 Task: Add a signature Elle Wilson containing With gratitude and warm wishes, Elle Wilson to email address softage.1@softage.net and add a label Schedules
Action: Mouse moved to (446, 732)
Screenshot: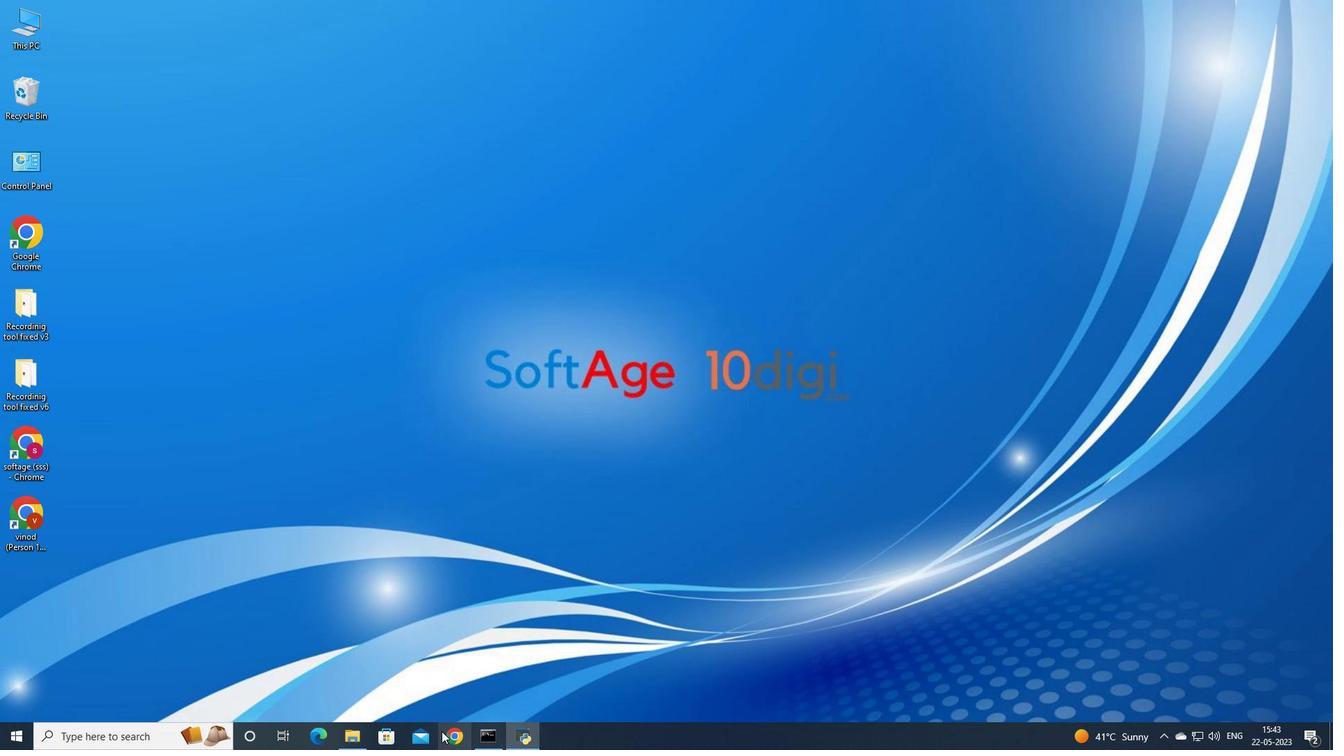 
Action: Mouse pressed left at (446, 732)
Screenshot: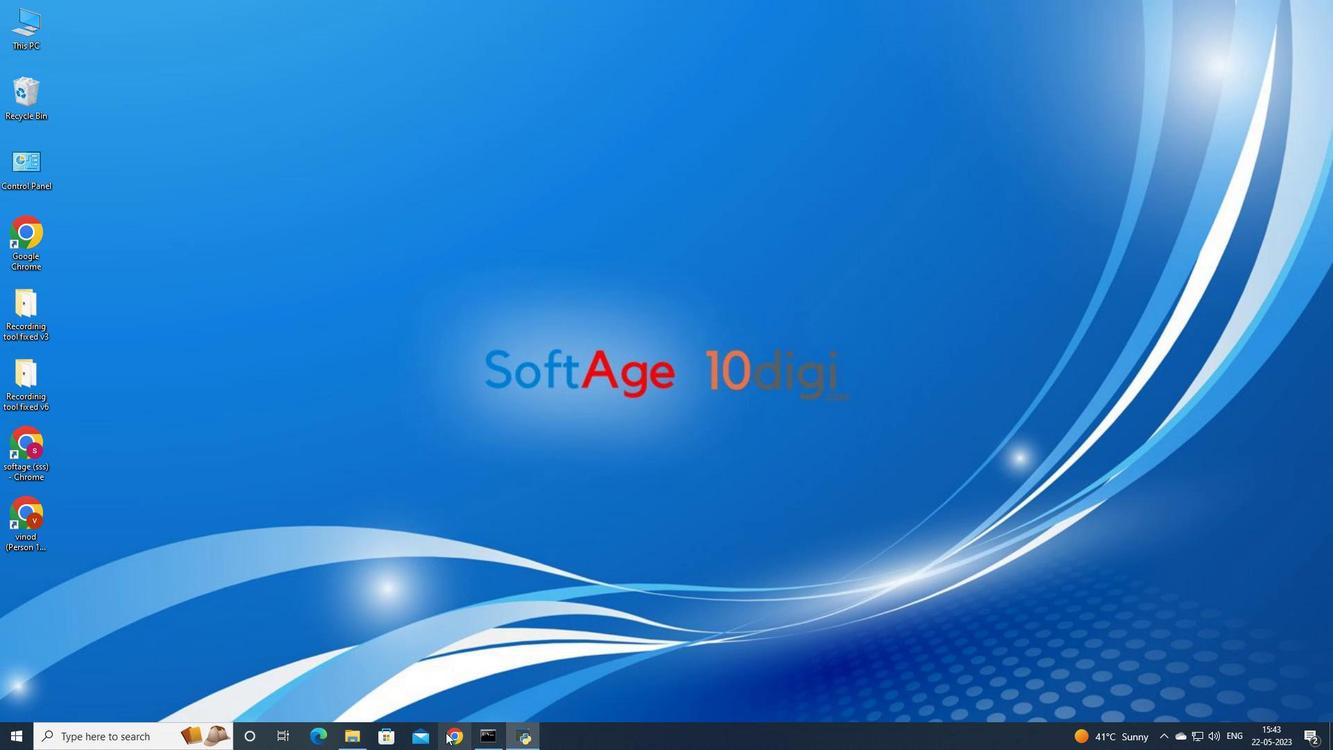 
Action: Mouse moved to (560, 408)
Screenshot: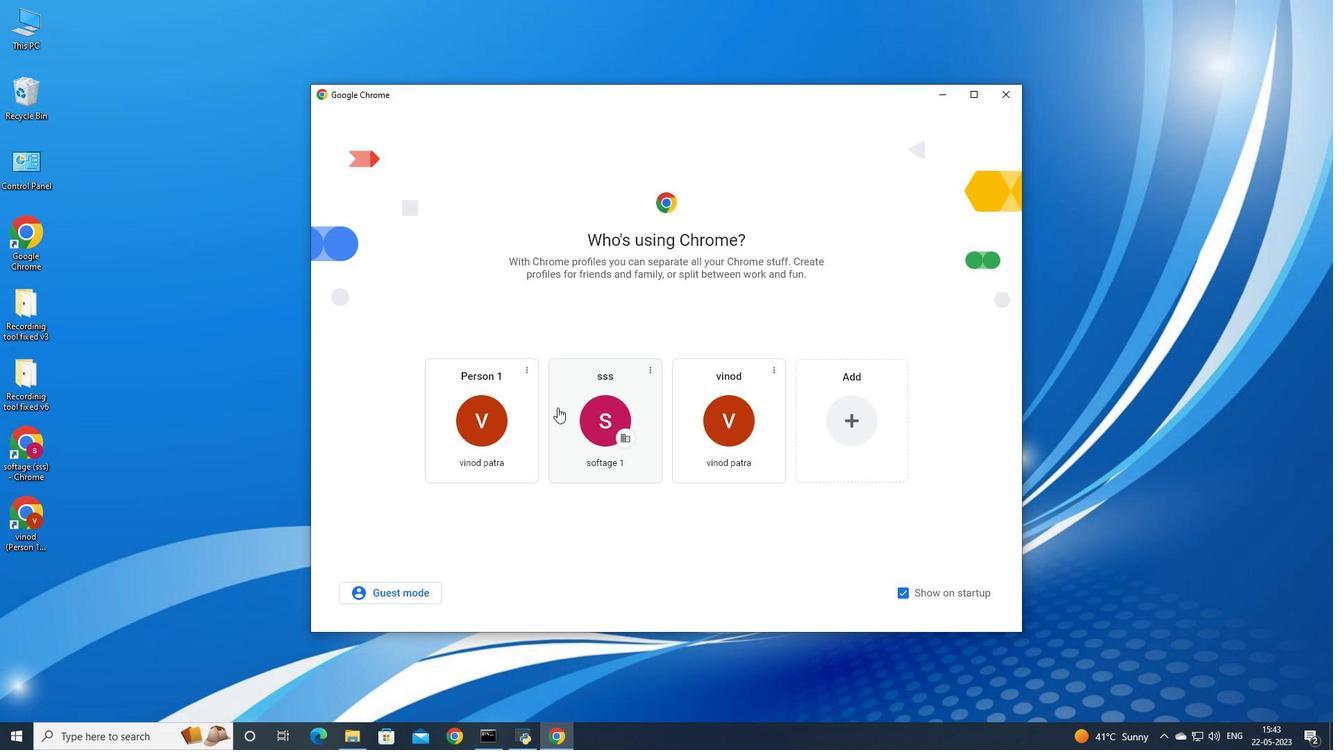 
Action: Mouse pressed left at (560, 408)
Screenshot: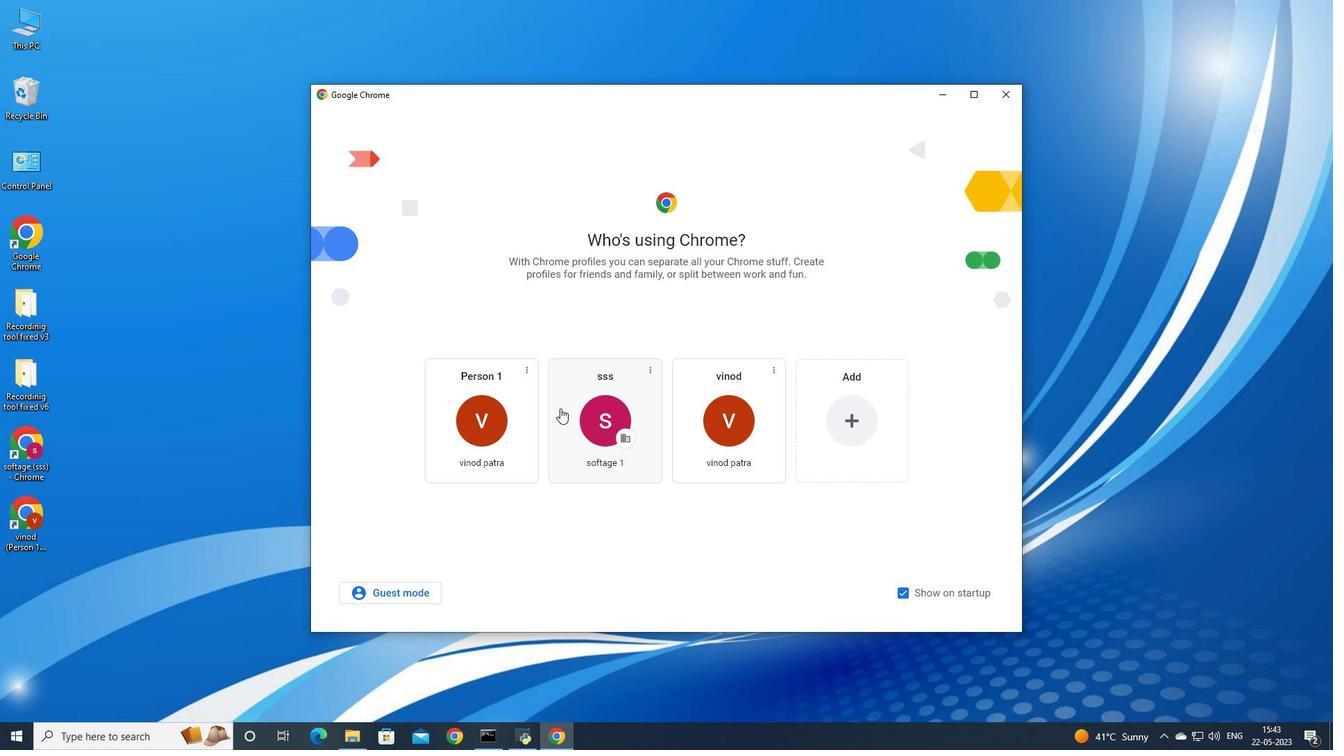 
Action: Mouse moved to (1209, 68)
Screenshot: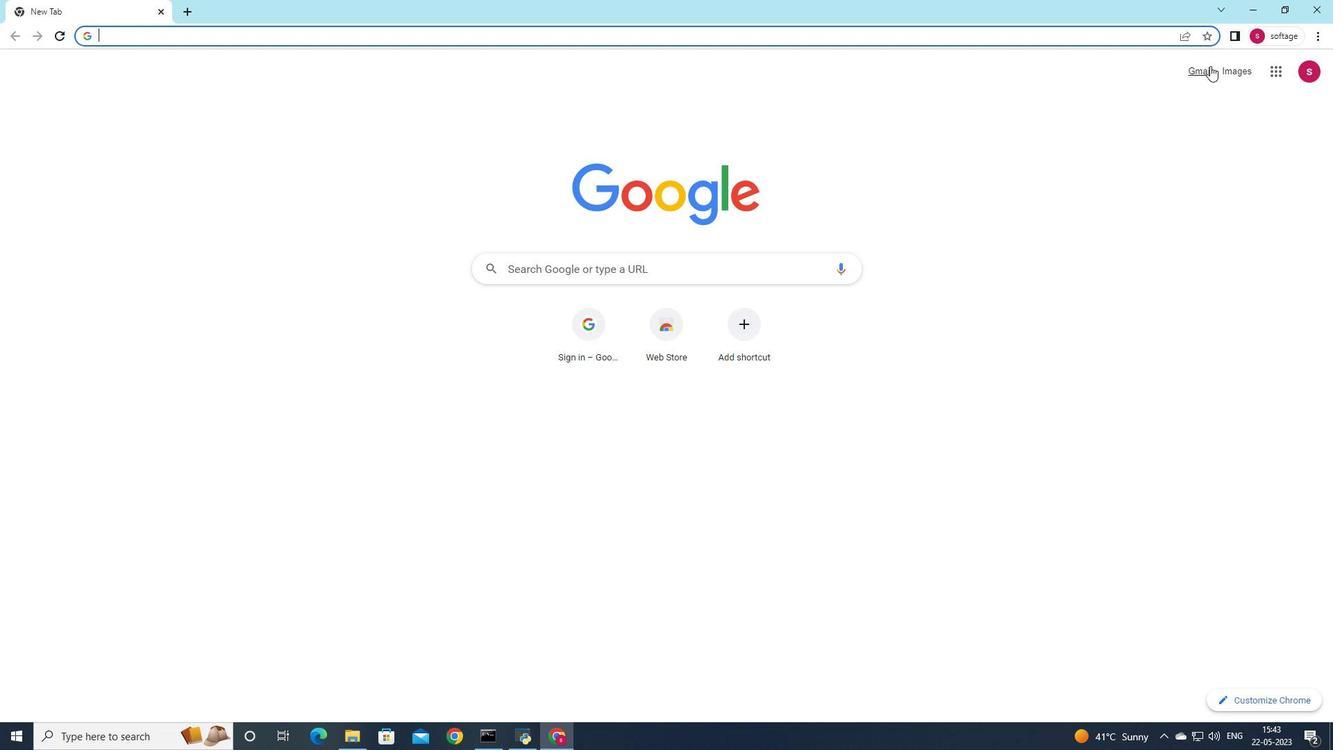 
Action: Mouse pressed left at (1209, 68)
Screenshot: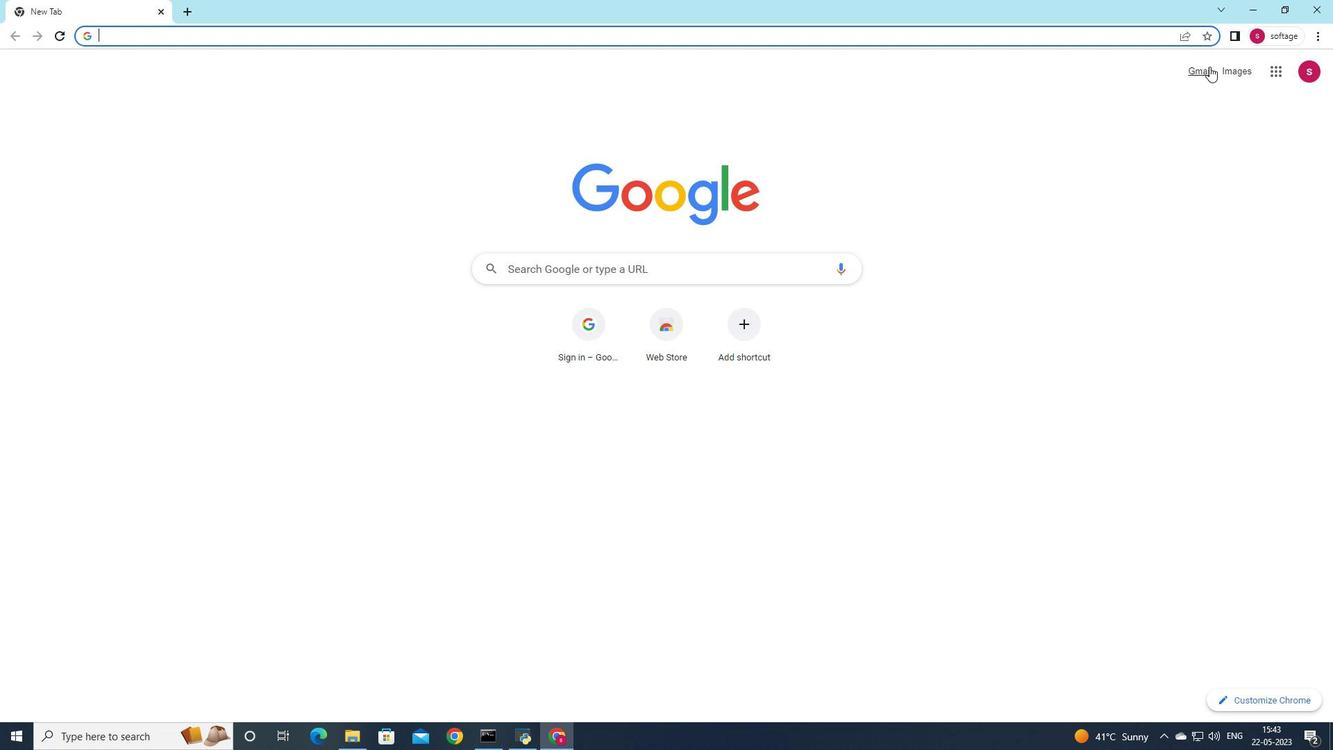 
Action: Mouse moved to (1174, 100)
Screenshot: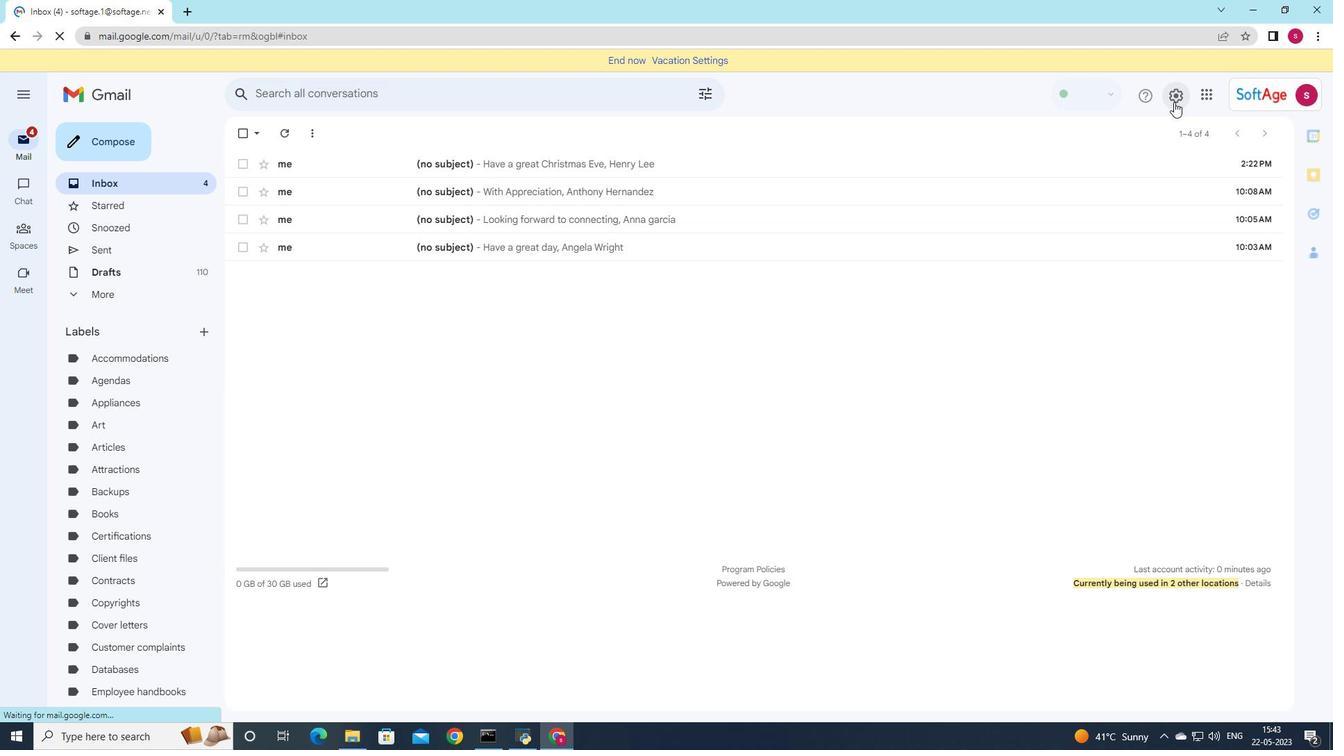 
Action: Mouse pressed left at (1174, 100)
Screenshot: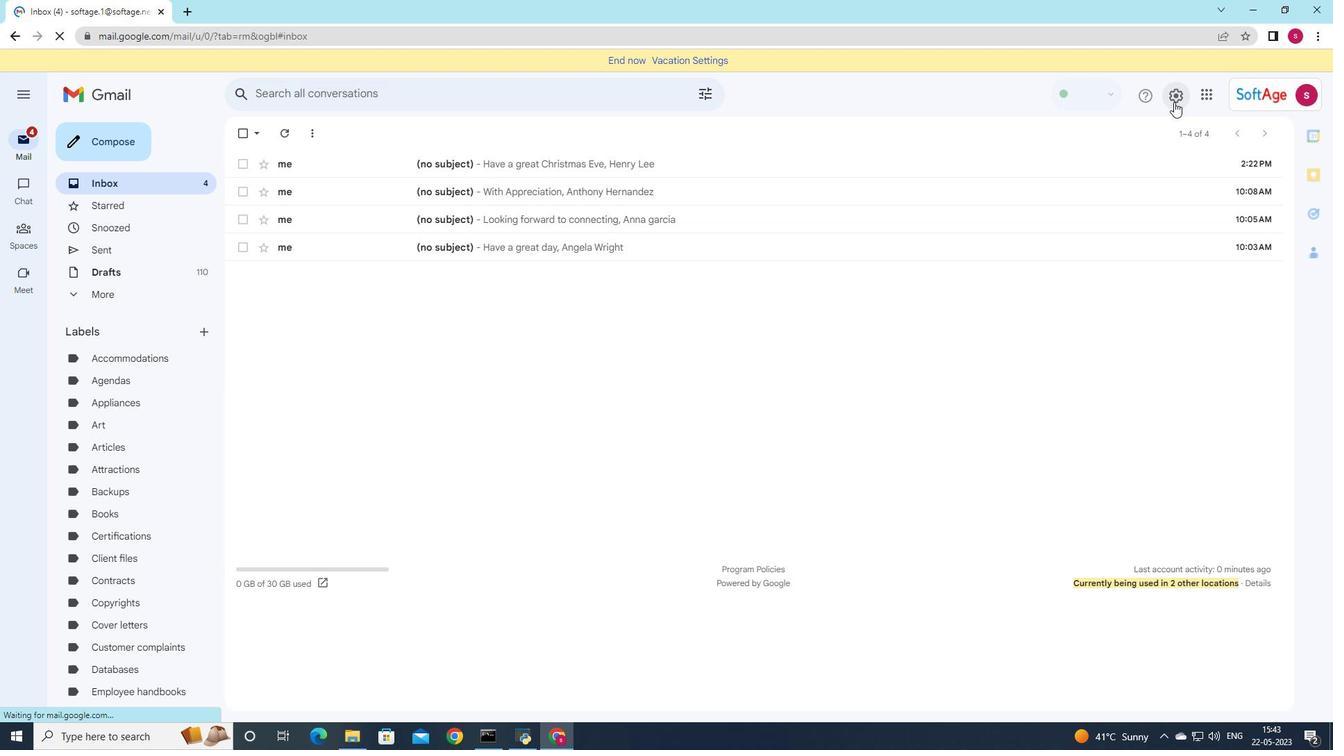 
Action: Mouse moved to (1184, 162)
Screenshot: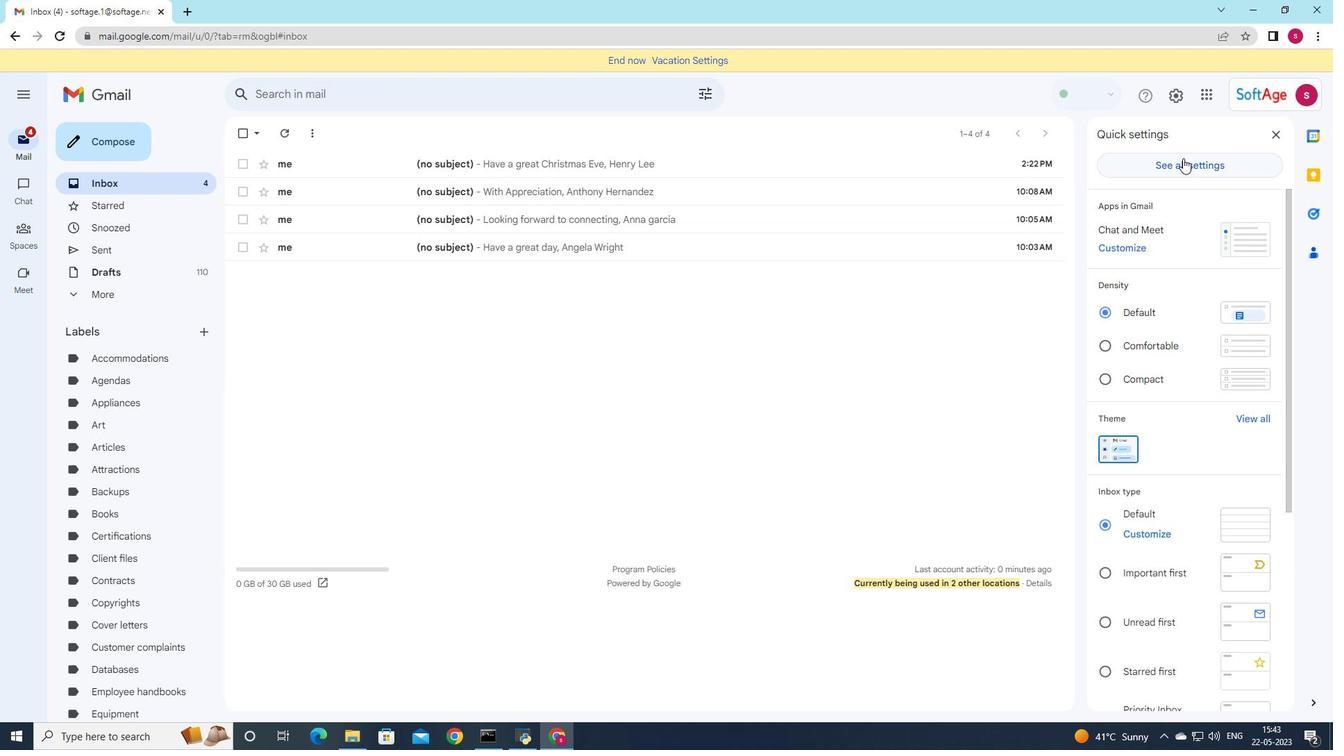 
Action: Mouse pressed left at (1184, 162)
Screenshot: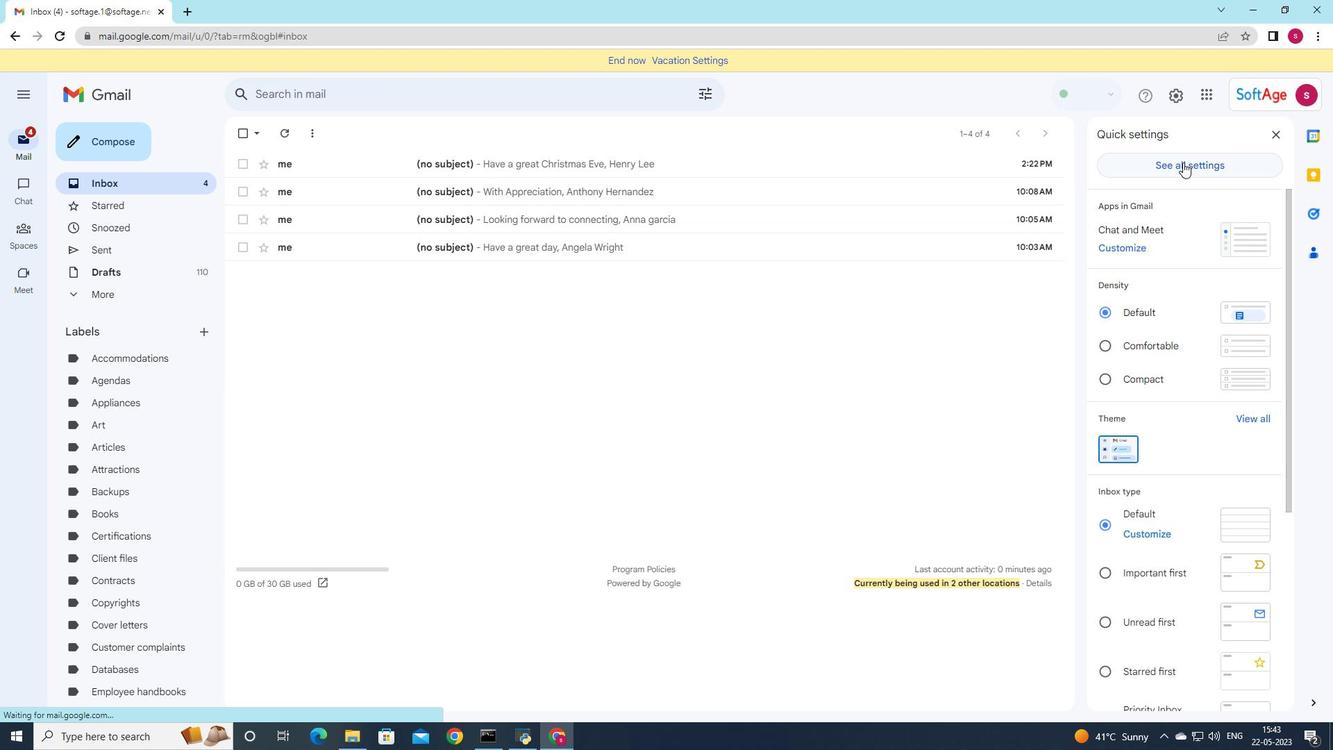 
Action: Mouse moved to (648, 359)
Screenshot: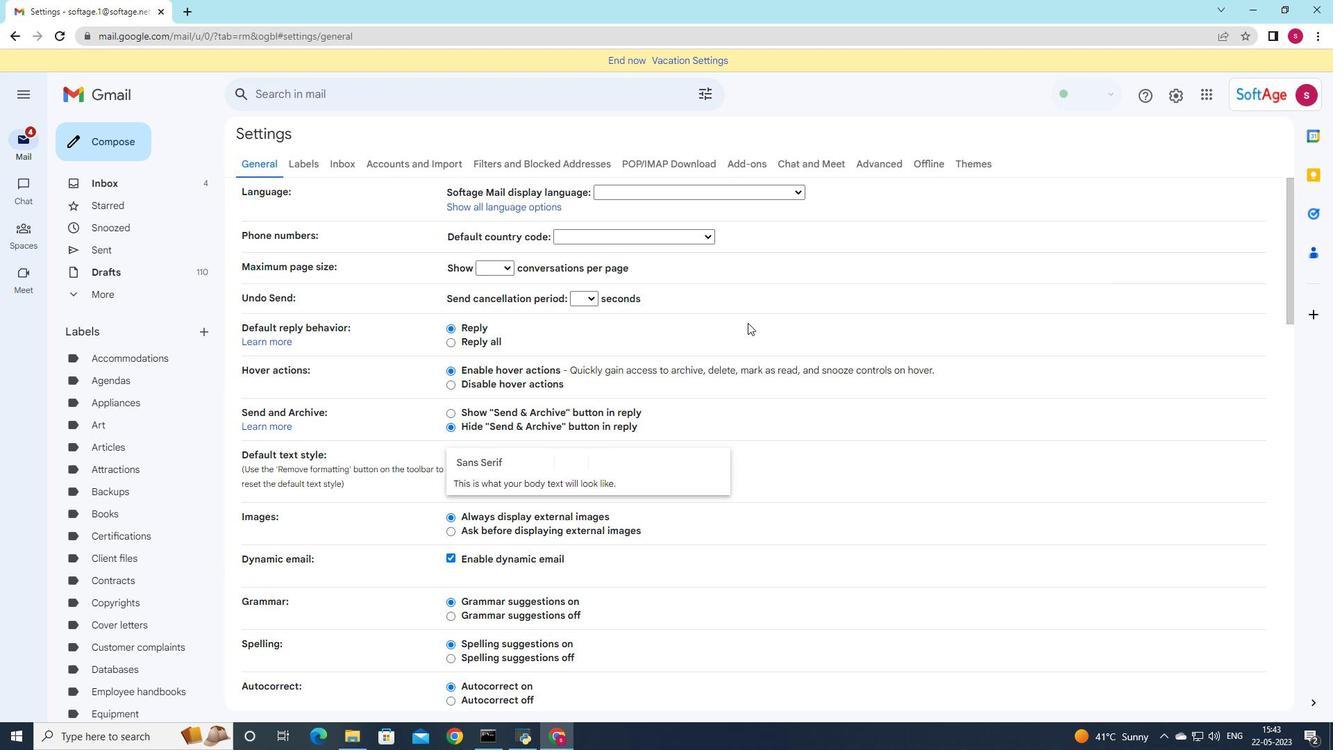 
Action: Mouse scrolled (648, 359) with delta (0, 0)
Screenshot: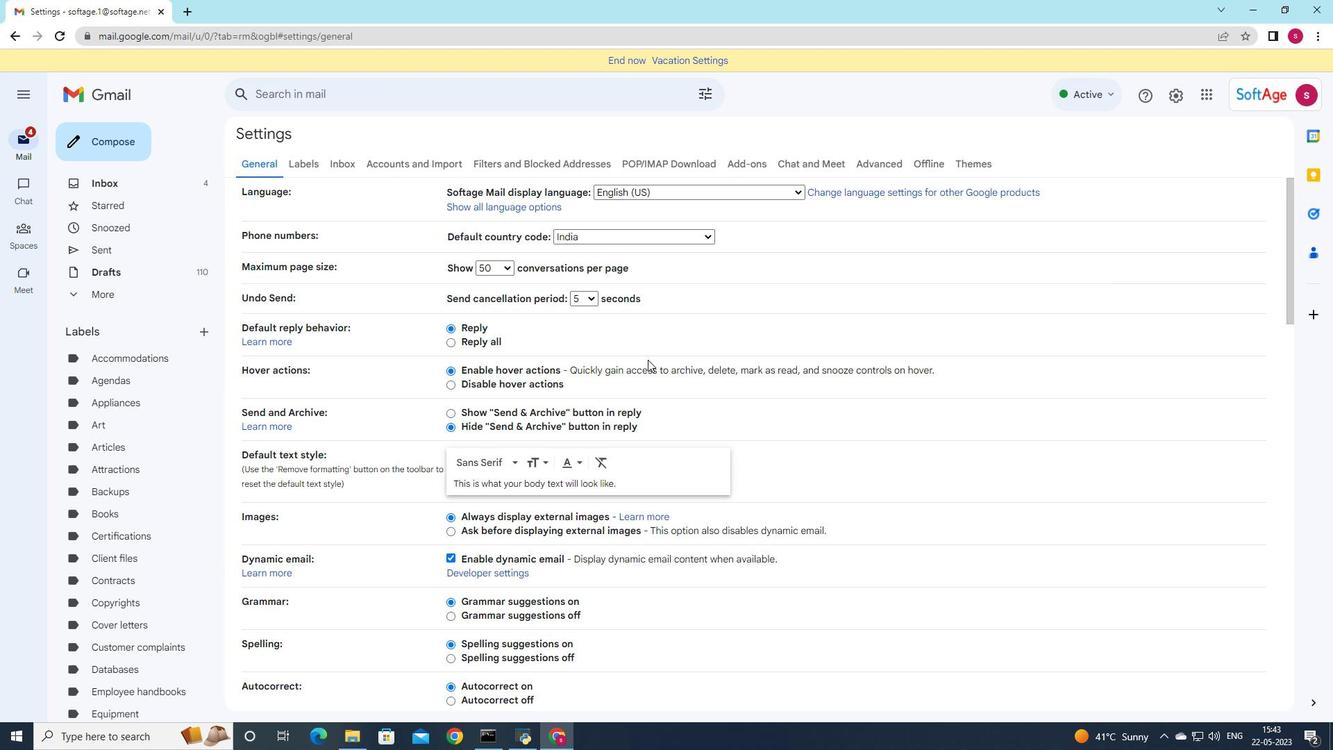 
Action: Mouse scrolled (648, 359) with delta (0, 0)
Screenshot: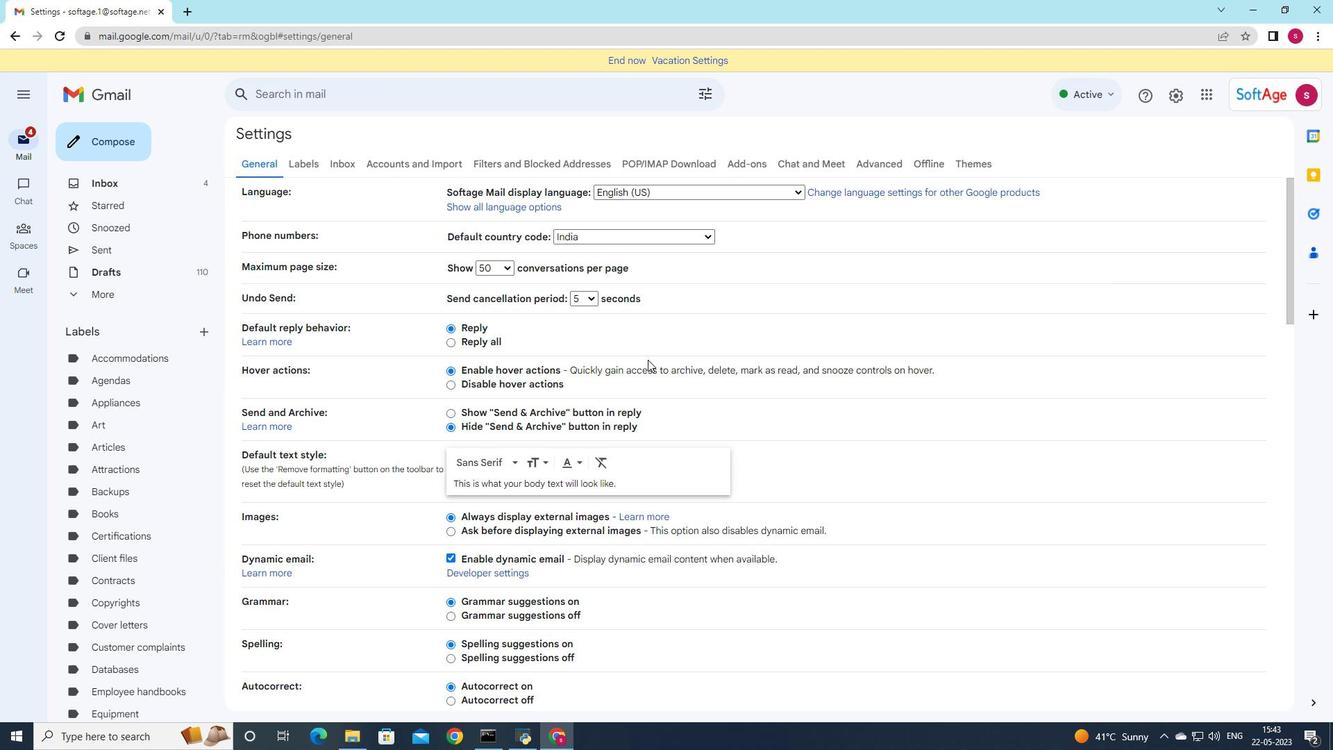 
Action: Mouse scrolled (648, 359) with delta (0, 0)
Screenshot: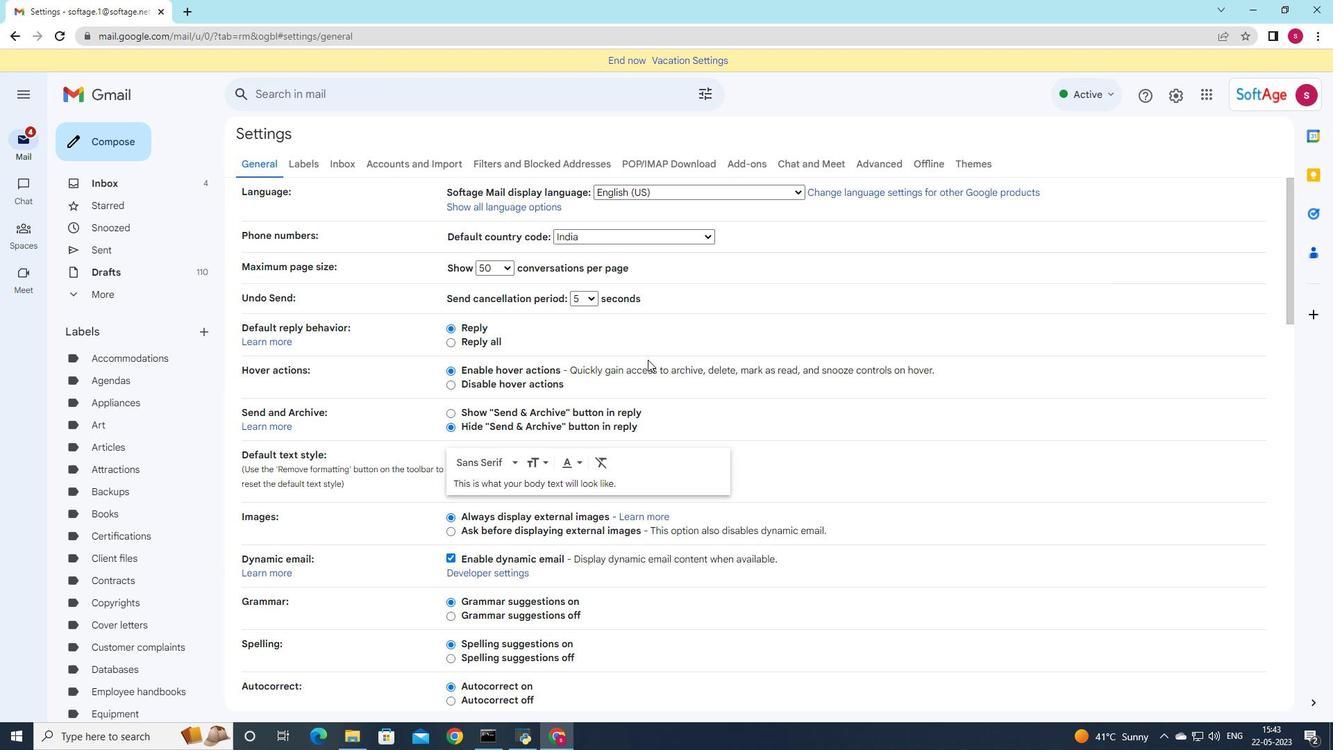 
Action: Mouse moved to (648, 368)
Screenshot: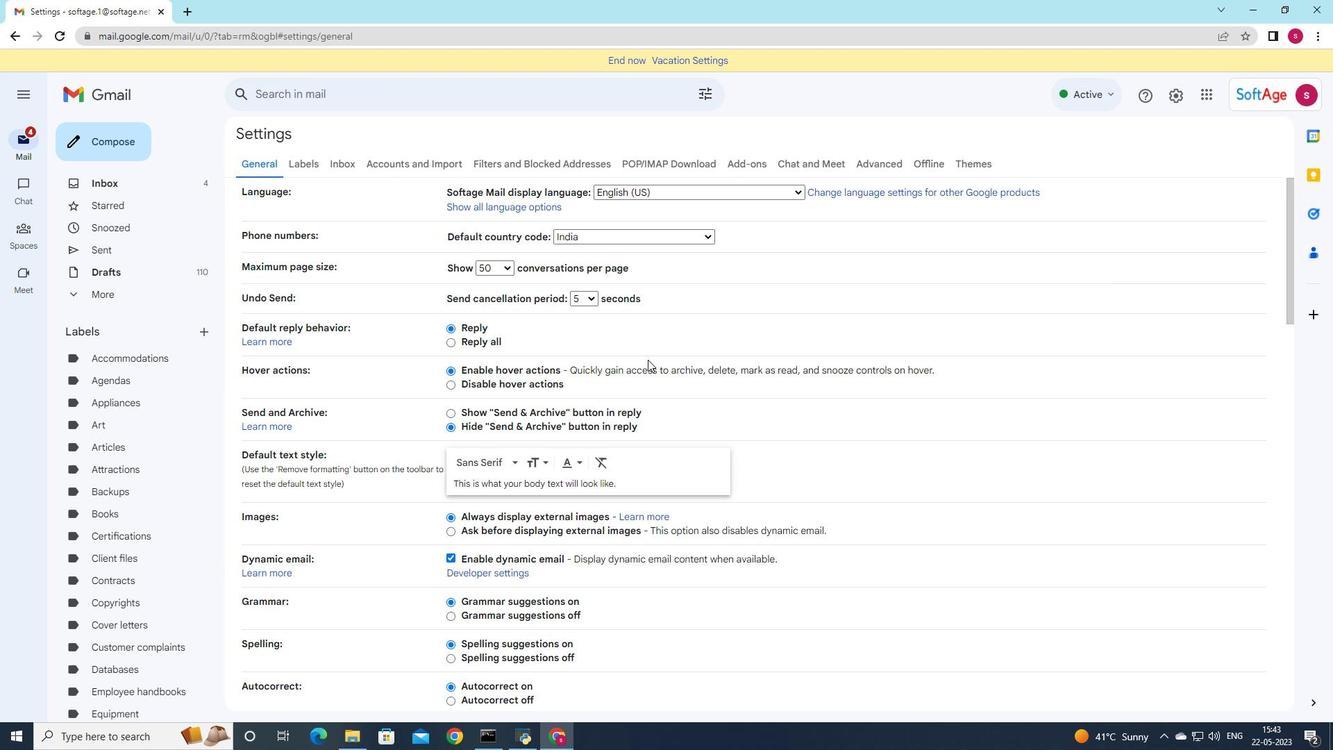 
Action: Mouse scrolled (648, 367) with delta (0, 0)
Screenshot: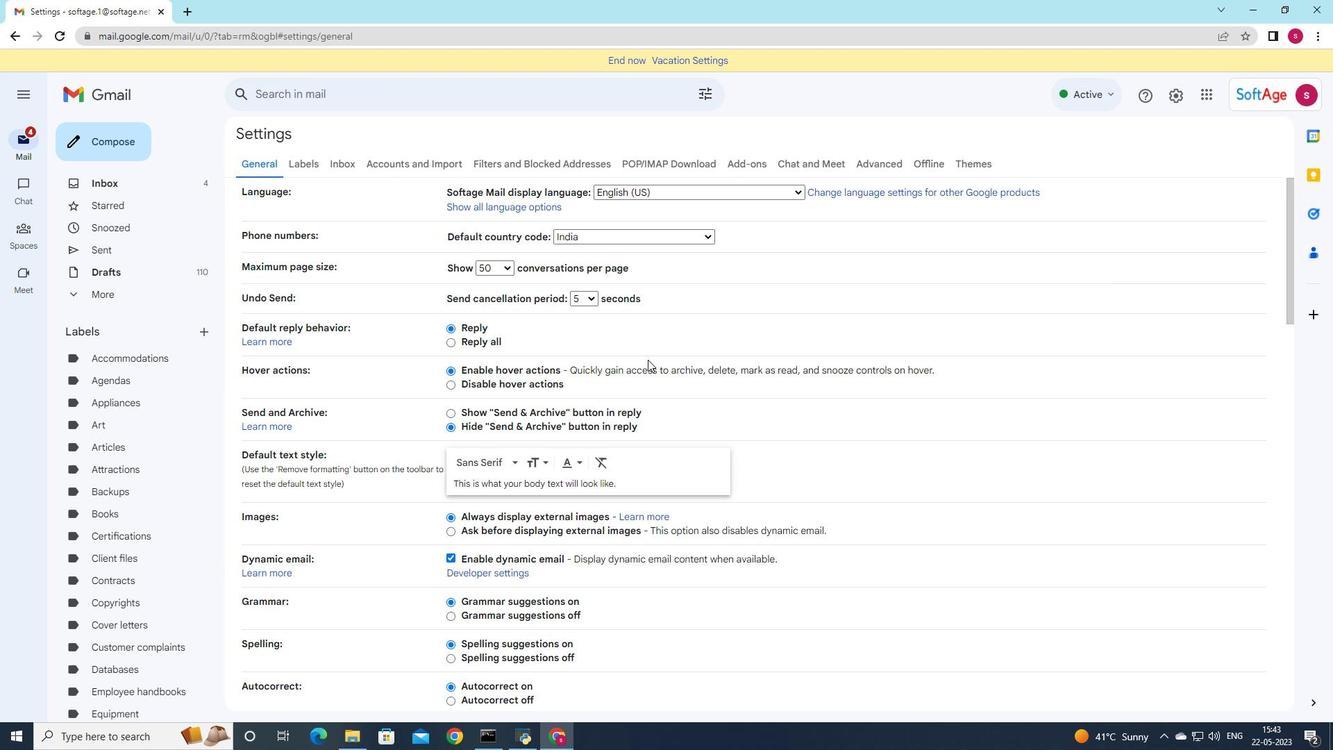 
Action: Mouse moved to (648, 368)
Screenshot: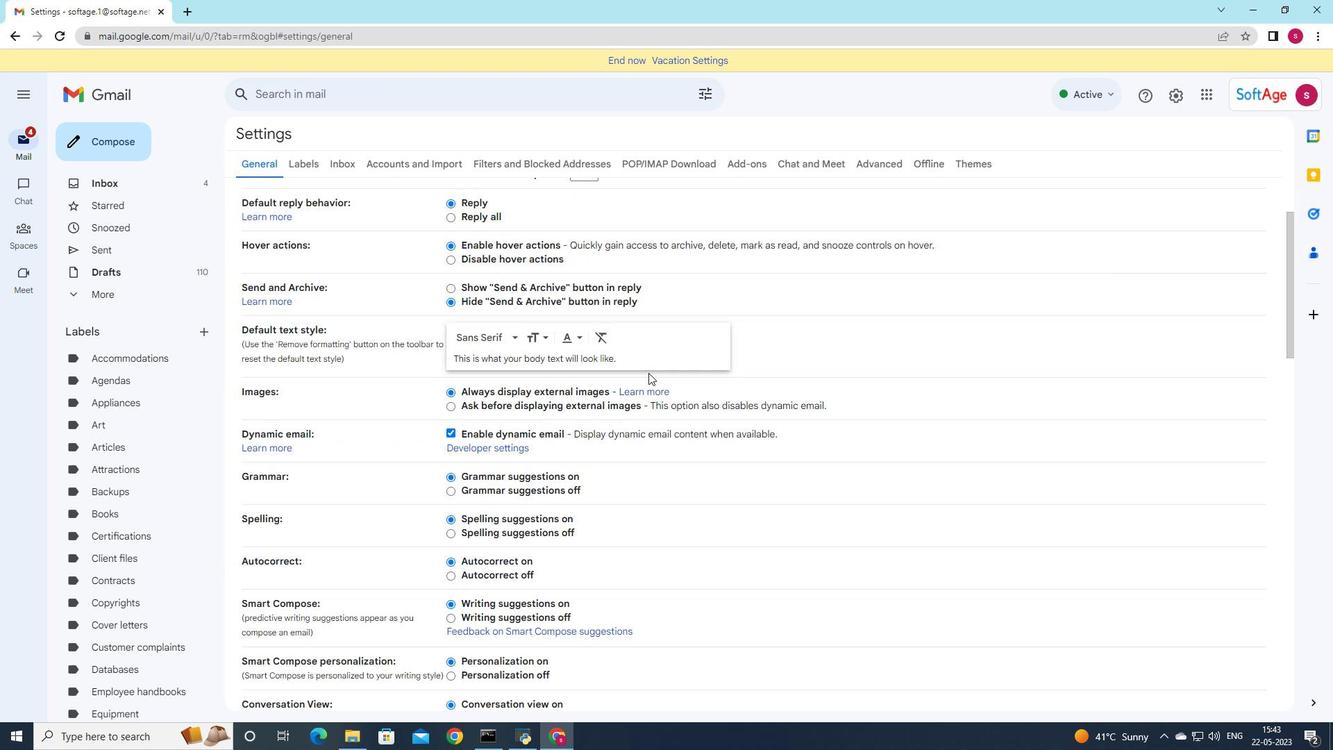 
Action: Mouse scrolled (648, 367) with delta (0, 0)
Screenshot: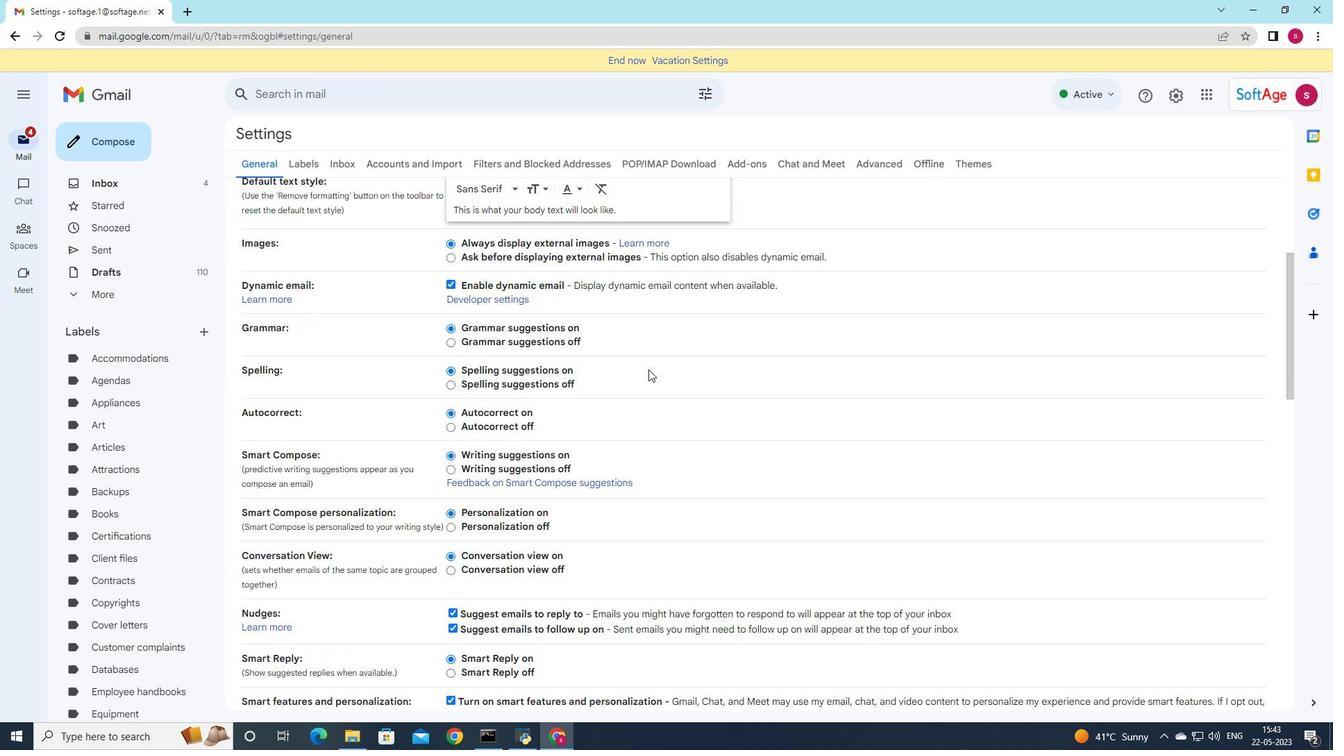 
Action: Mouse scrolled (648, 367) with delta (0, 0)
Screenshot: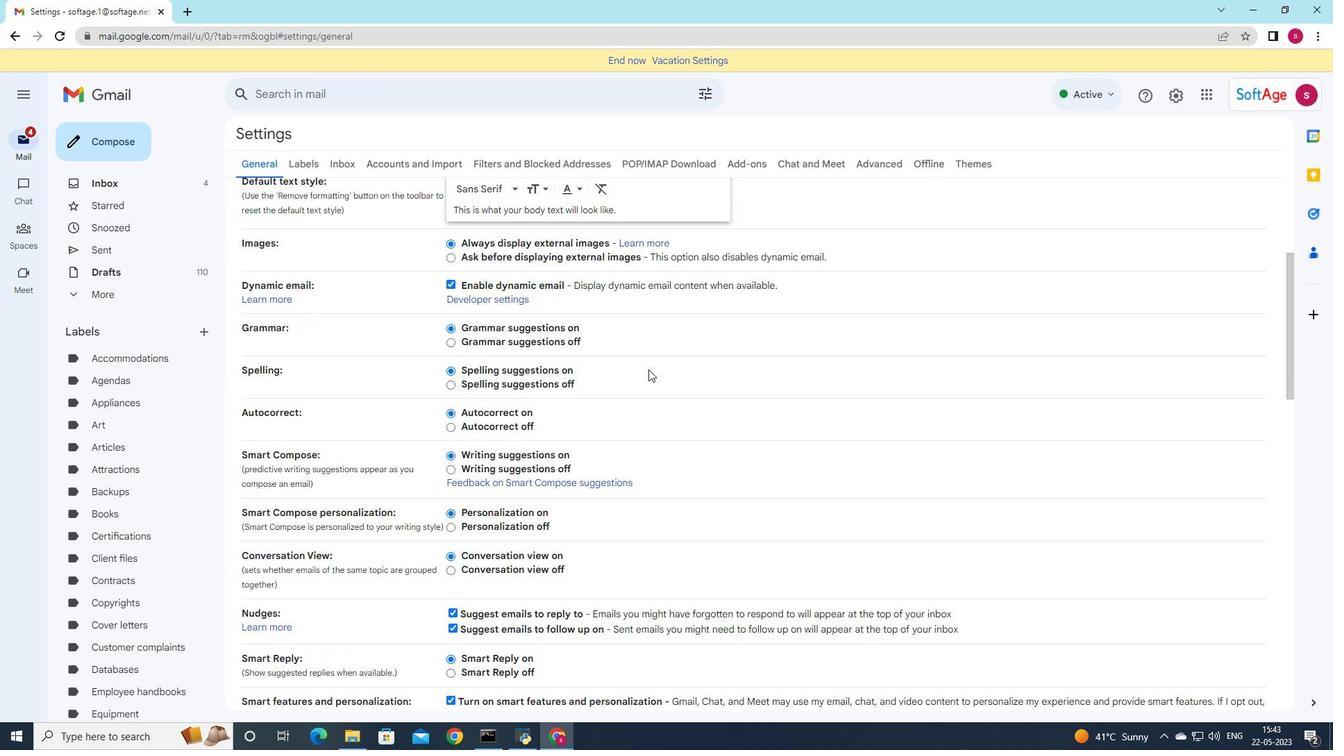 
Action: Mouse scrolled (648, 367) with delta (0, 0)
Screenshot: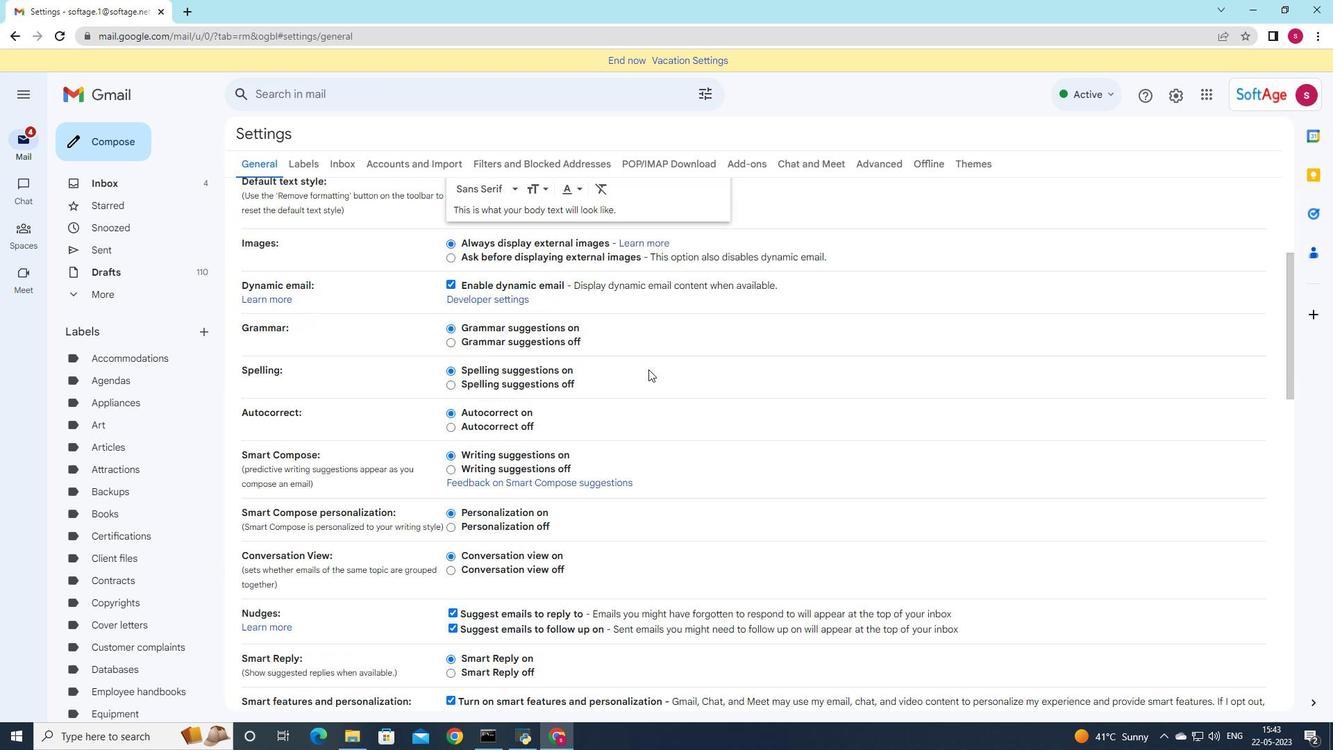 
Action: Mouse scrolled (648, 367) with delta (0, 0)
Screenshot: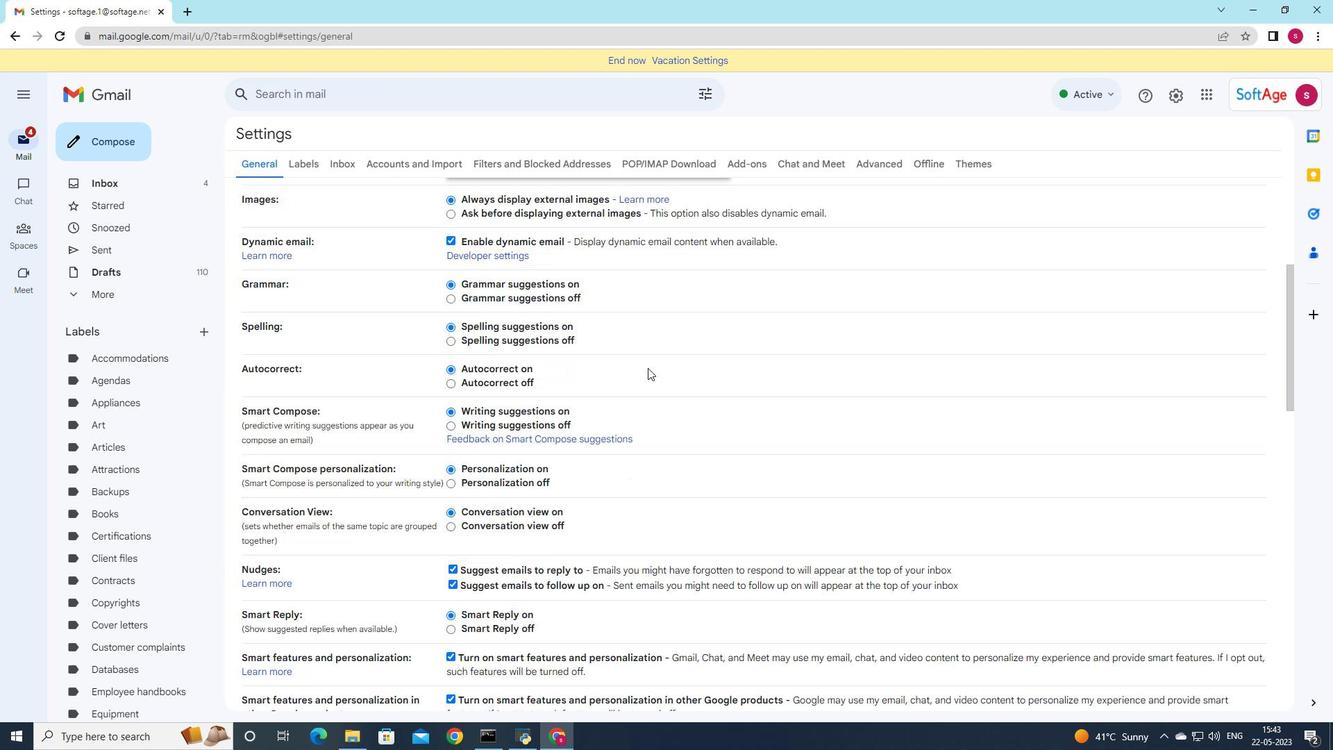 
Action: Mouse scrolled (648, 367) with delta (0, 0)
Screenshot: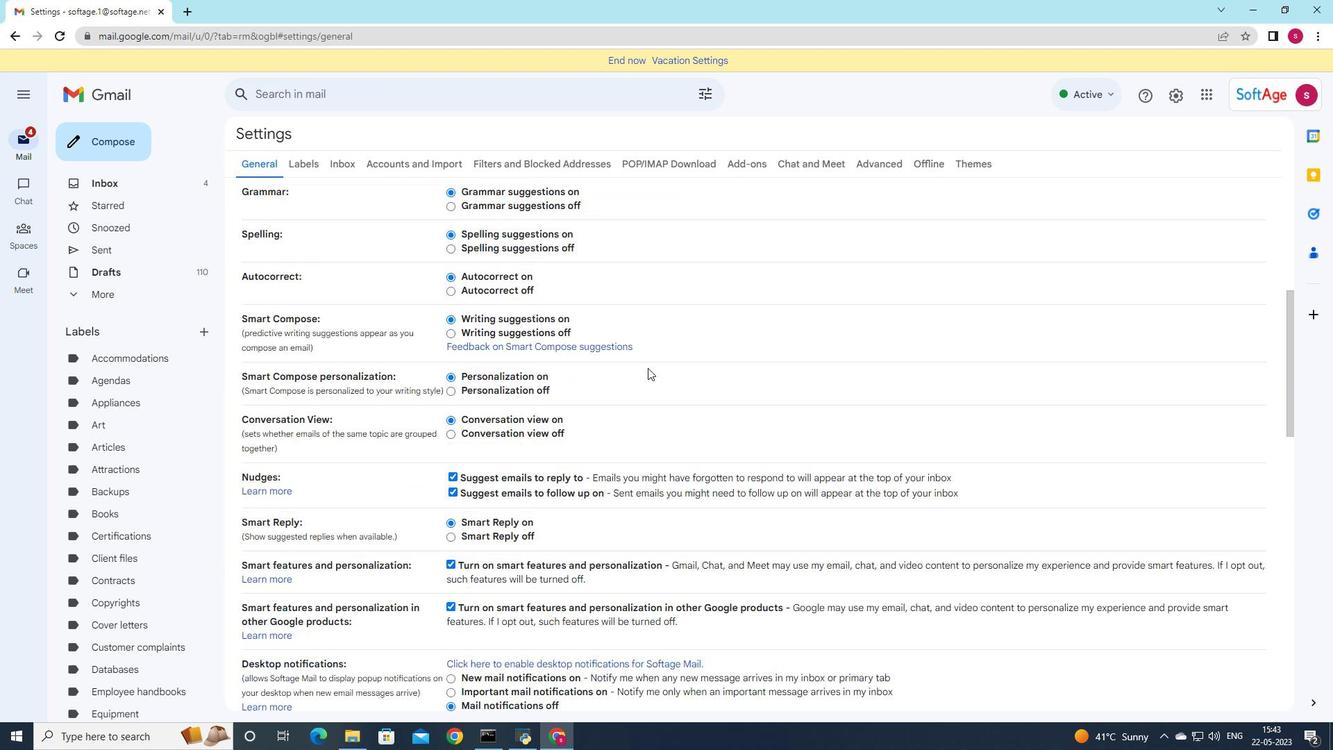 
Action: Mouse scrolled (648, 367) with delta (0, 0)
Screenshot: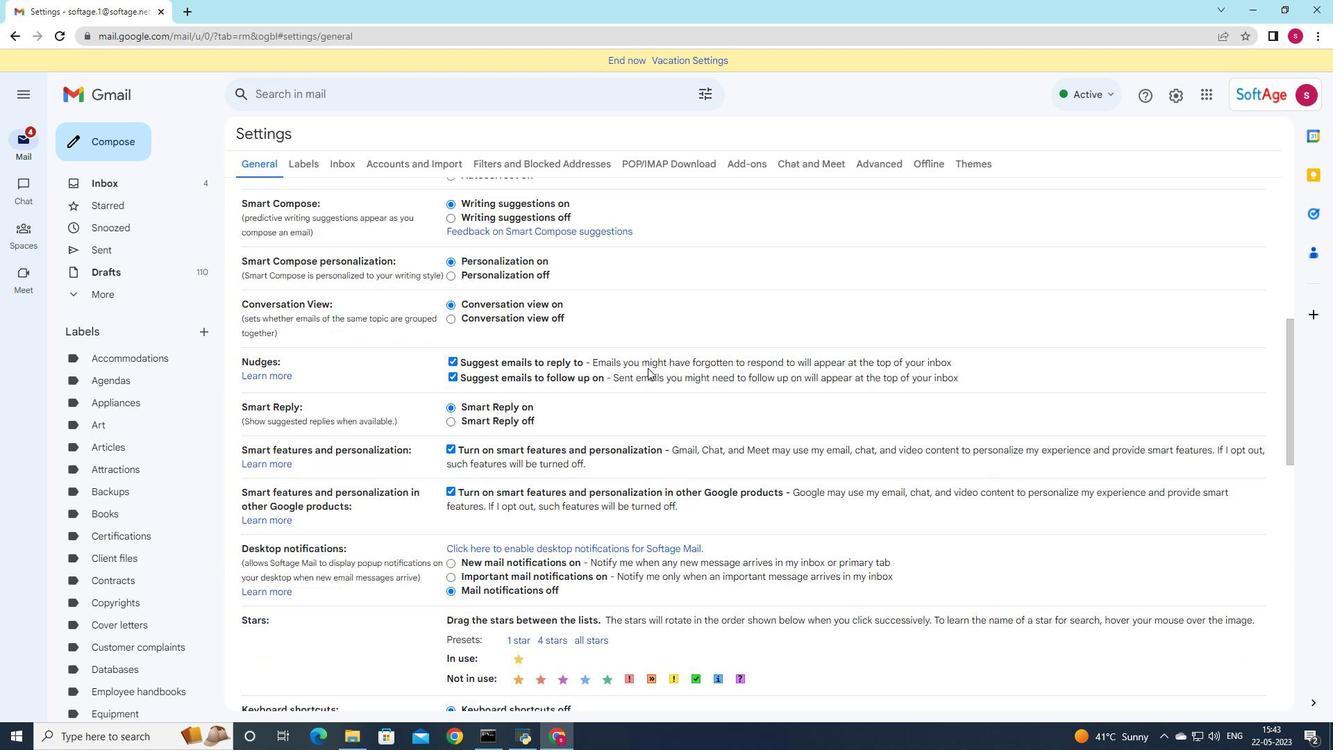 
Action: Mouse scrolled (648, 367) with delta (0, 0)
Screenshot: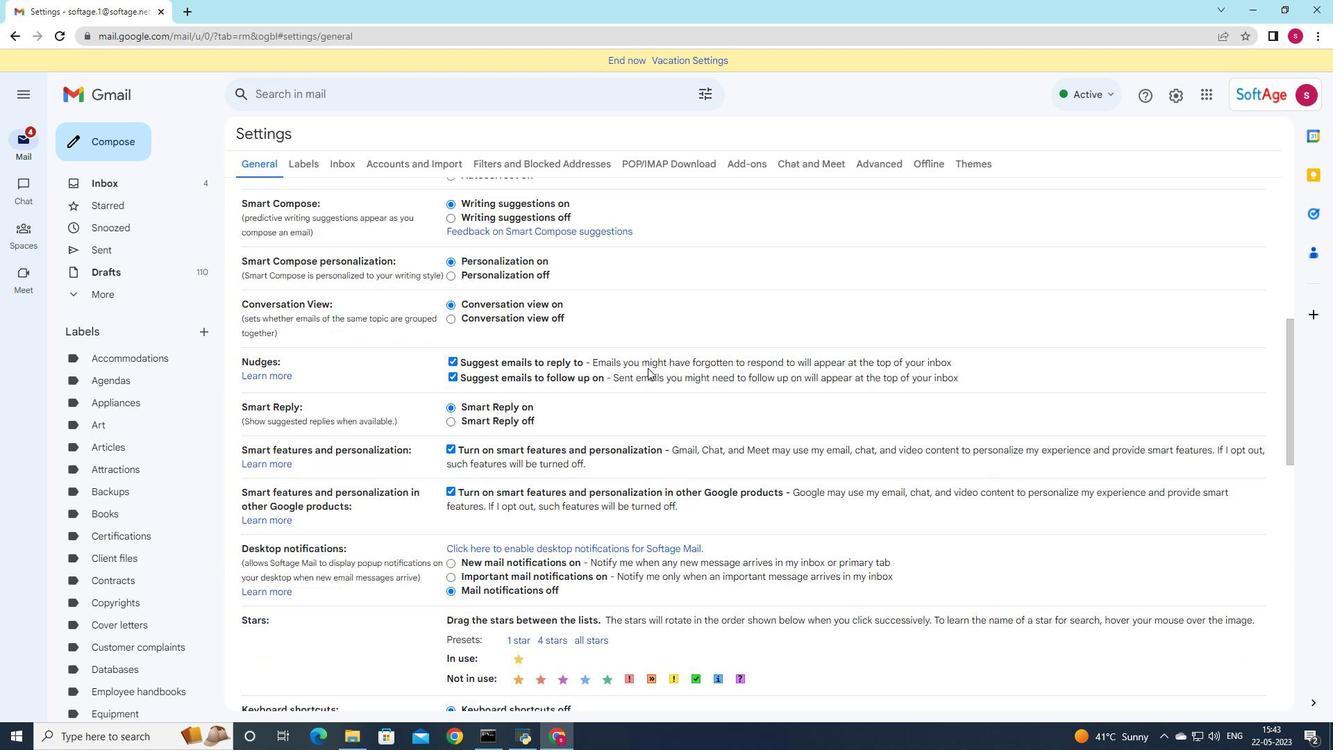 
Action: Mouse scrolled (648, 367) with delta (0, 0)
Screenshot: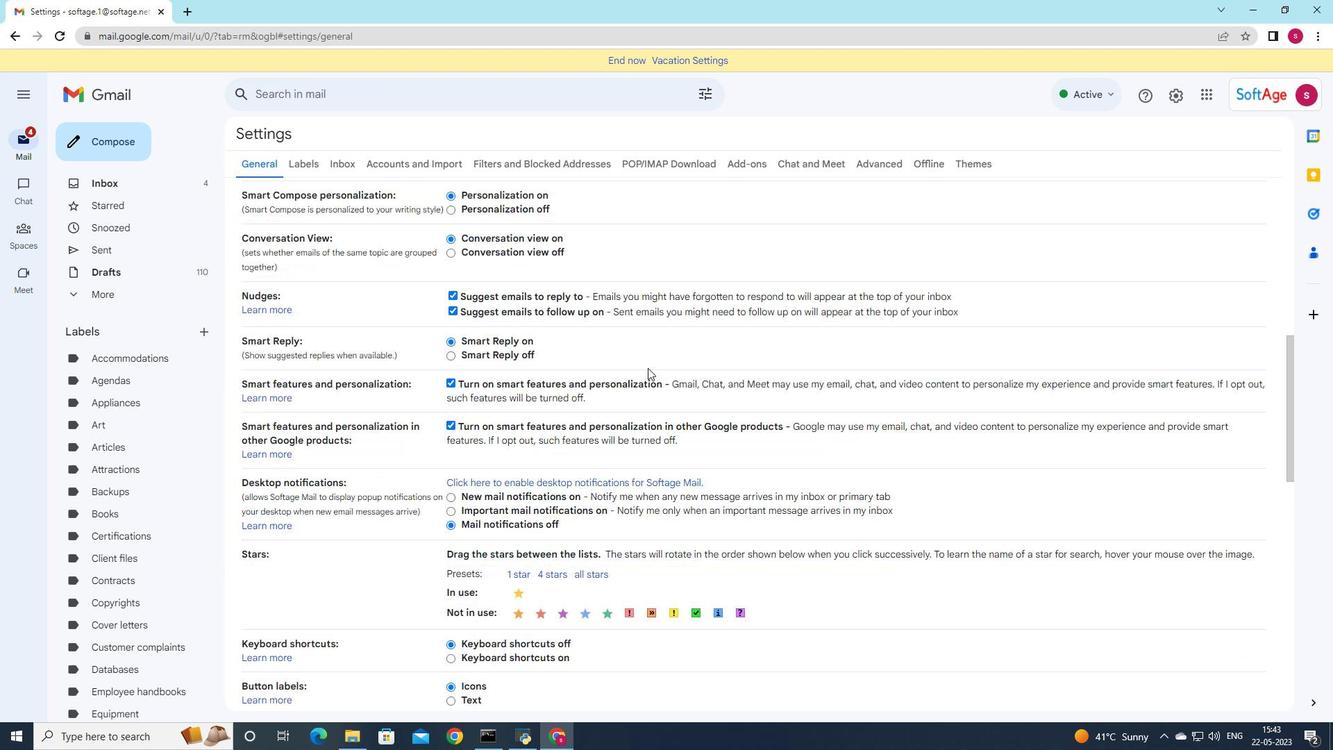 
Action: Mouse scrolled (648, 367) with delta (0, 0)
Screenshot: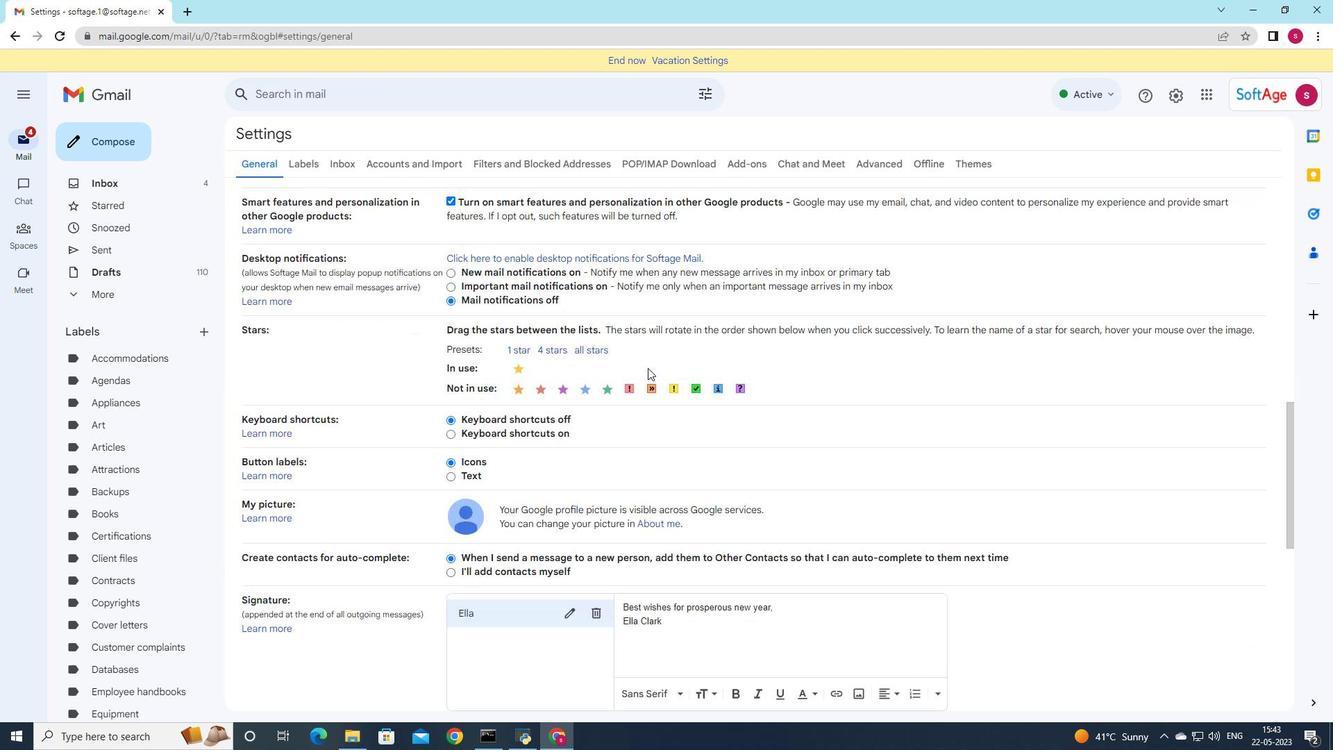 
Action: Mouse scrolled (648, 367) with delta (0, 0)
Screenshot: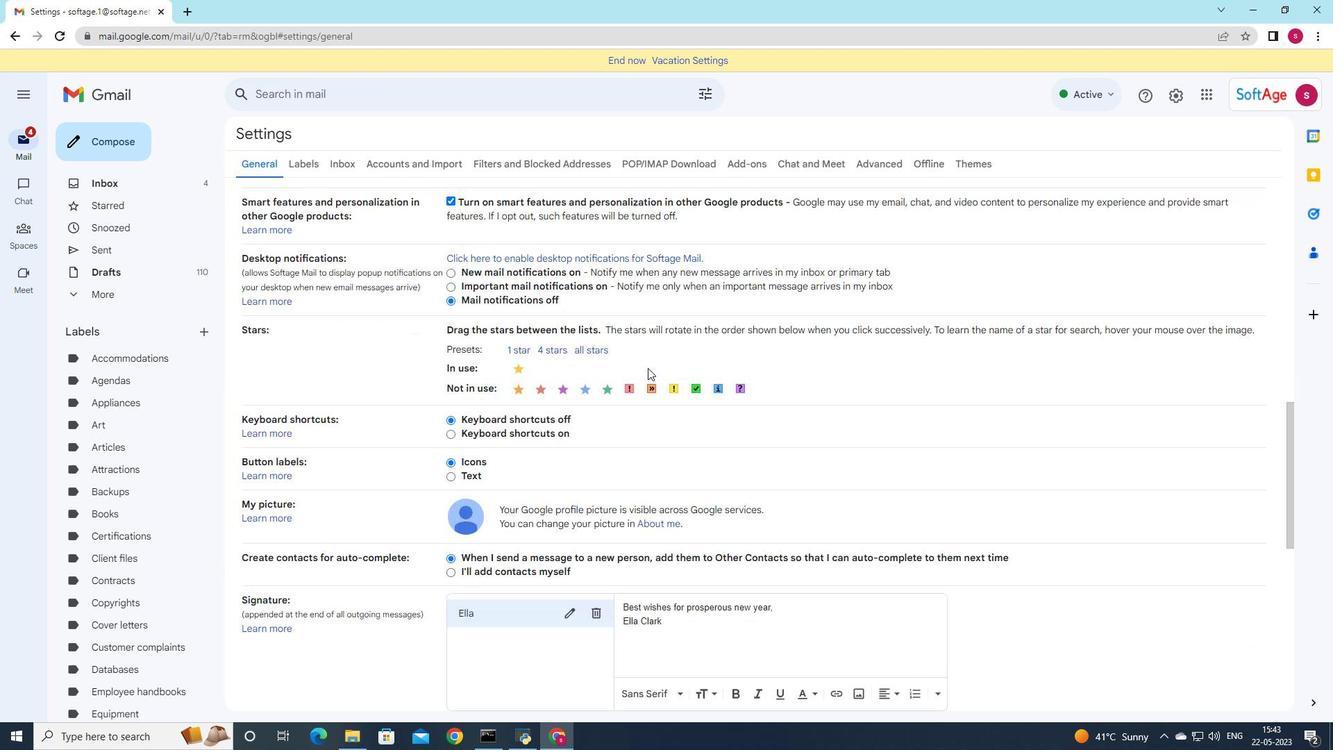
Action: Mouse moved to (600, 450)
Screenshot: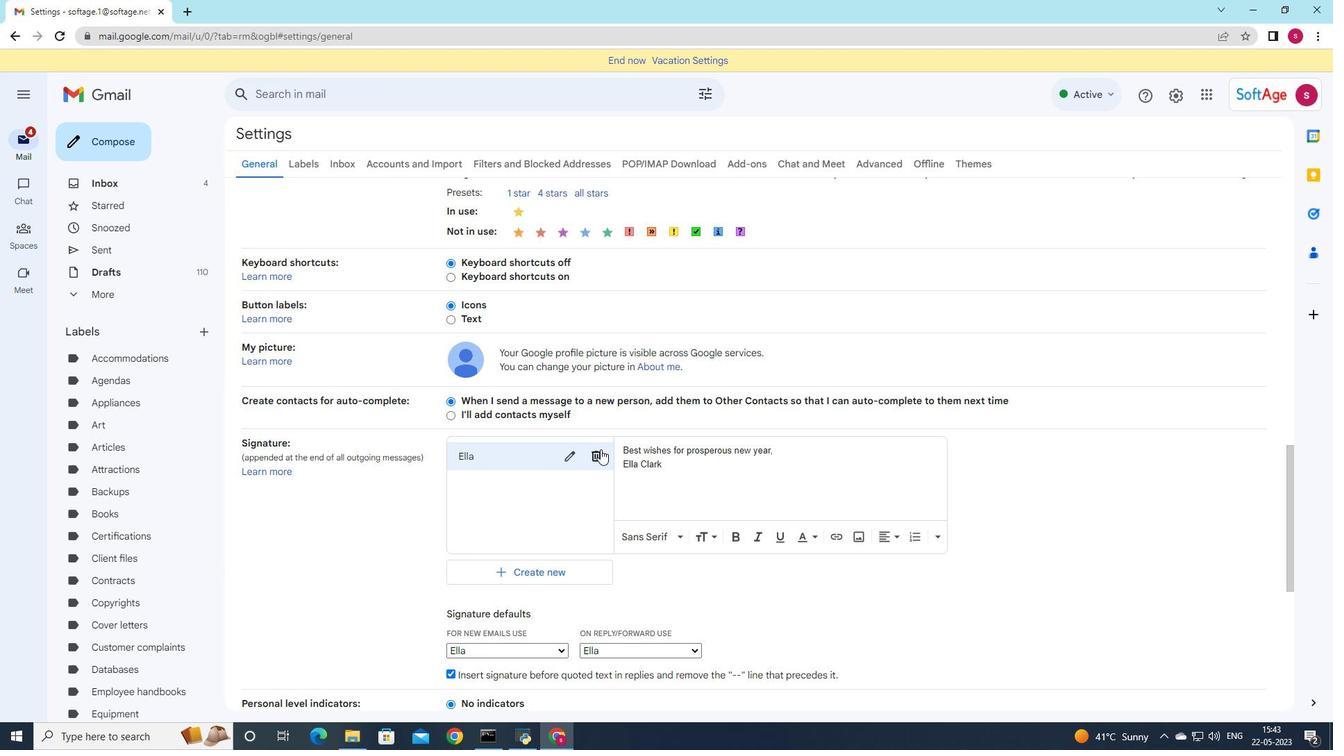 
Action: Mouse pressed left at (600, 450)
Screenshot: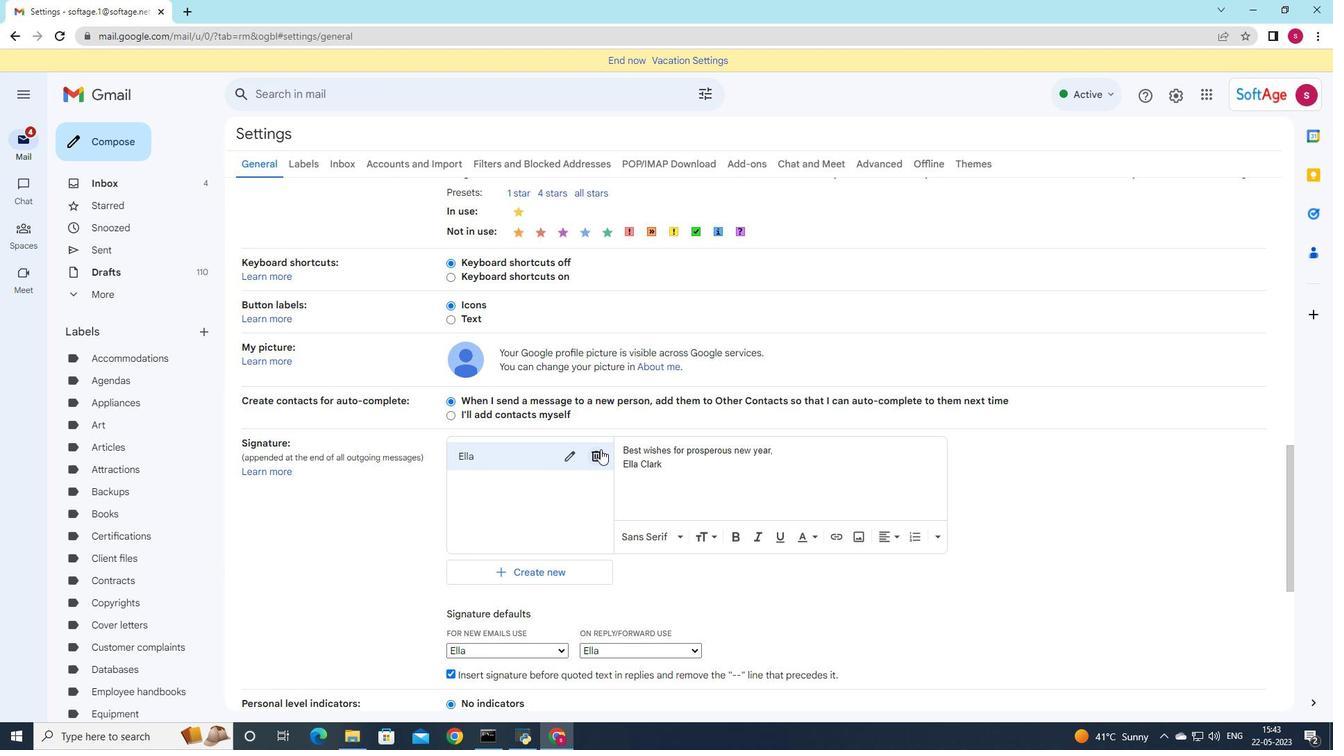 
Action: Mouse moved to (751, 410)
Screenshot: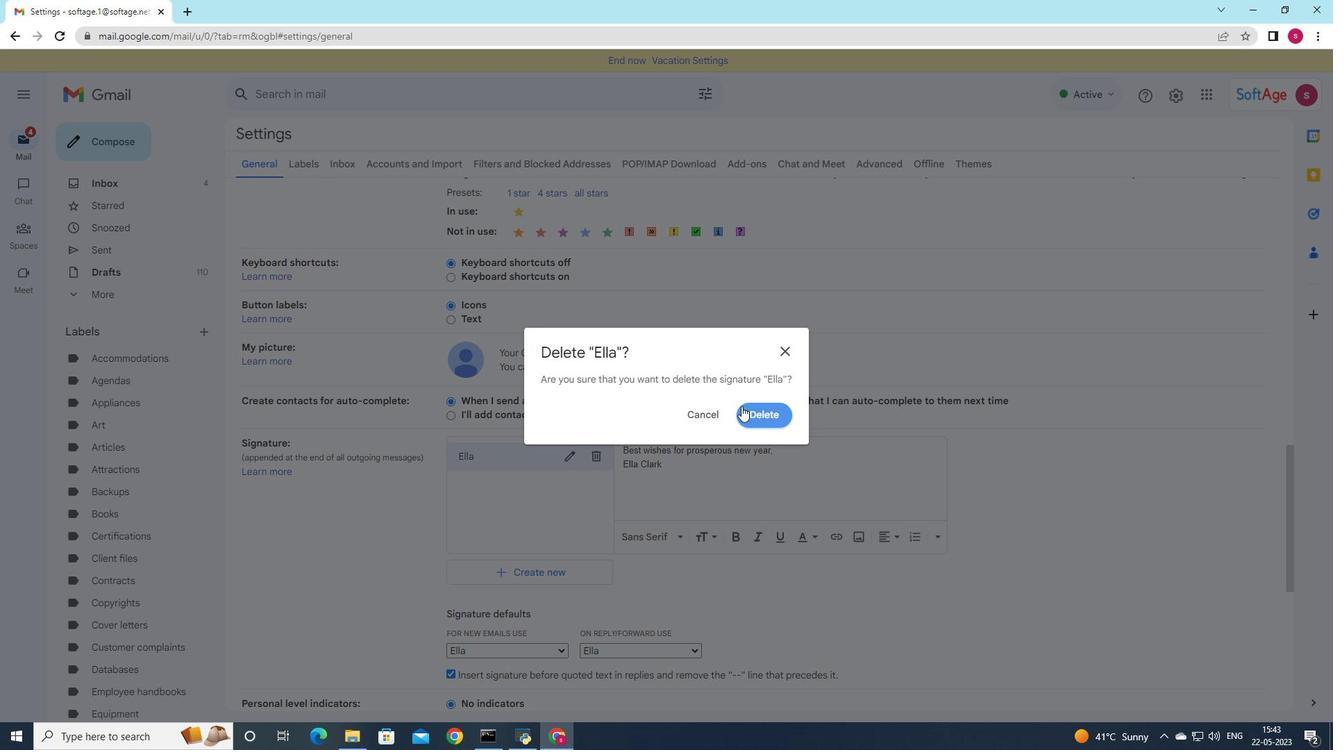 
Action: Mouse pressed left at (751, 410)
Screenshot: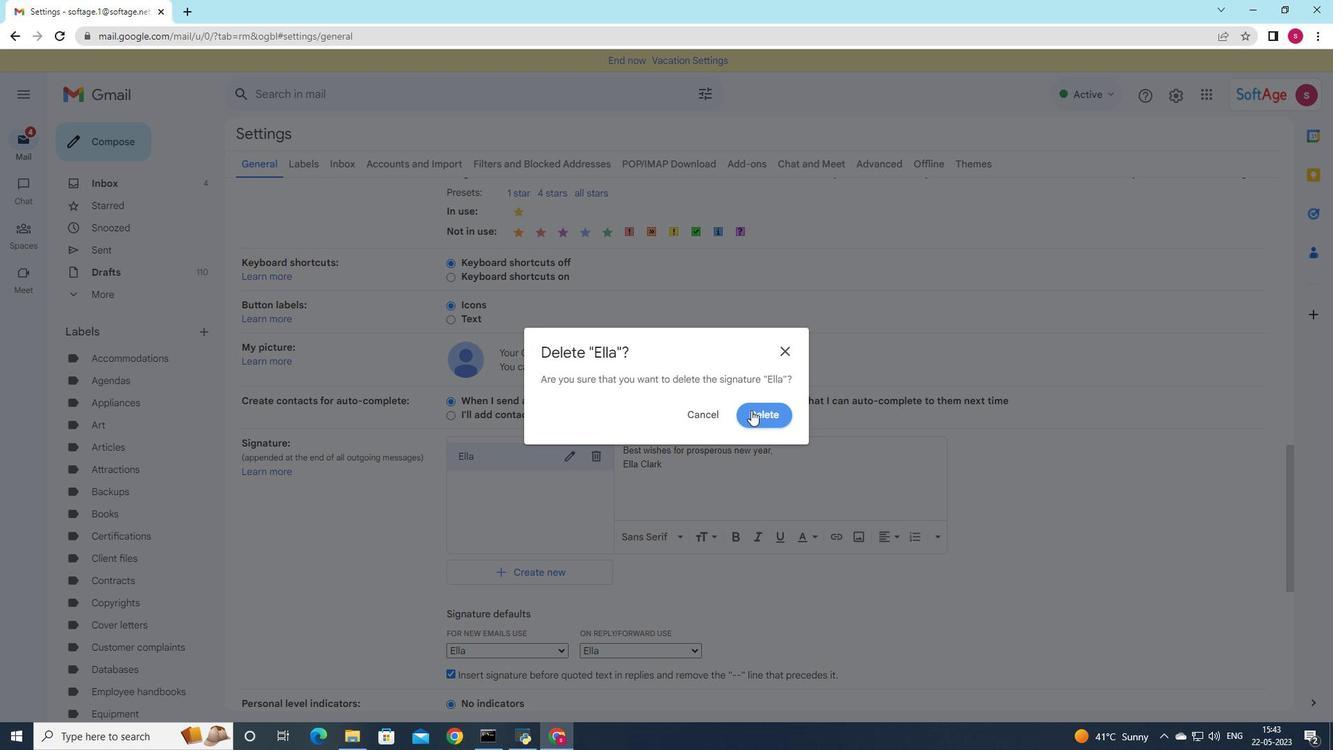 
Action: Mouse moved to (527, 463)
Screenshot: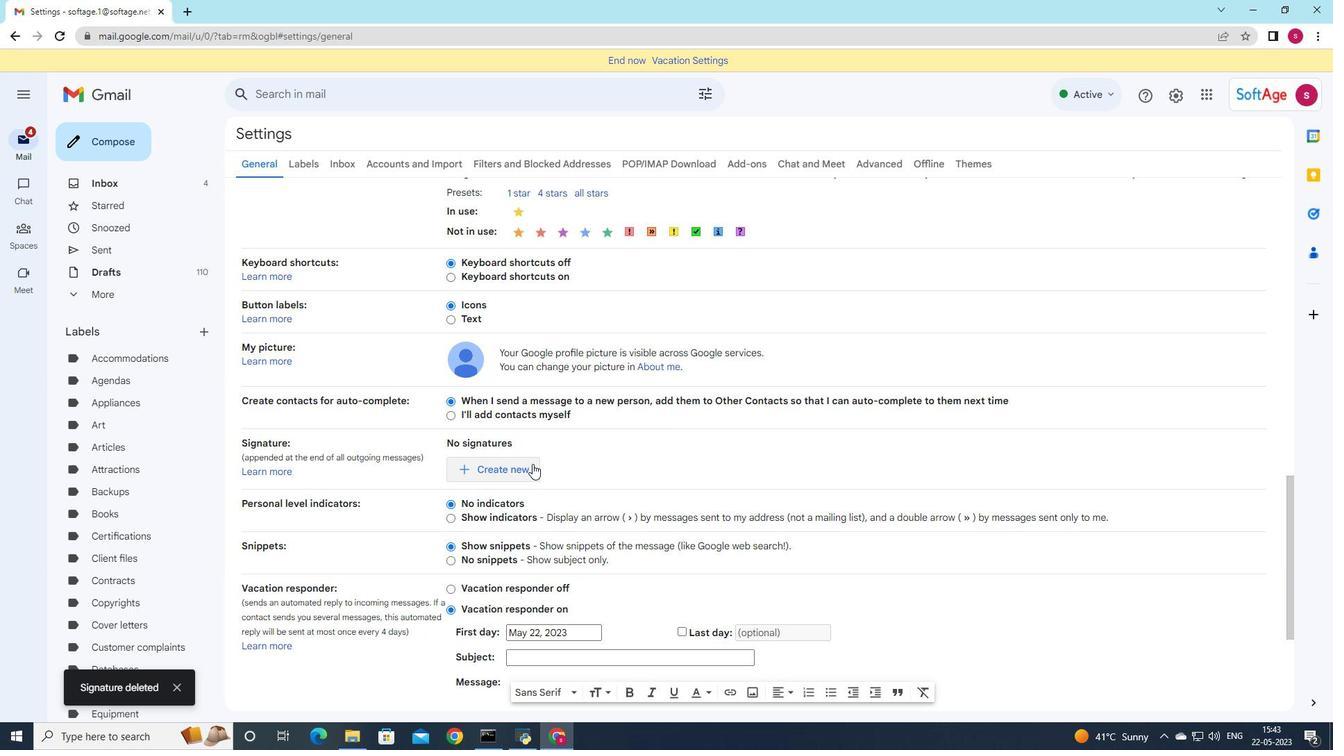 
Action: Mouse pressed left at (527, 463)
Screenshot: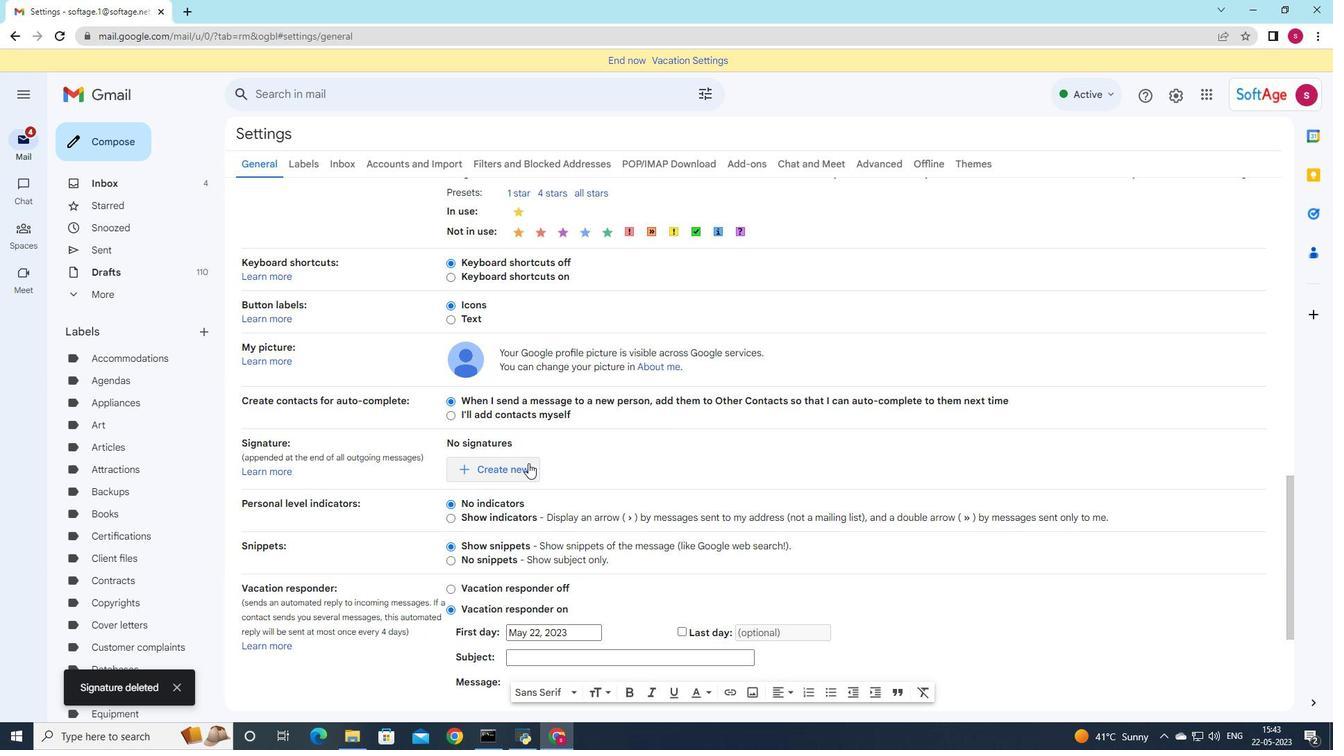 
Action: Mouse moved to (663, 386)
Screenshot: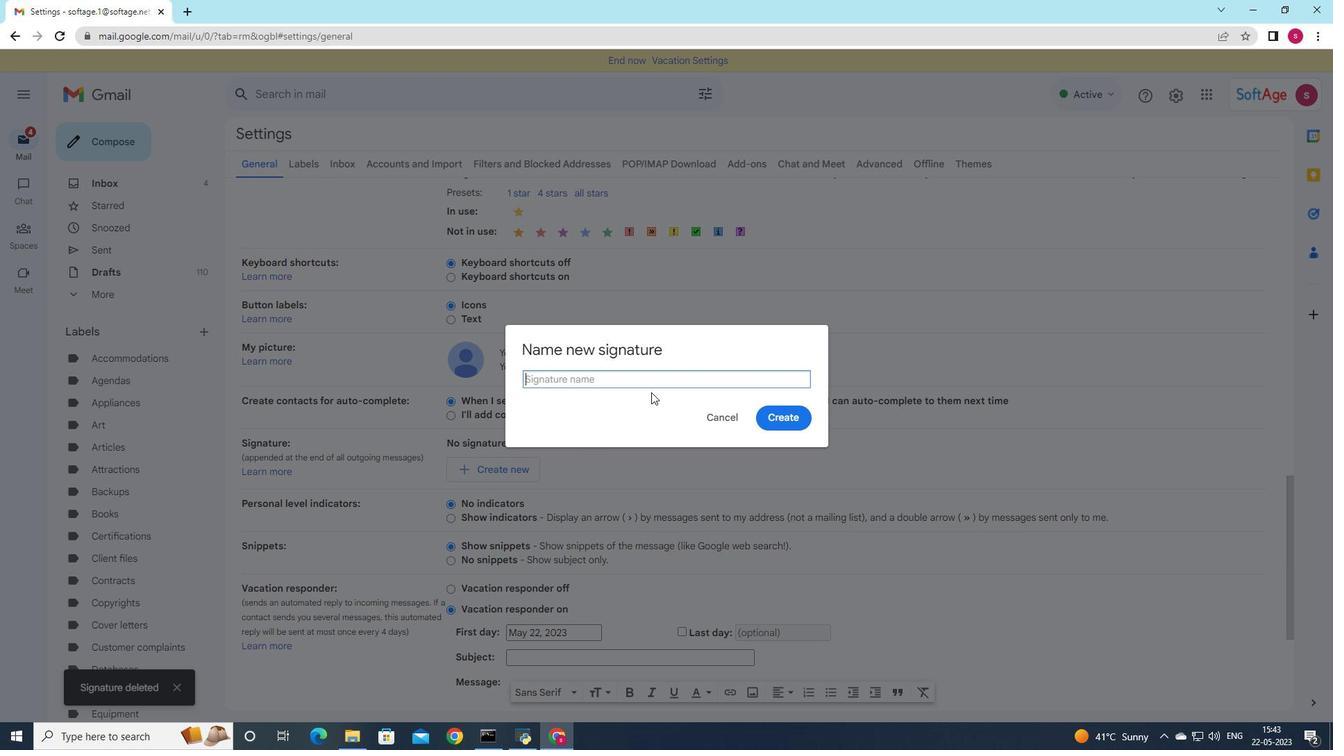 
Action: Key pressed <Key.shift>Elle
Screenshot: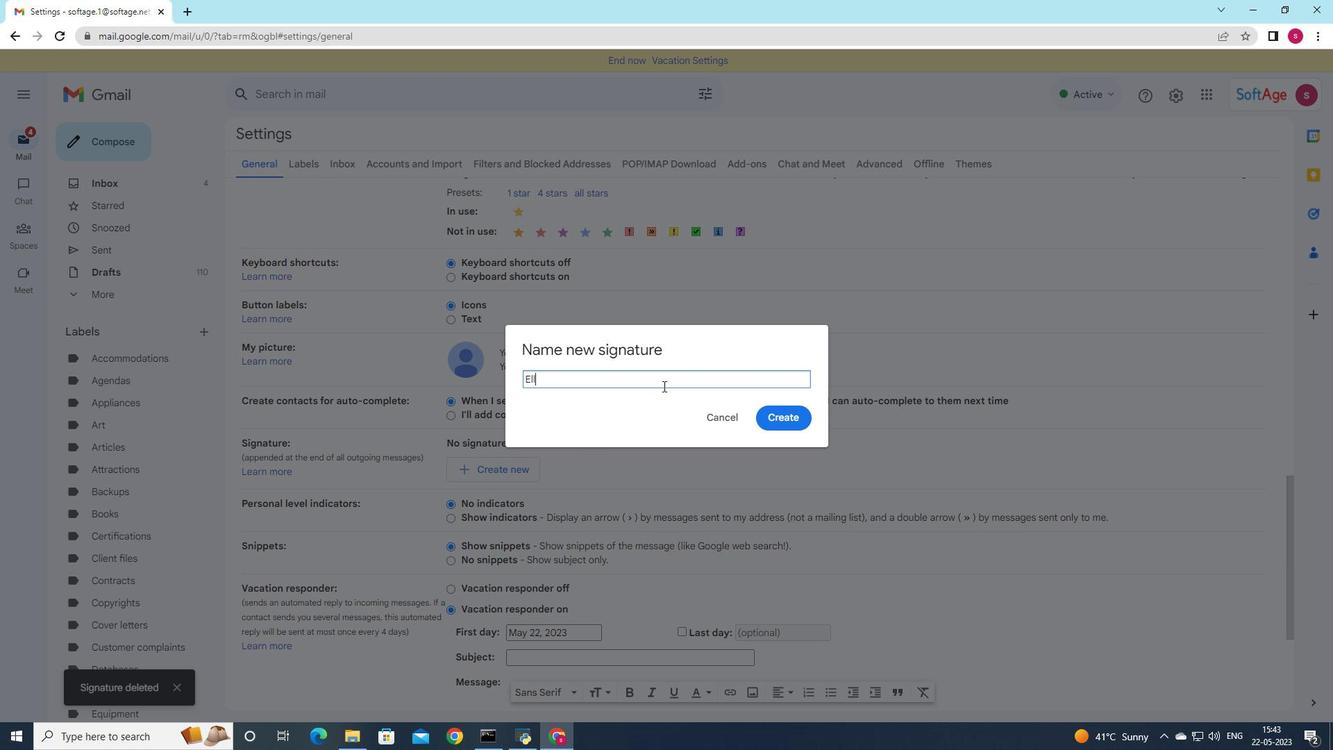 
Action: Mouse moved to (769, 411)
Screenshot: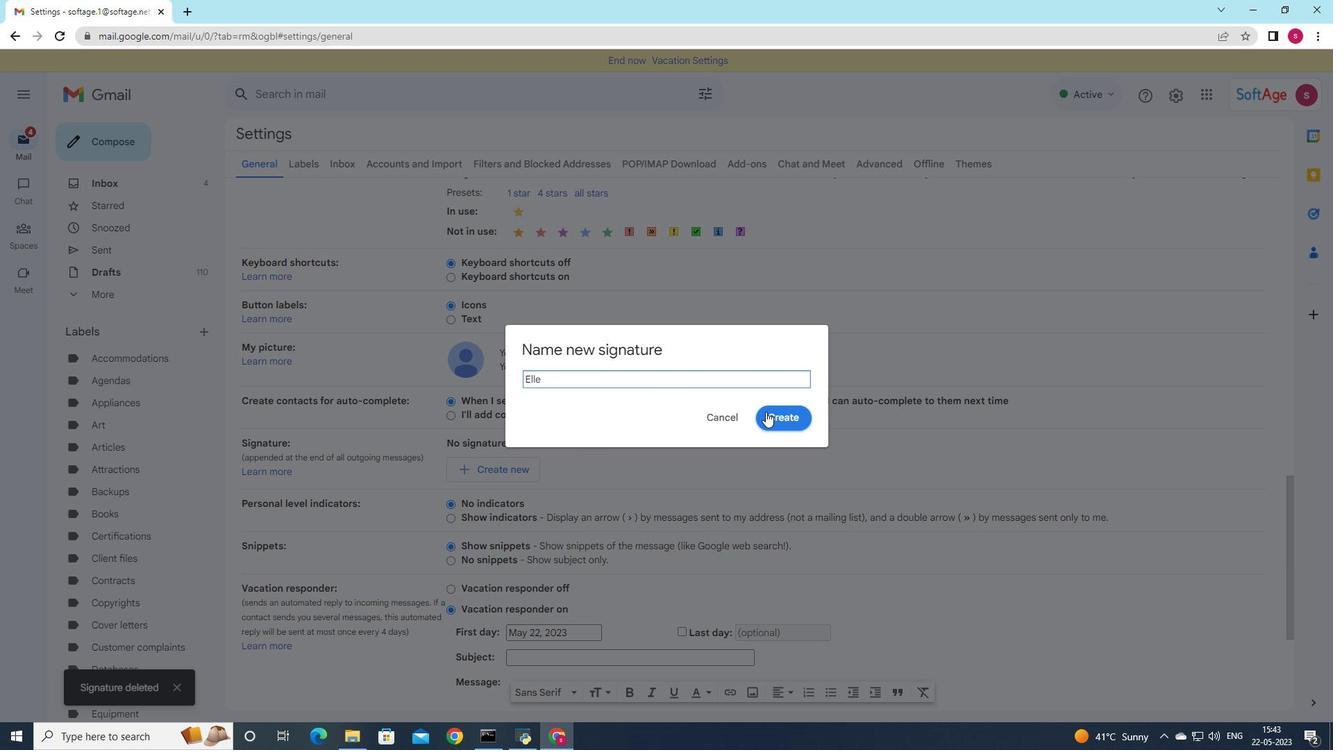 
Action: Mouse pressed left at (769, 411)
Screenshot: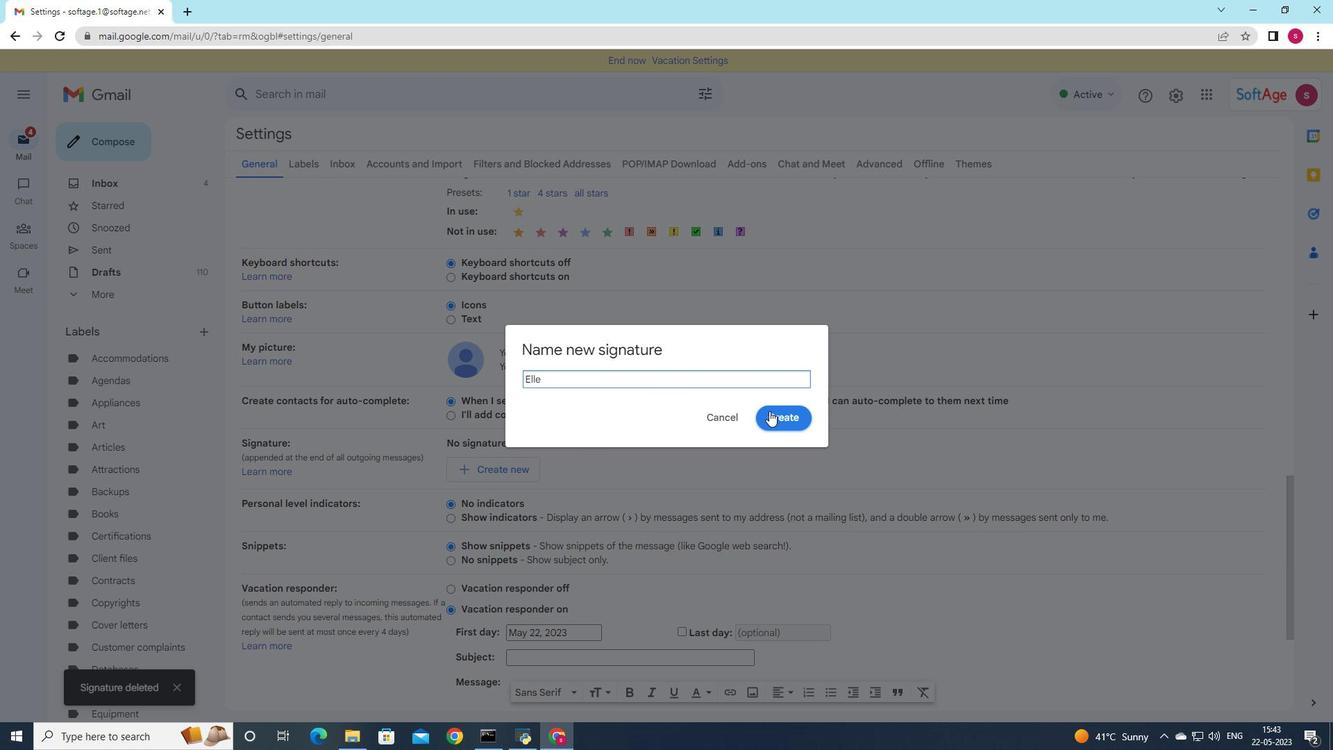 
Action: Mouse moved to (682, 457)
Screenshot: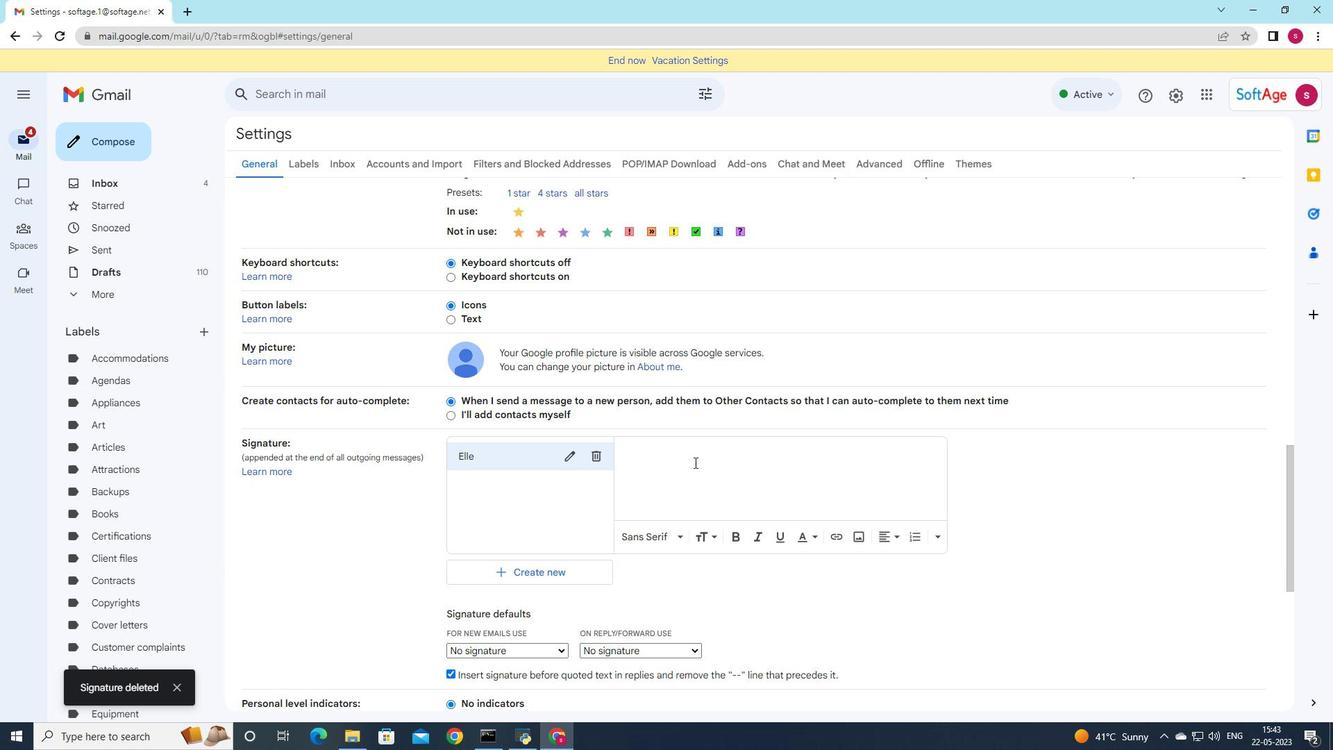 
Action: Mouse pressed left at (682, 457)
Screenshot: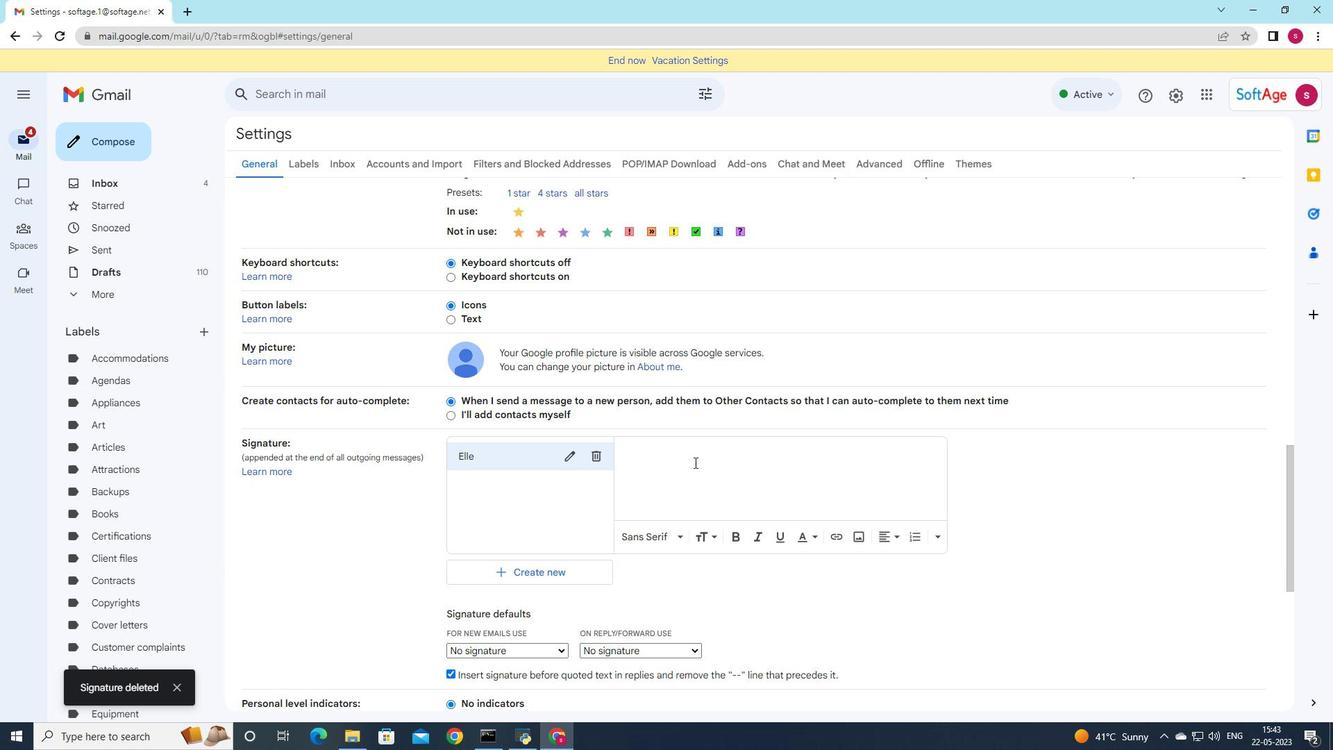 
Action: Mouse moved to (857, 411)
Screenshot: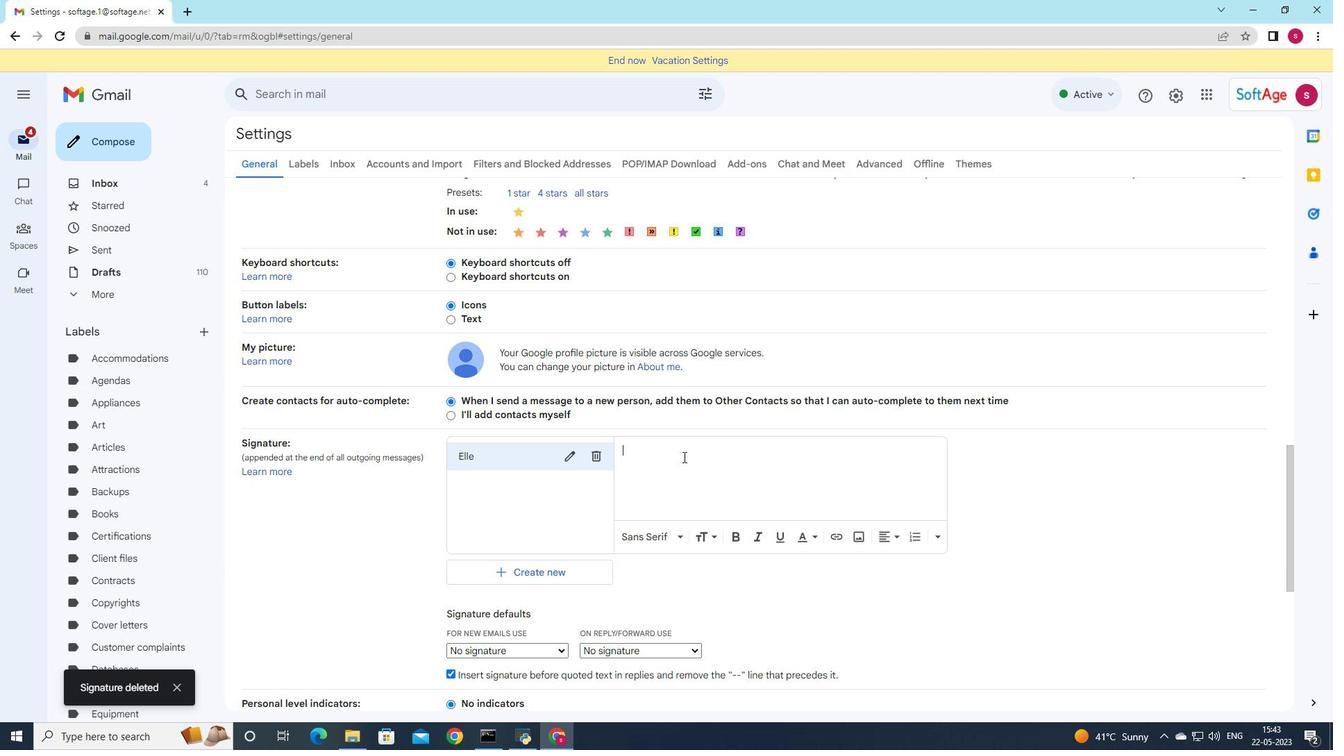 
Action: Key pressed <Key.shift>With<Key.space>gratitude<Key.space>and<Key.space>warm<Key.space>wishes,<Key.enter><Key.shift>Elle<Key.space><Key.shift>Will<Key.backspace>son
Screenshot: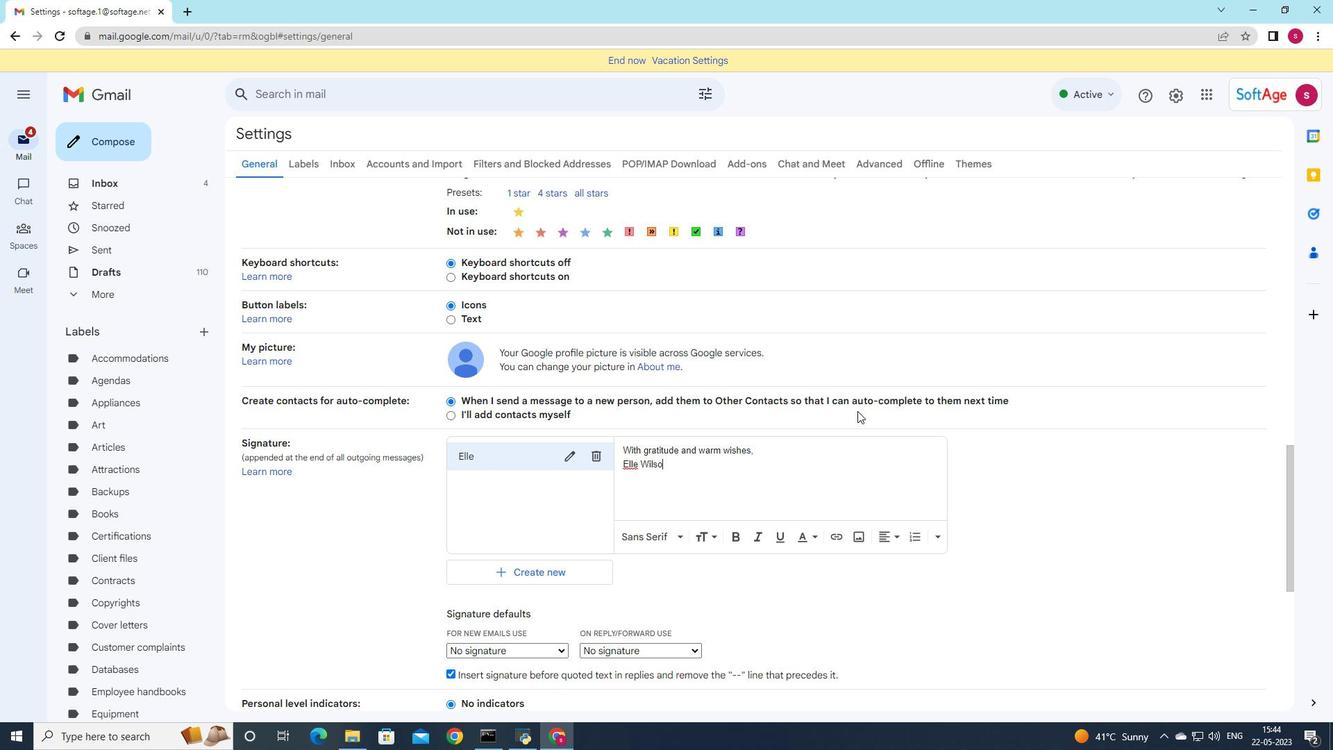
Action: Mouse moved to (611, 514)
Screenshot: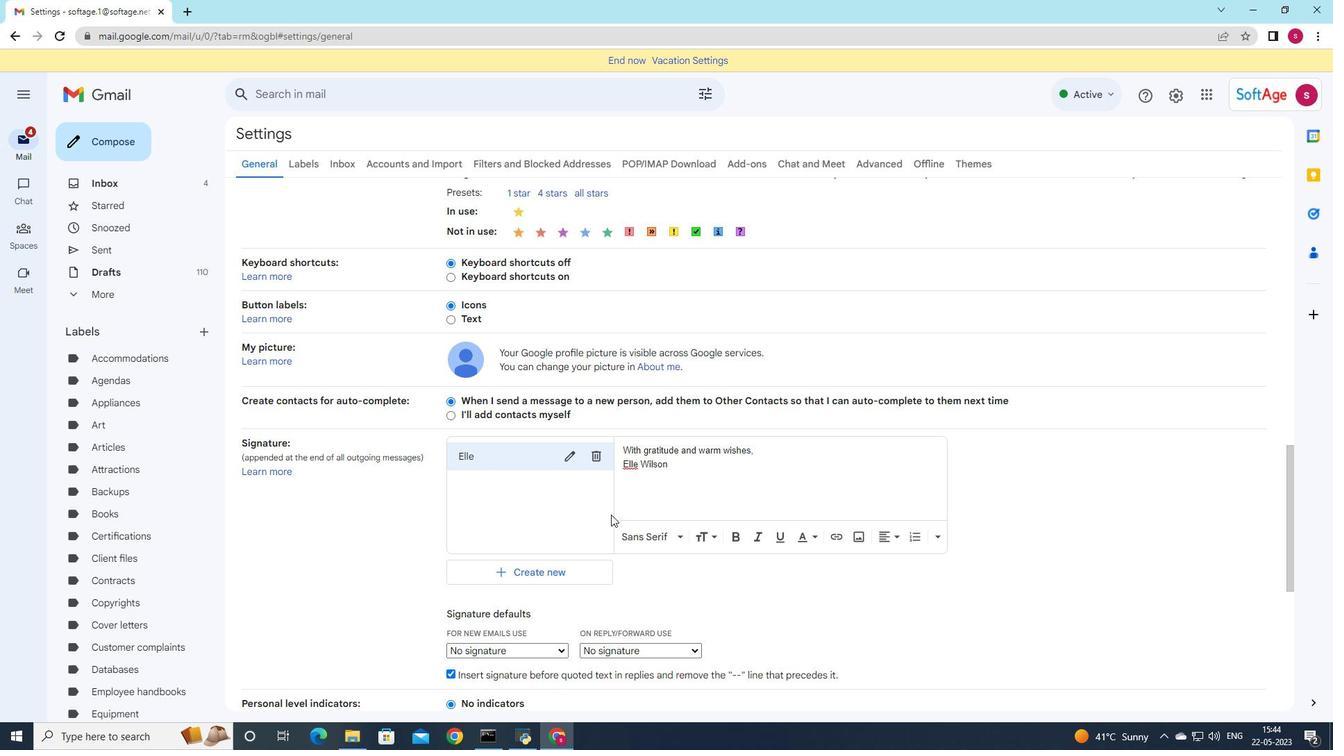 
Action: Mouse scrolled (611, 513) with delta (0, 0)
Screenshot: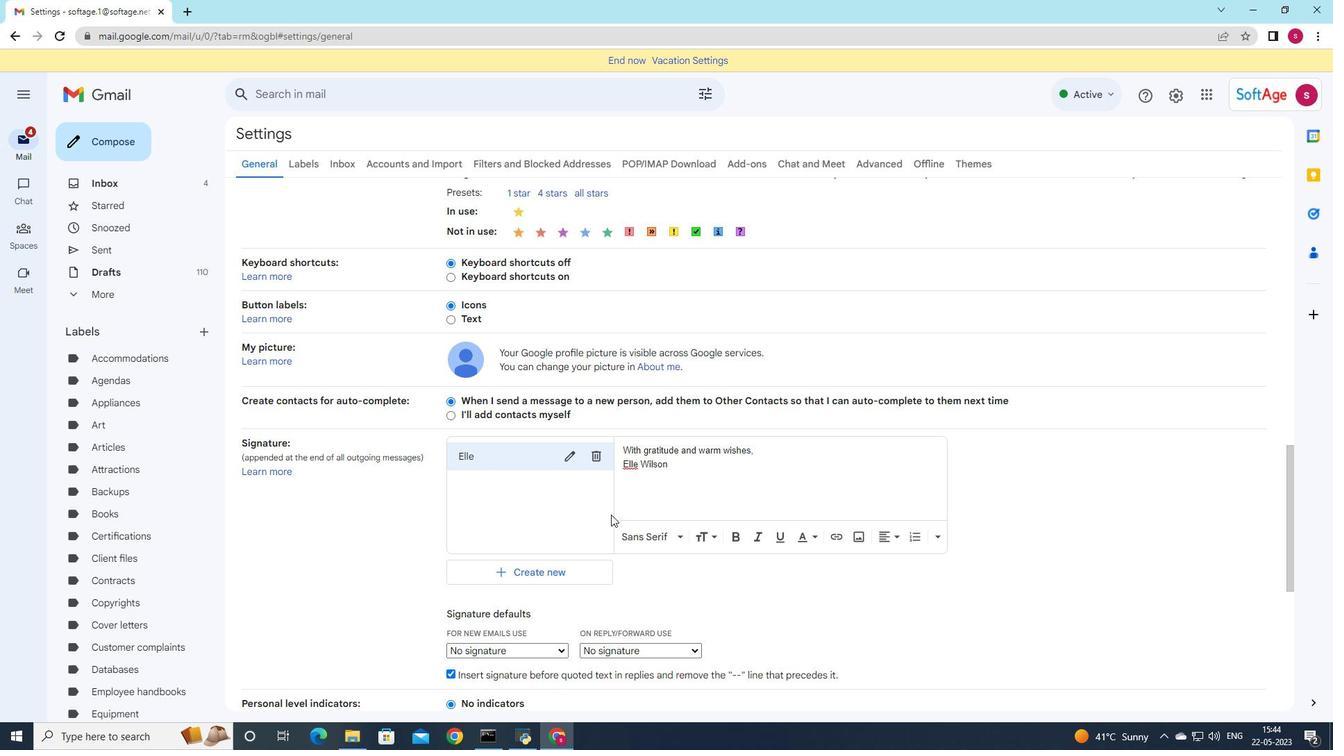 
Action: Mouse scrolled (611, 513) with delta (0, 0)
Screenshot: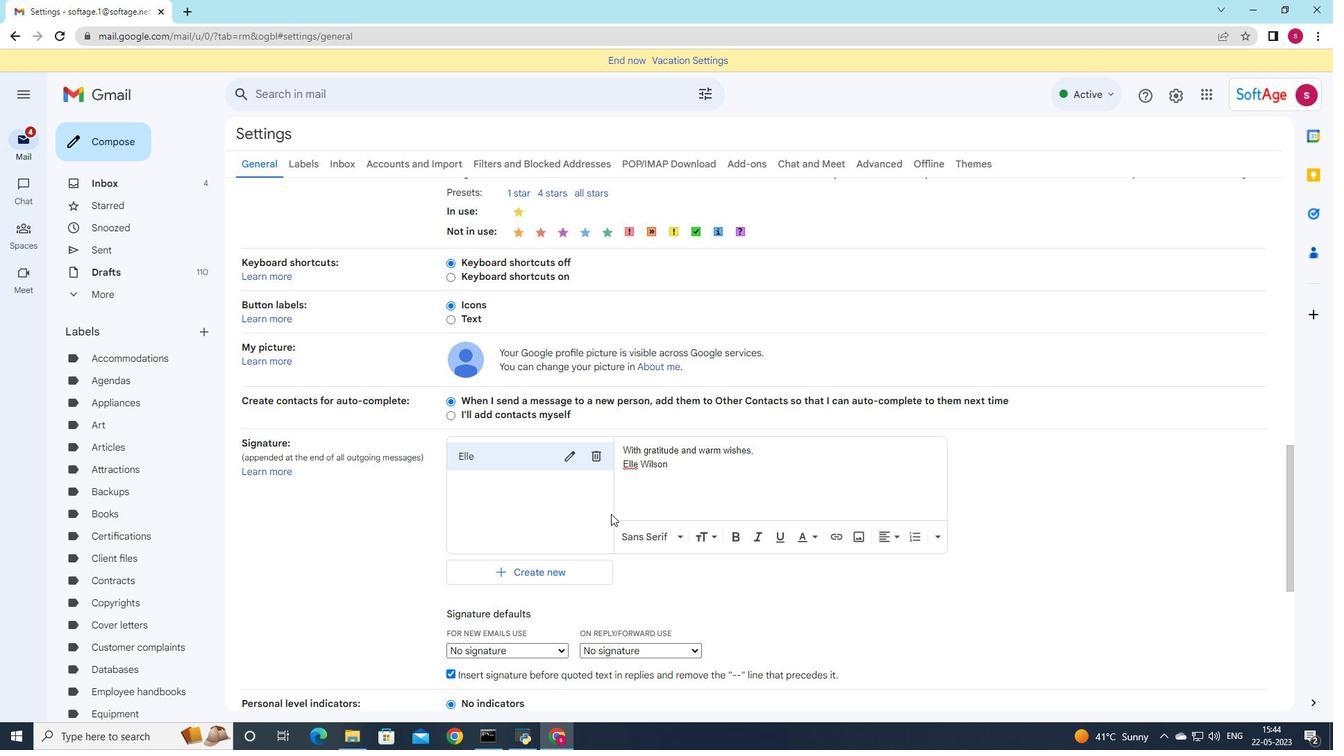 
Action: Mouse moved to (551, 507)
Screenshot: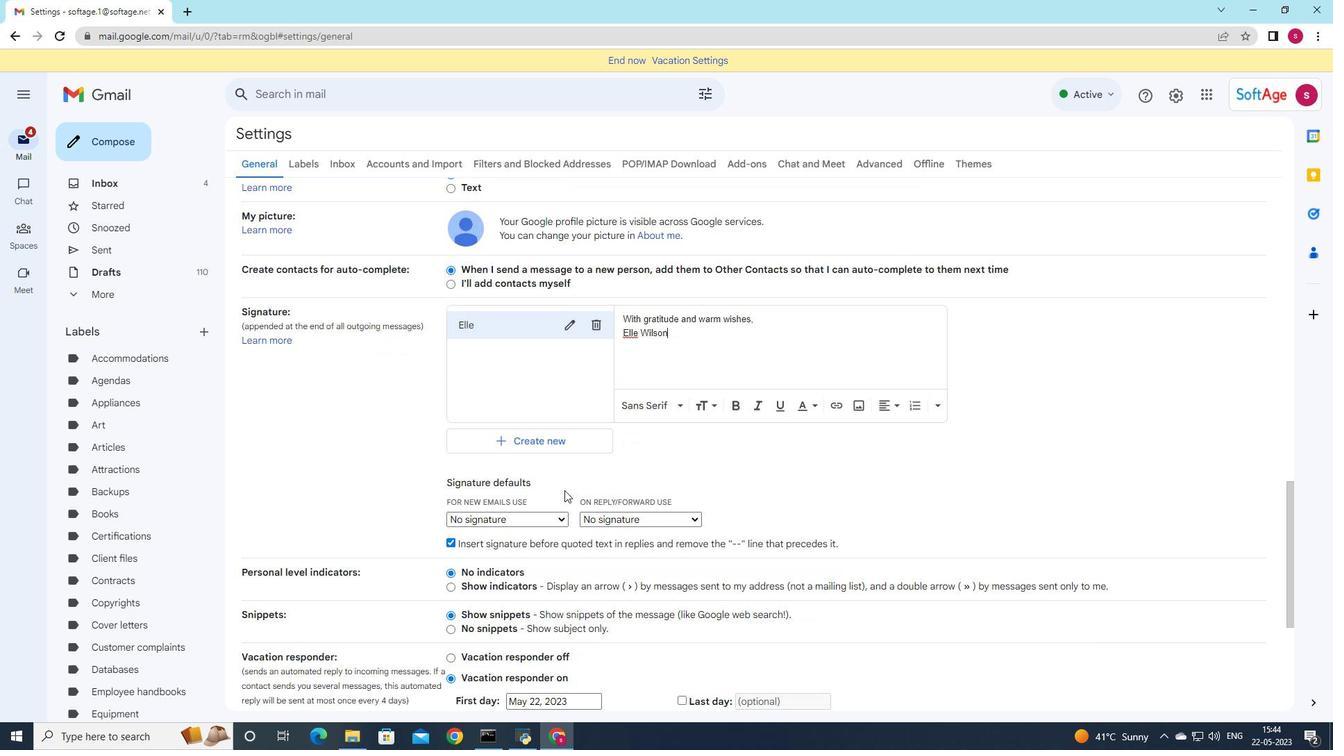 
Action: Mouse pressed left at (551, 507)
Screenshot: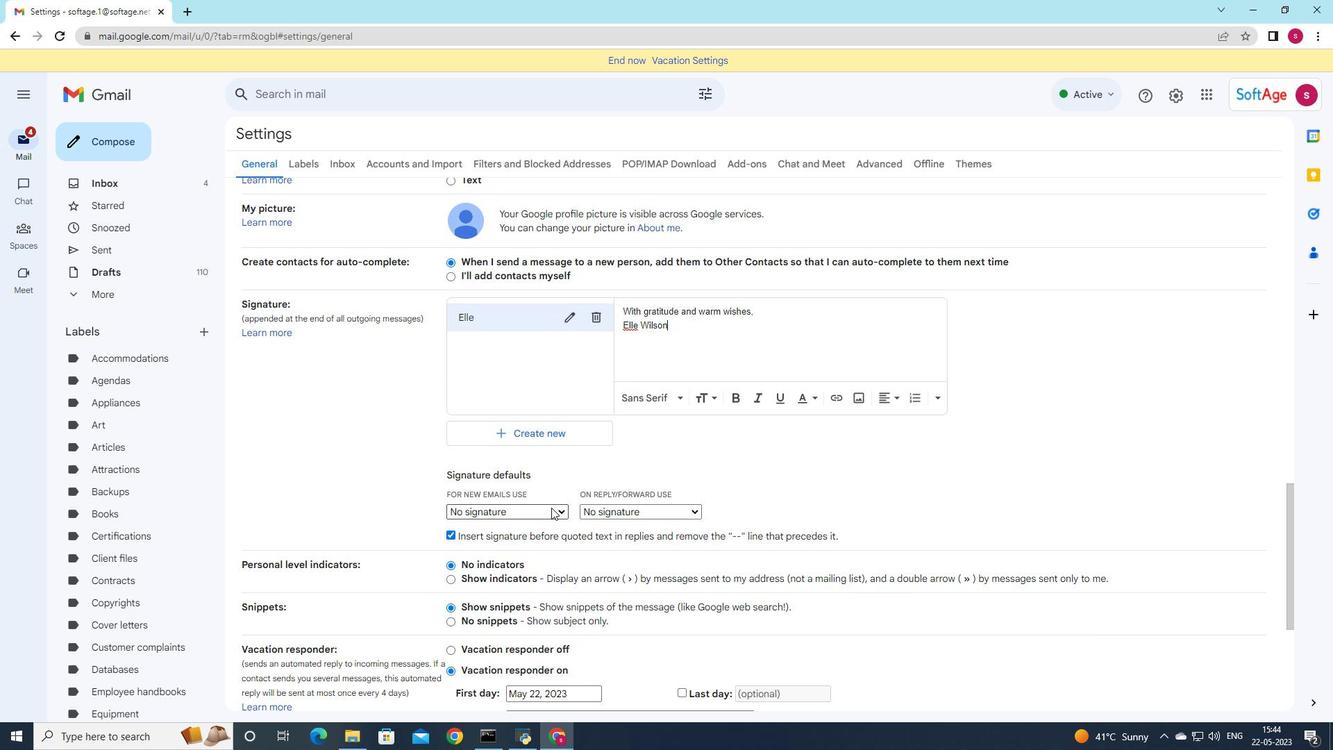 
Action: Mouse moved to (543, 536)
Screenshot: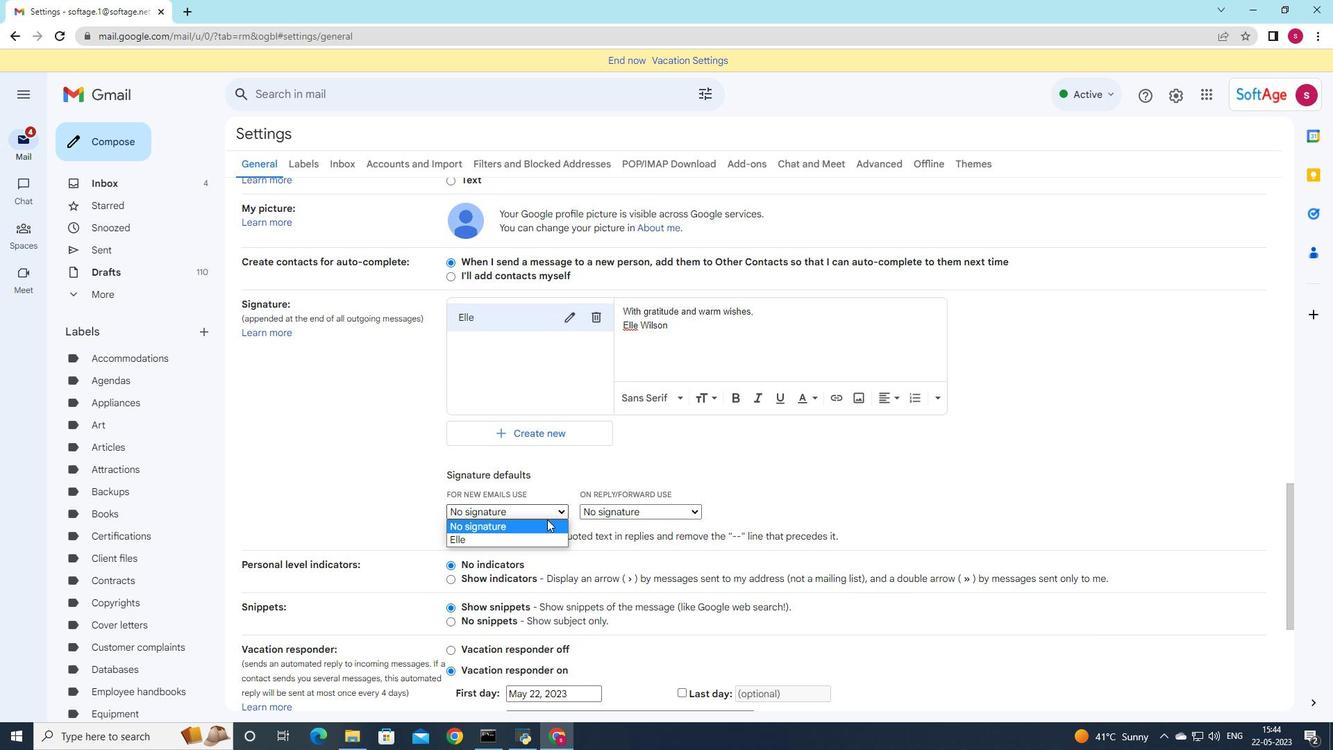 
Action: Mouse pressed left at (543, 536)
Screenshot: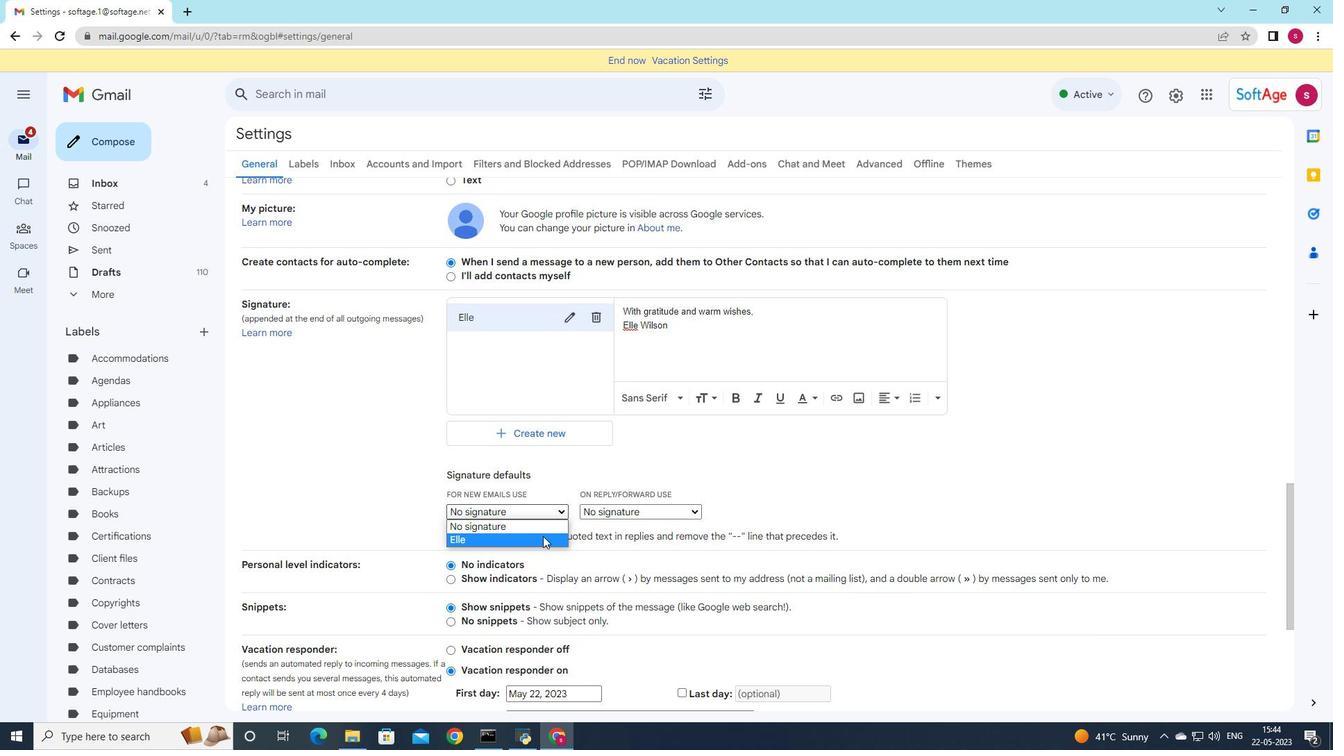 
Action: Mouse moved to (641, 502)
Screenshot: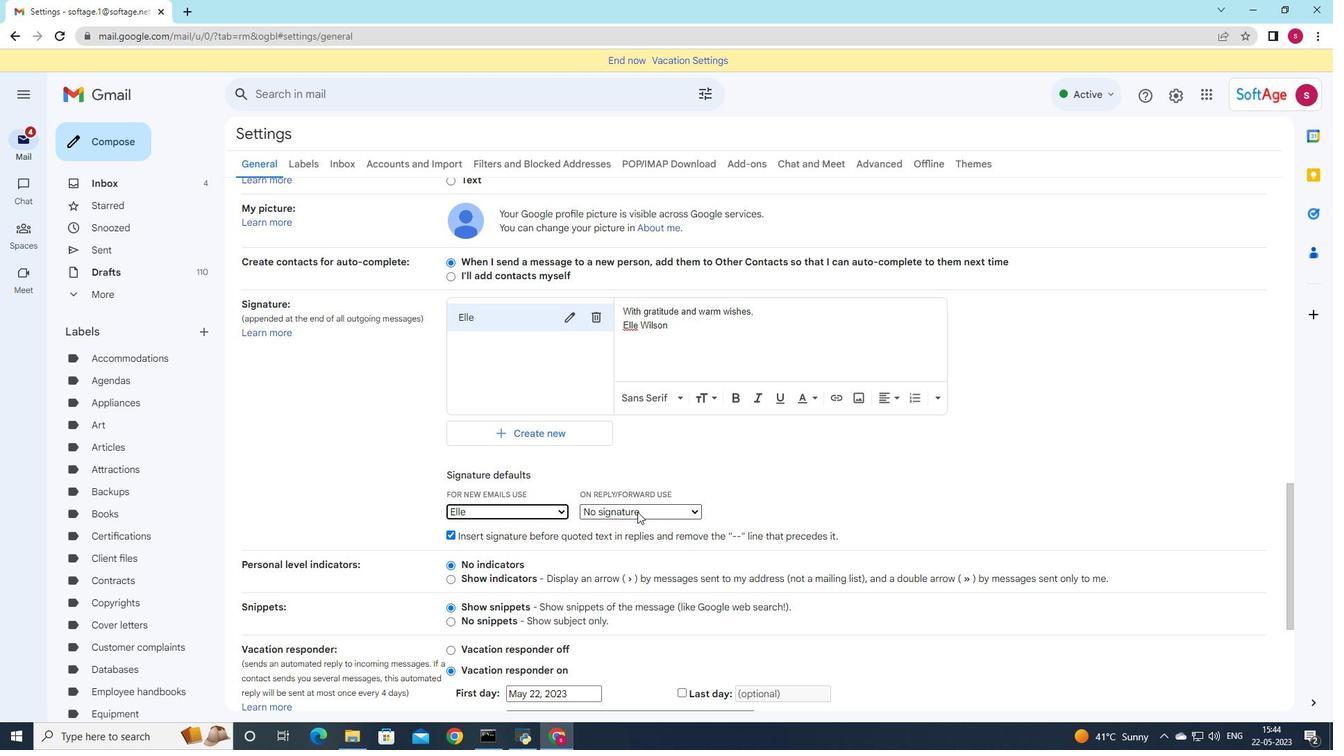 
Action: Mouse pressed left at (641, 502)
Screenshot: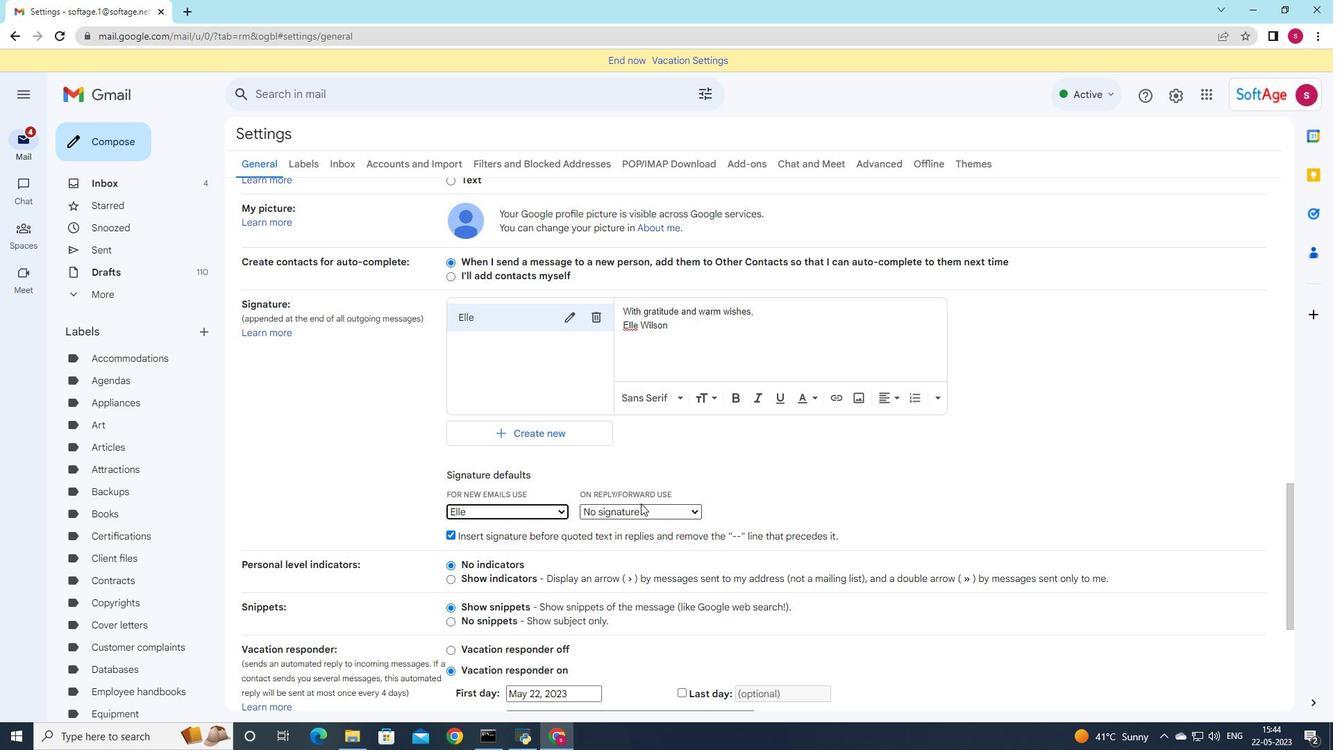 
Action: Mouse moved to (640, 511)
Screenshot: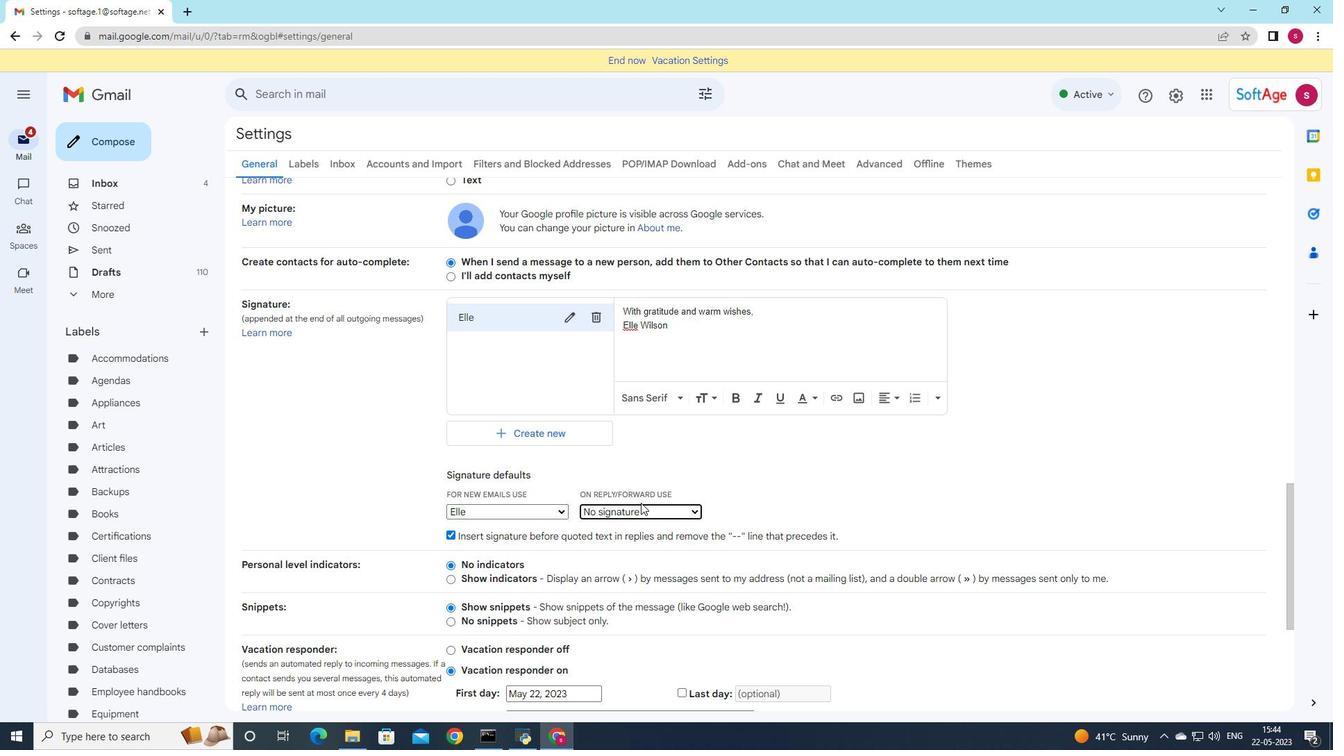 
Action: Mouse pressed left at (640, 511)
Screenshot: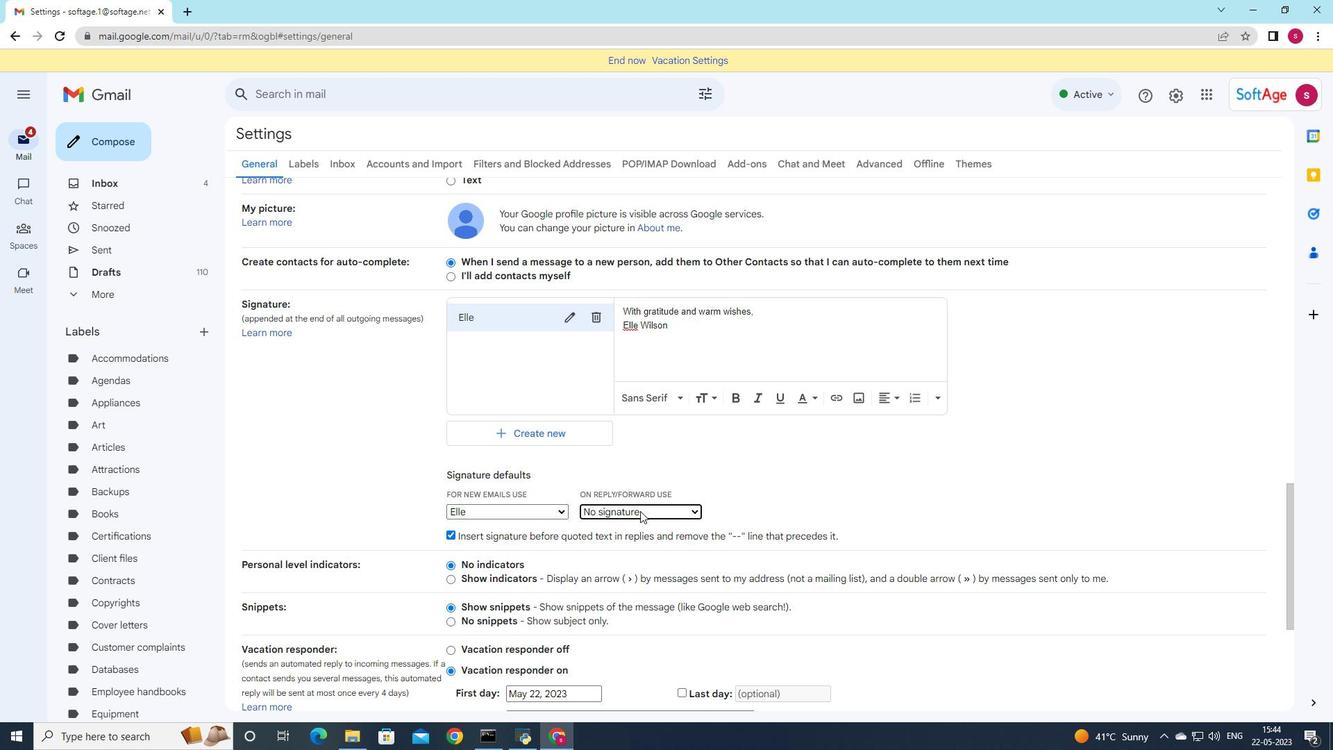 
Action: Mouse moved to (632, 539)
Screenshot: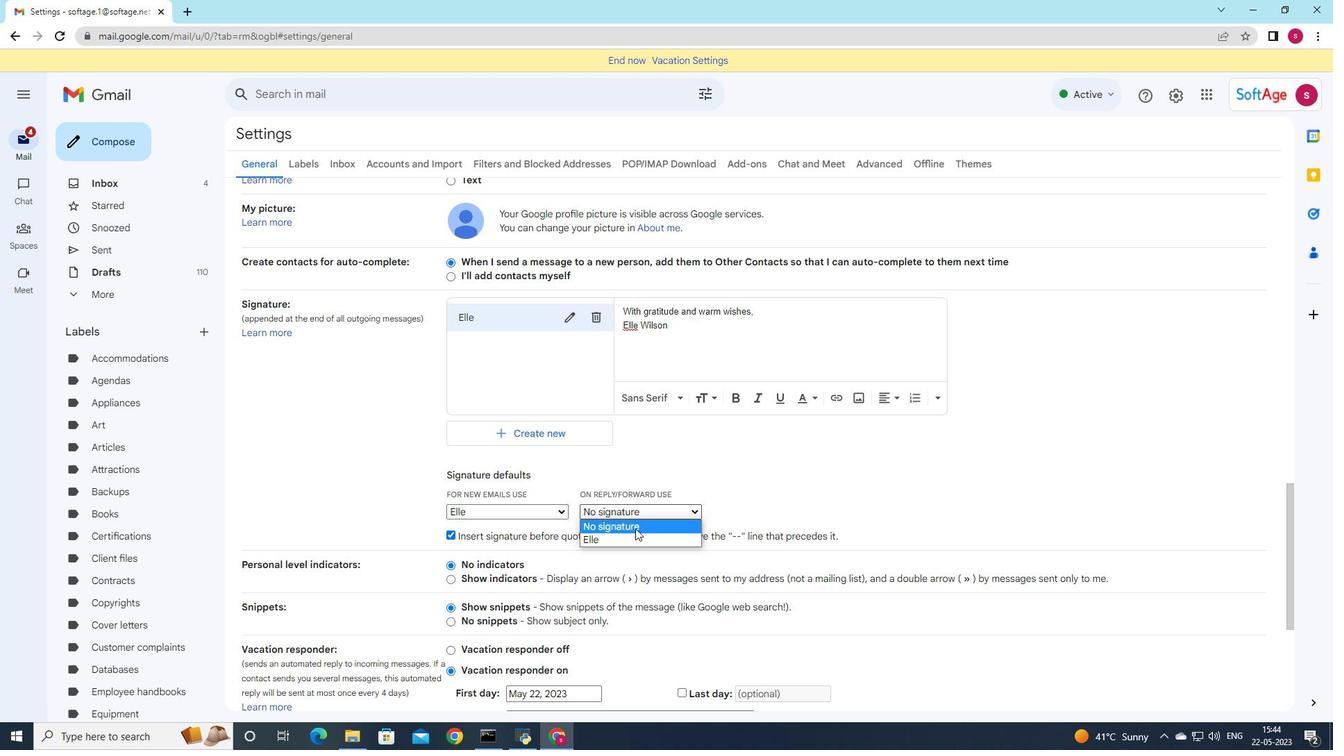
Action: Mouse pressed left at (632, 539)
Screenshot: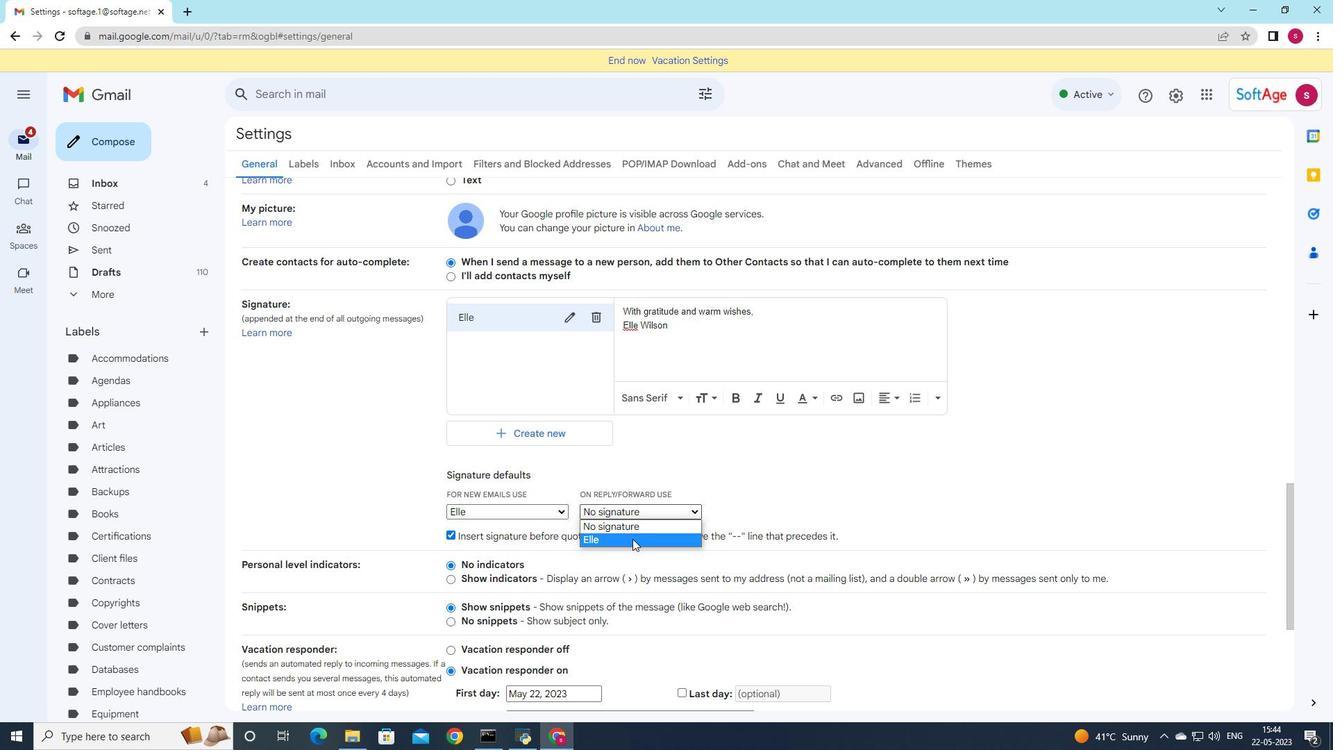 
Action: Mouse moved to (632, 534)
Screenshot: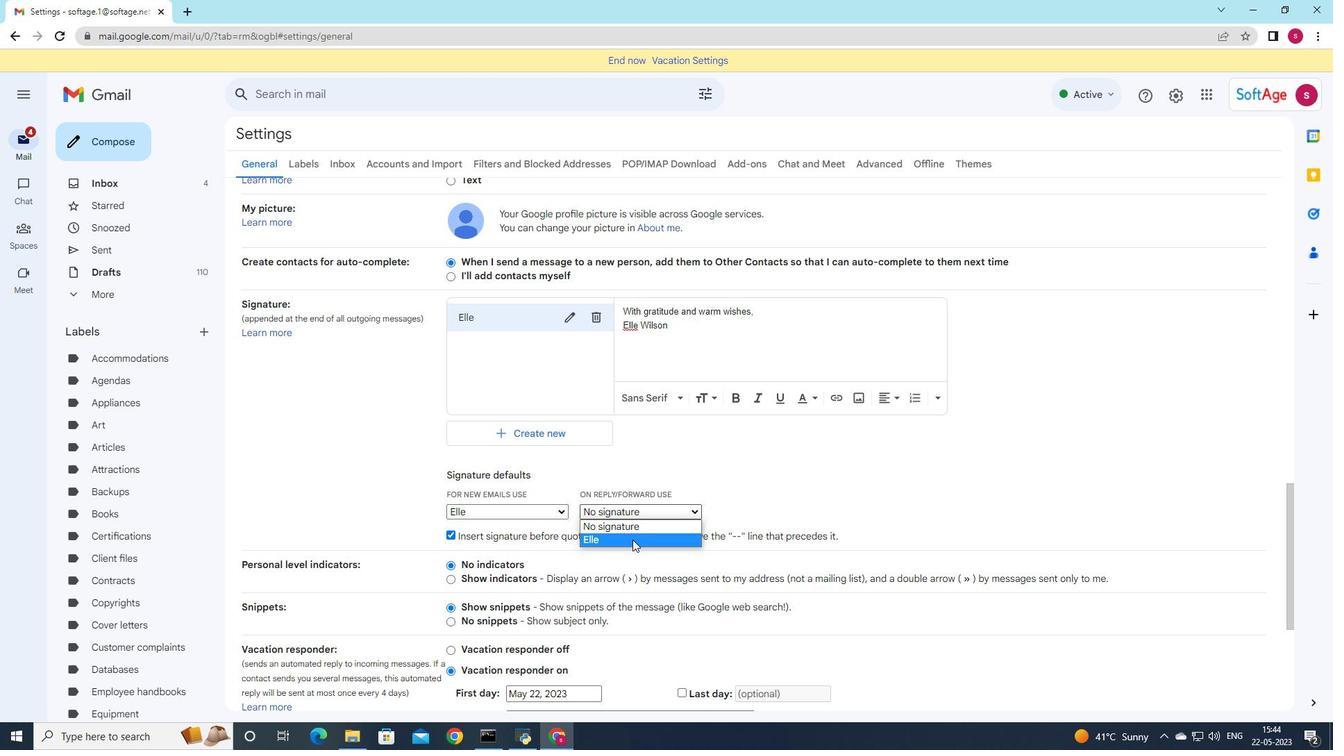 
Action: Mouse scrolled (632, 533) with delta (0, 0)
Screenshot: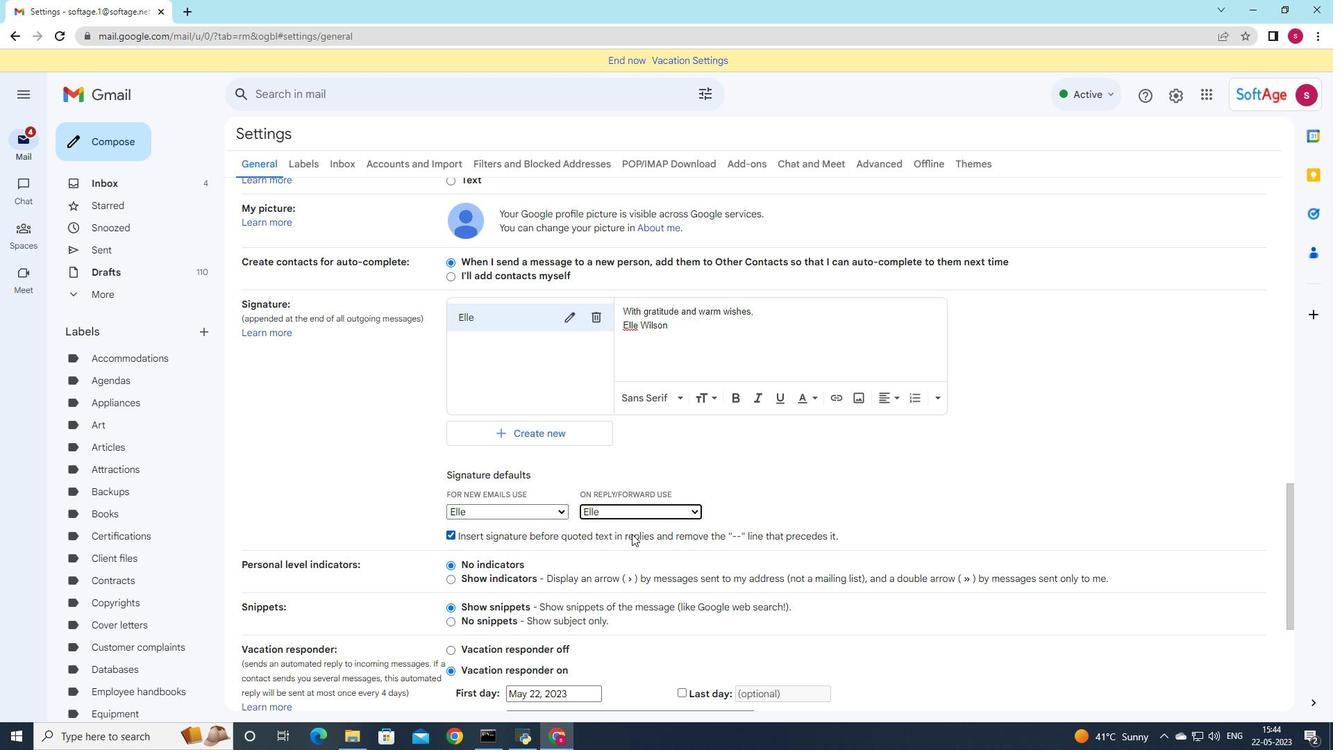 
Action: Mouse scrolled (632, 533) with delta (0, 0)
Screenshot: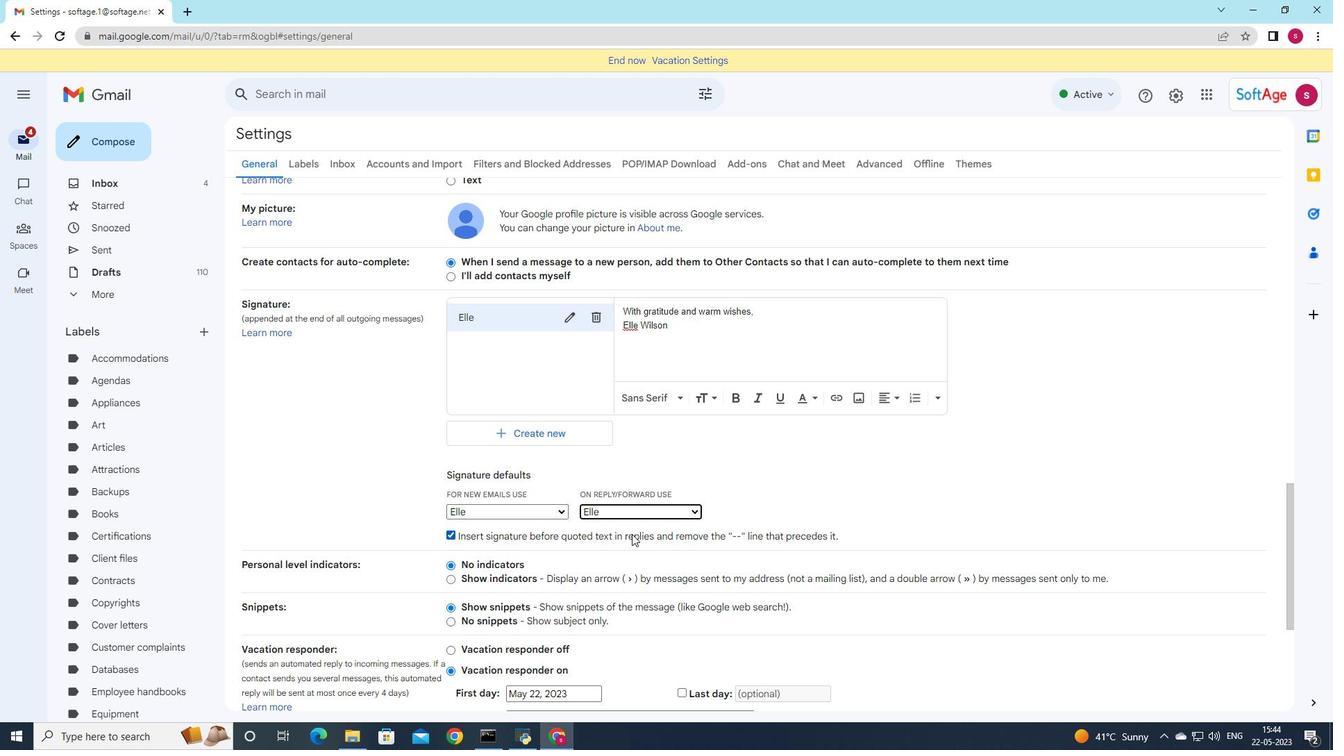 
Action: Mouse scrolled (632, 533) with delta (0, 0)
Screenshot: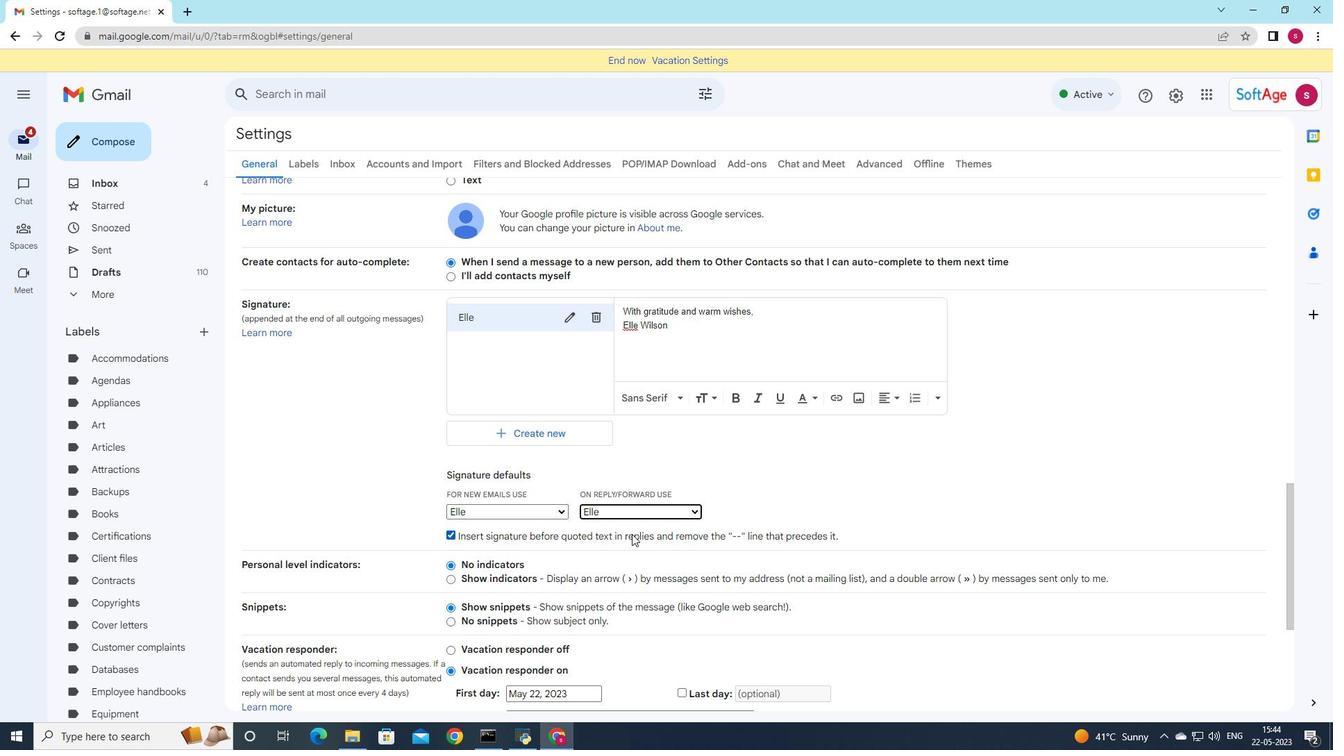 
Action: Mouse scrolled (632, 533) with delta (0, 0)
Screenshot: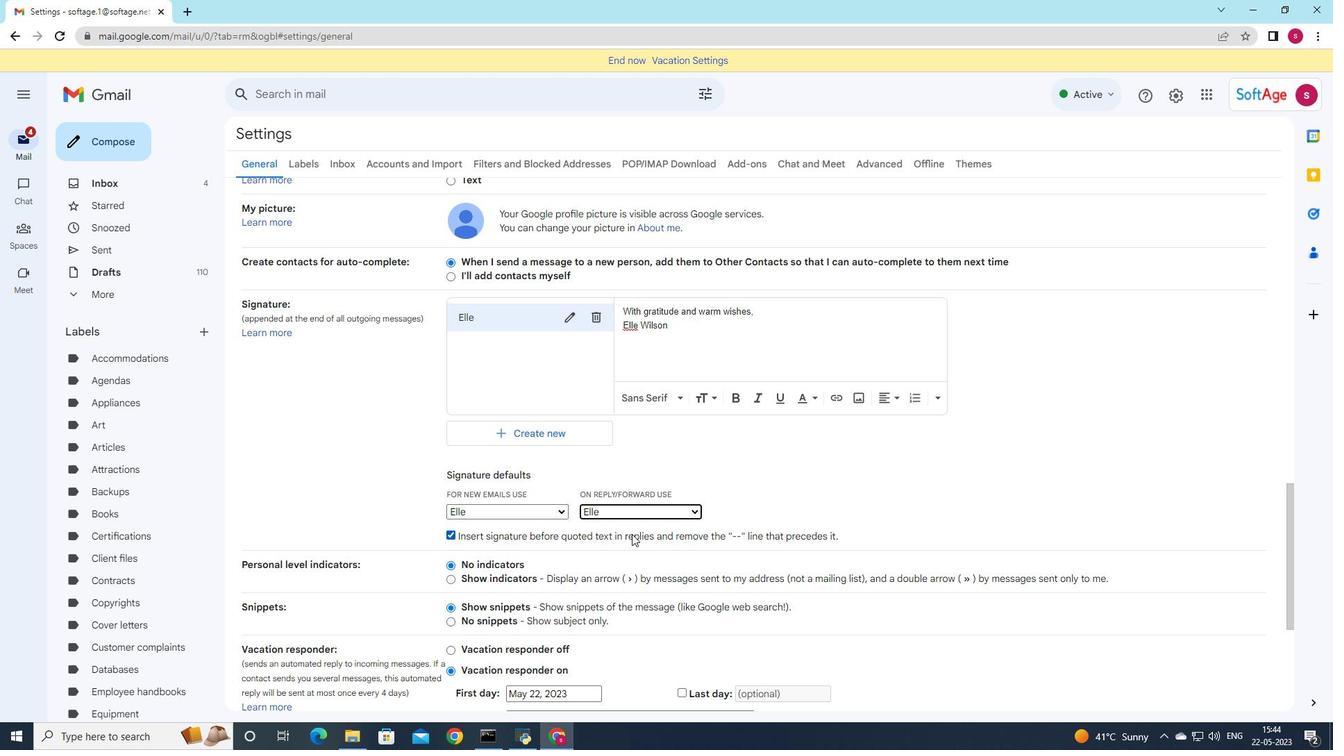 
Action: Mouse scrolled (632, 533) with delta (0, 0)
Screenshot: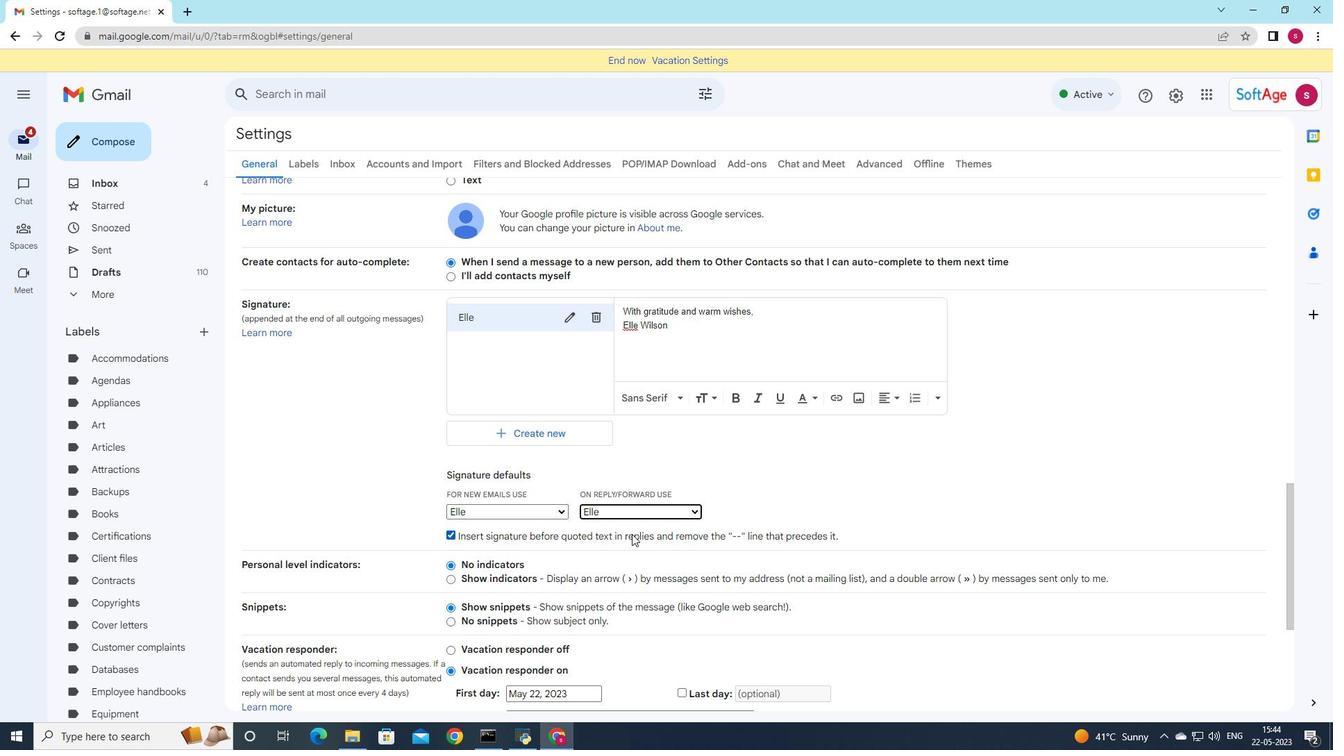 
Action: Mouse moved to (630, 524)
Screenshot: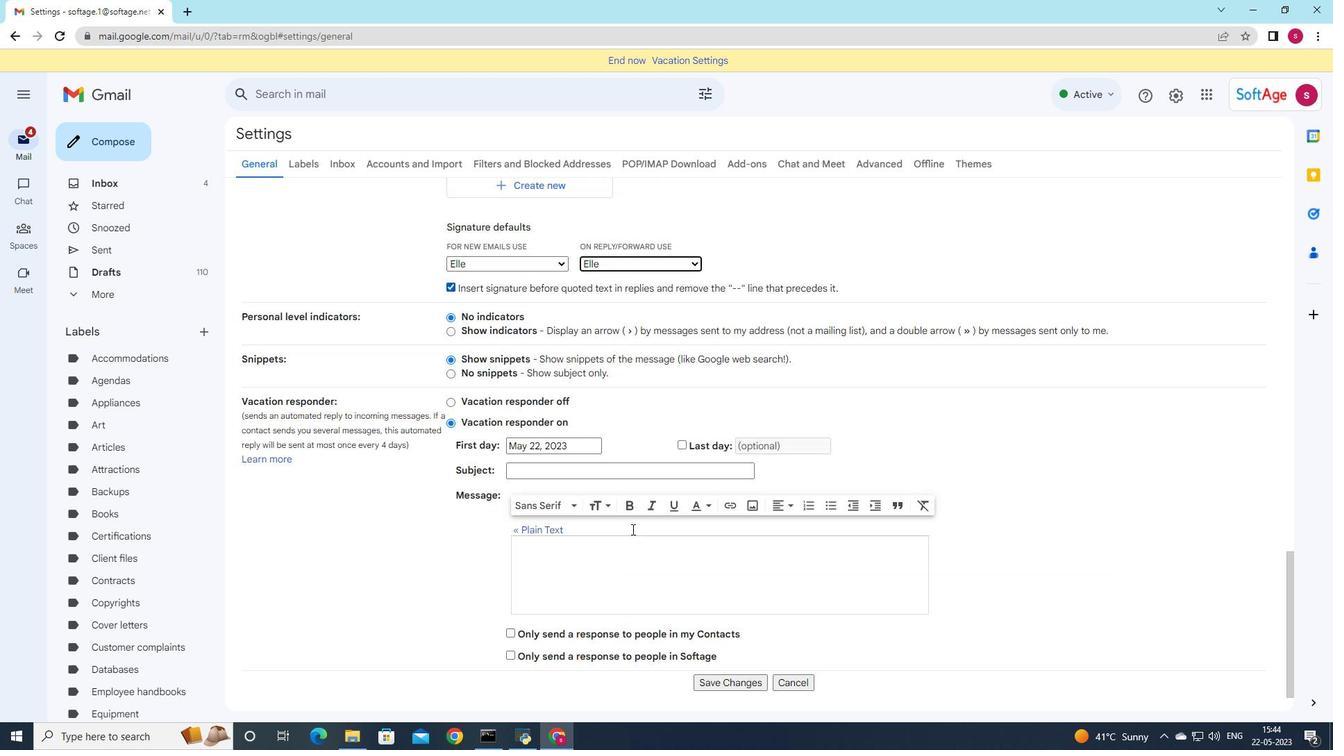 
Action: Mouse scrolled (630, 523) with delta (0, 0)
Screenshot: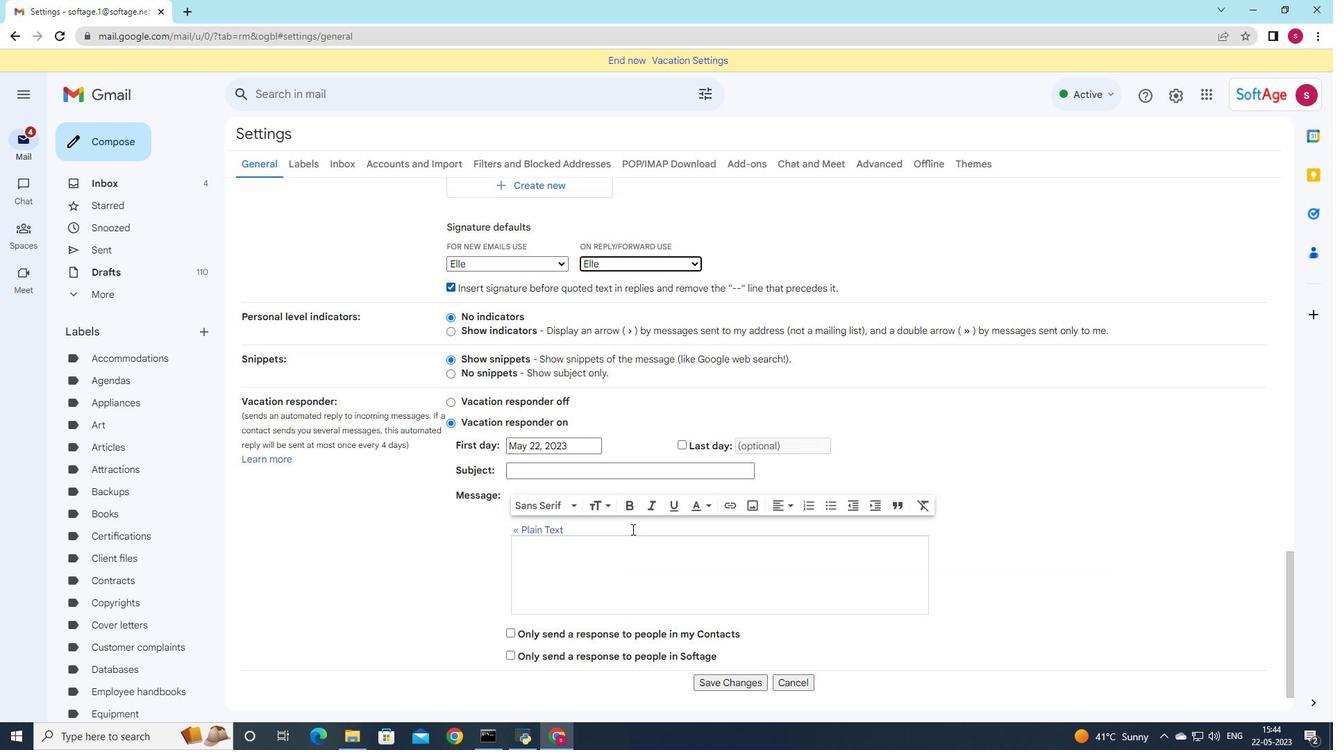 
Action: Mouse scrolled (630, 523) with delta (0, 0)
Screenshot: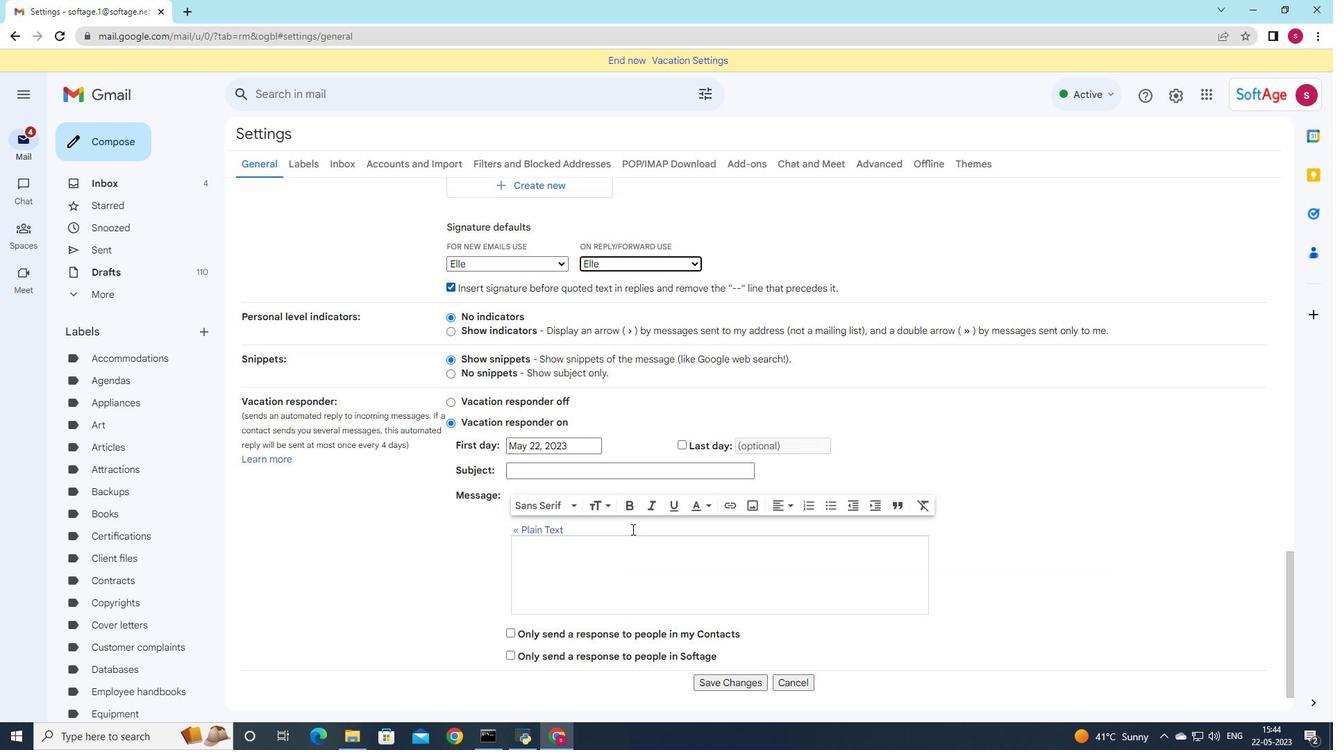 
Action: Mouse scrolled (630, 523) with delta (0, 0)
Screenshot: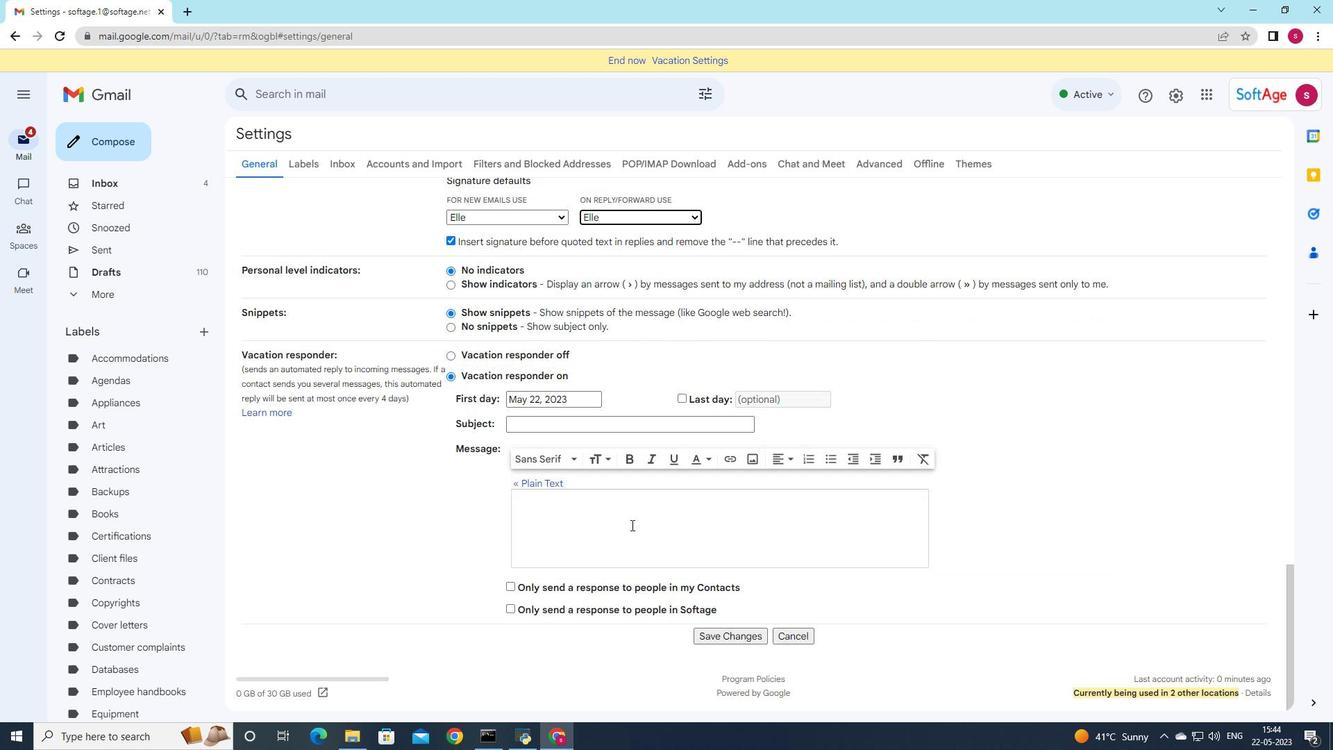 
Action: Mouse moved to (630, 527)
Screenshot: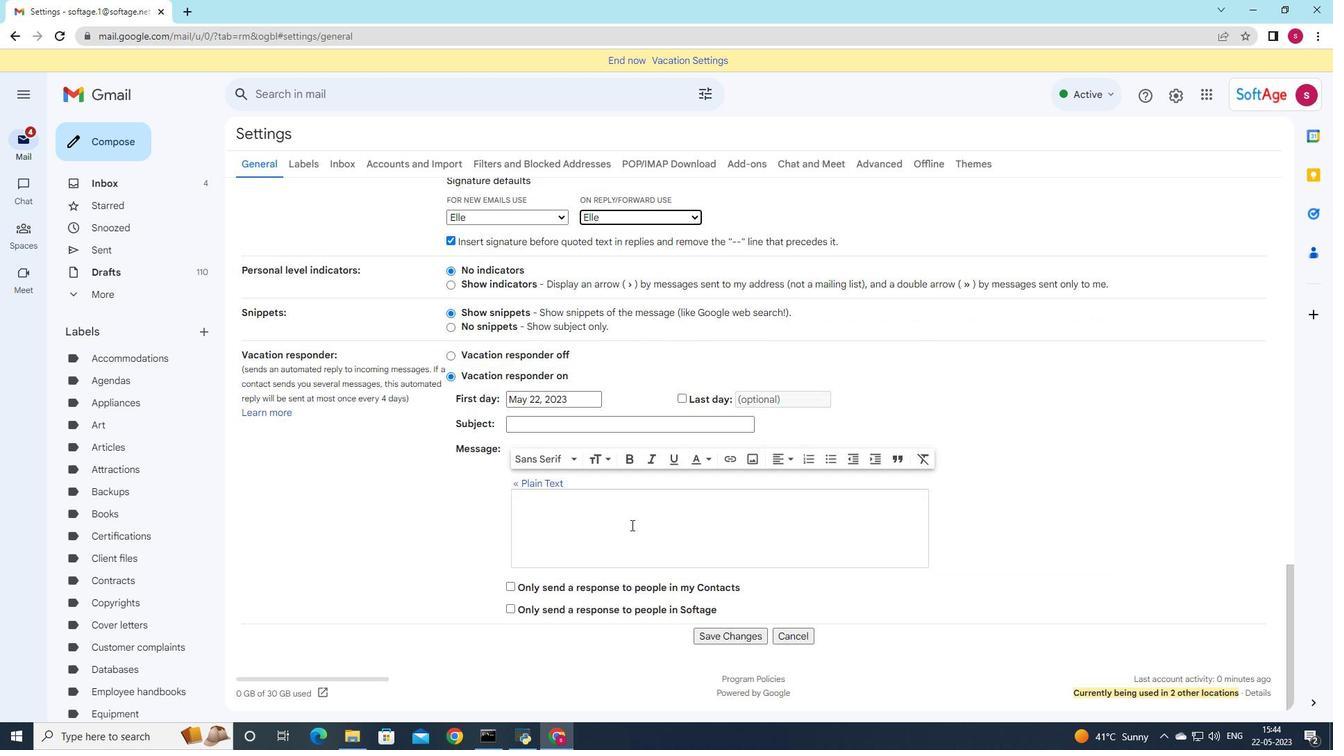 
Action: Mouse scrolled (630, 527) with delta (0, 0)
Screenshot: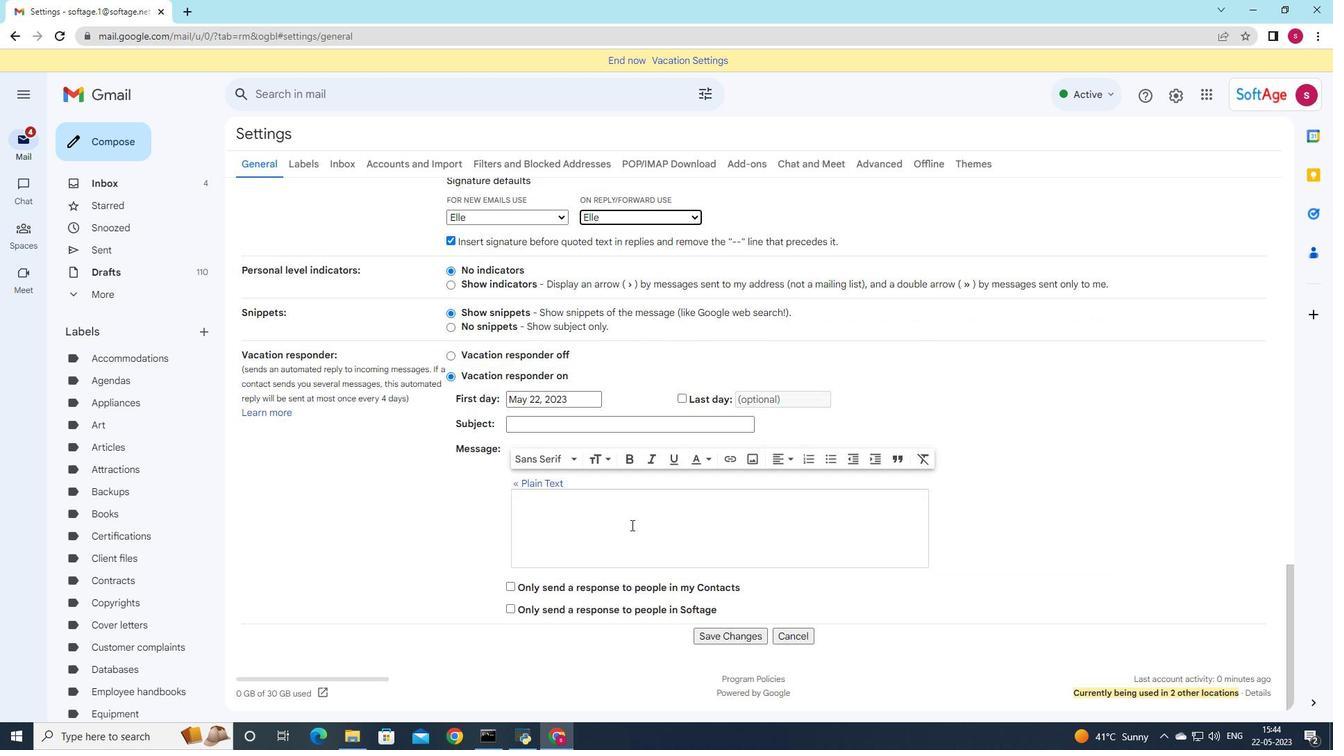 
Action: Mouse moved to (705, 639)
Screenshot: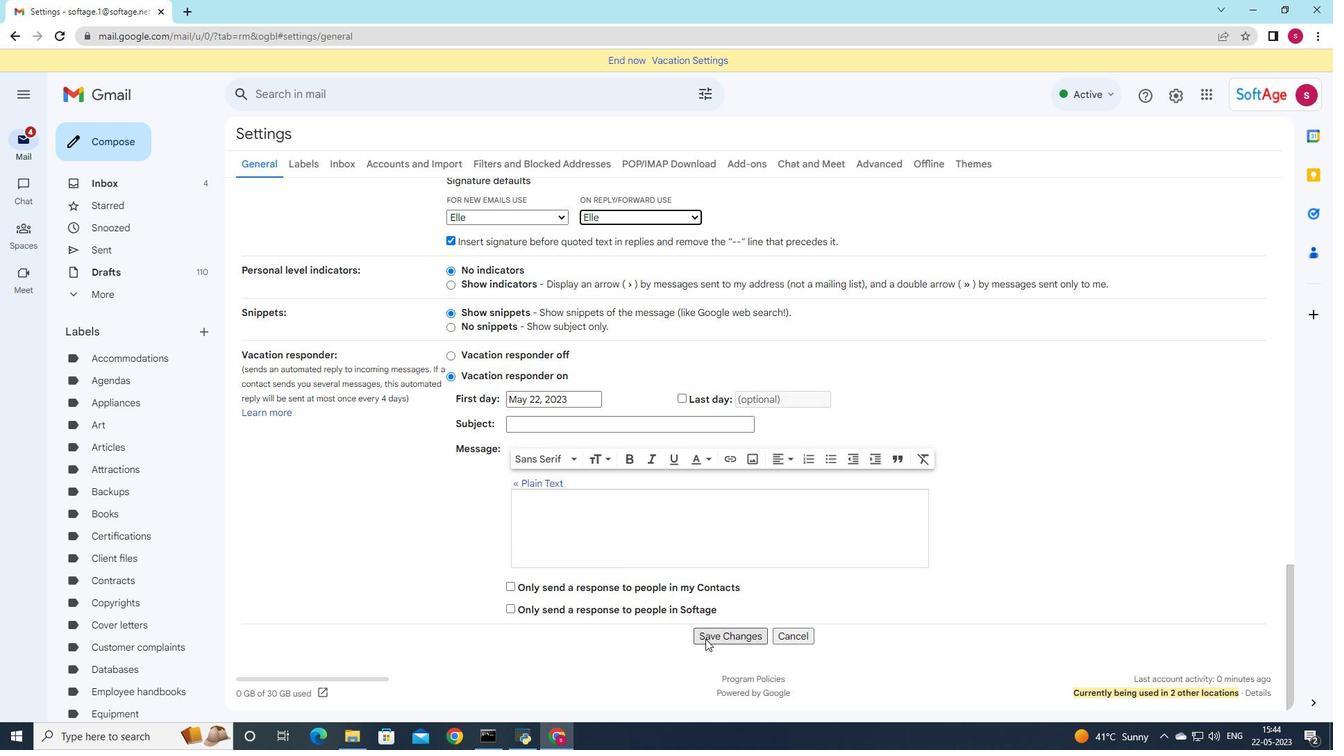 
Action: Mouse pressed left at (705, 639)
Screenshot: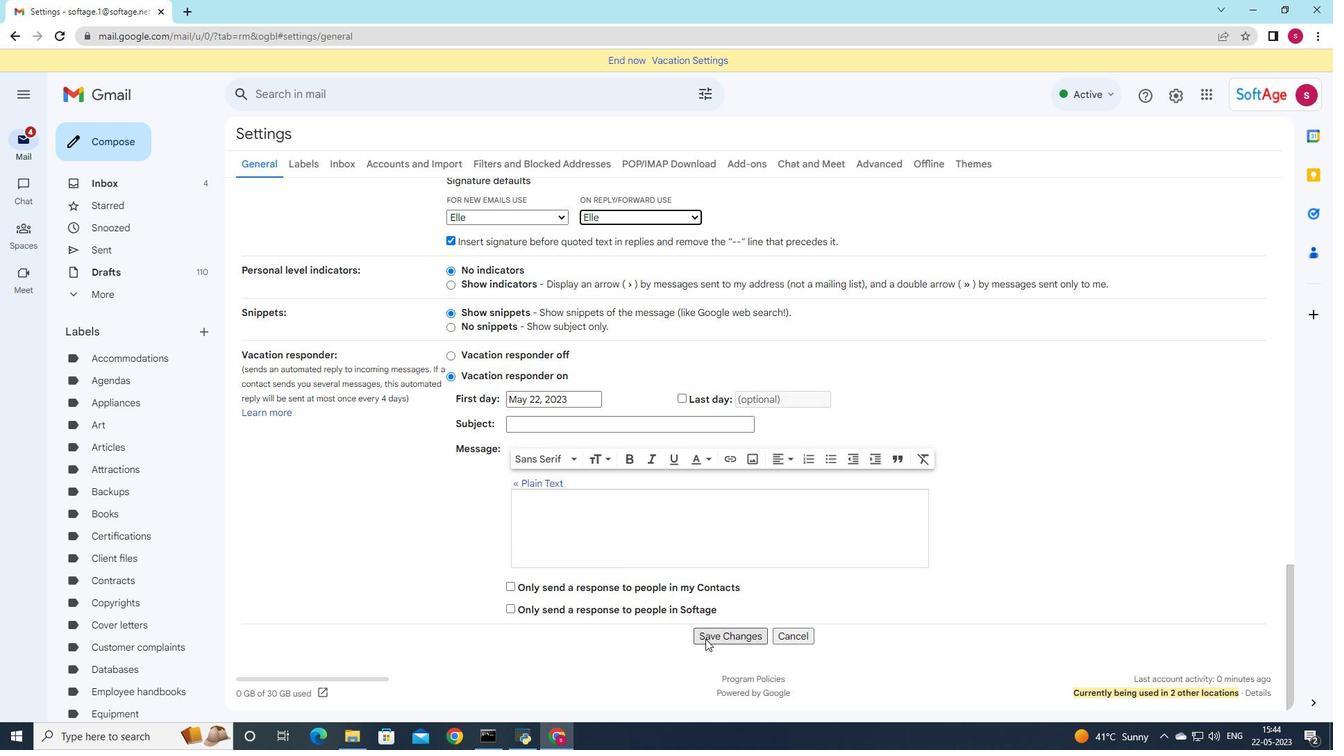 
Action: Mouse moved to (116, 140)
Screenshot: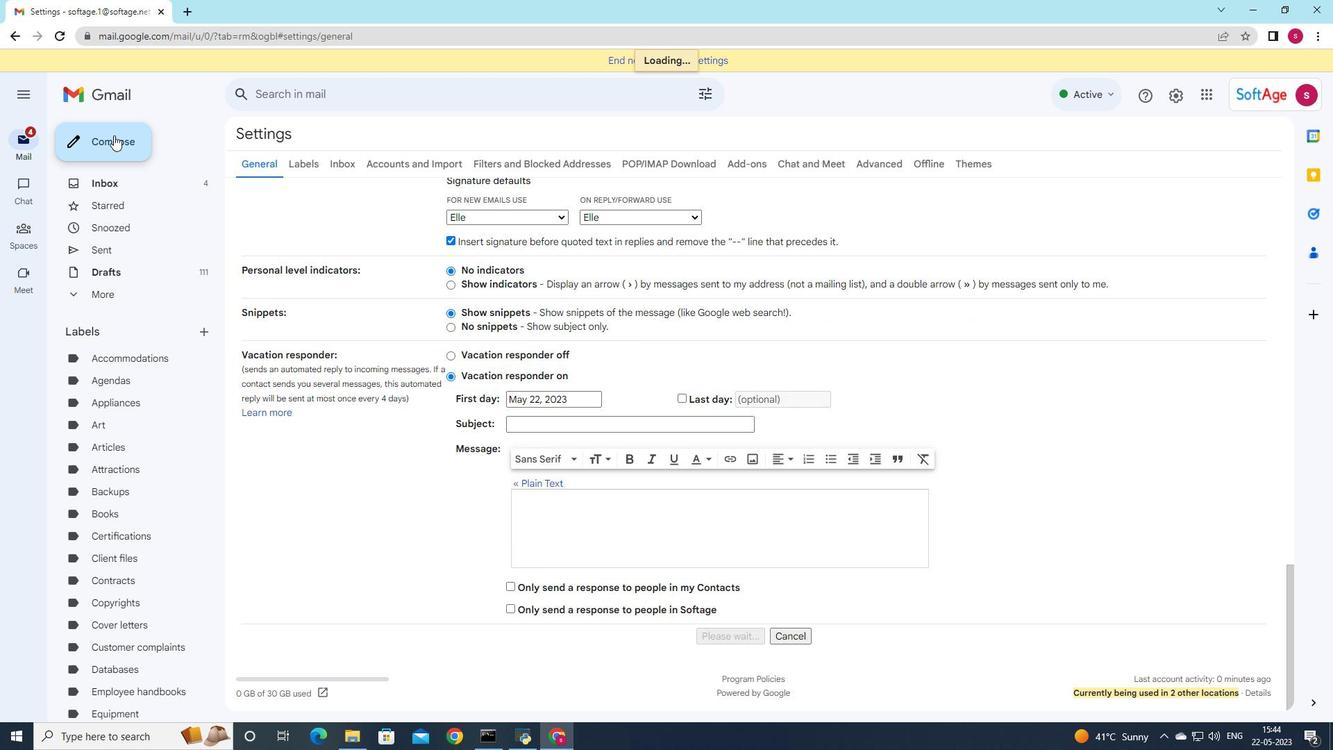 
Action: Mouse pressed left at (116, 140)
Screenshot: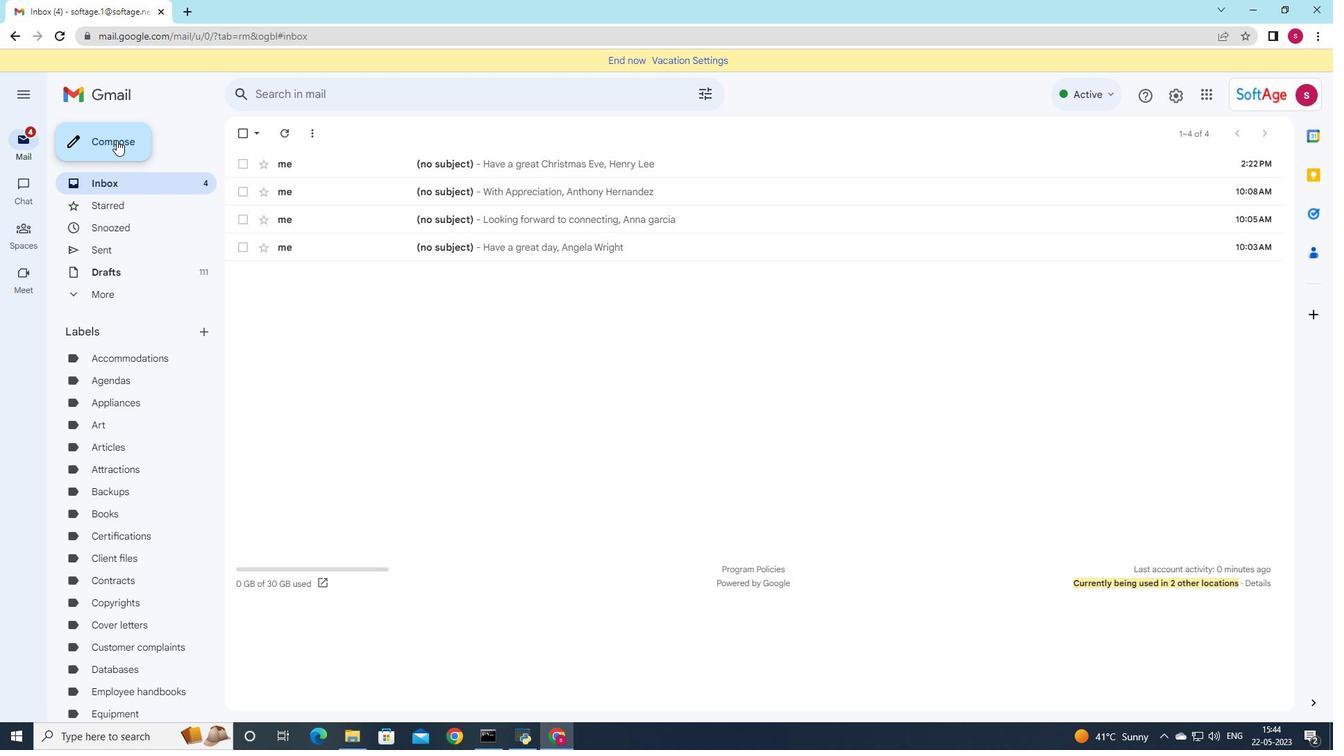 
Action: Mouse moved to (897, 384)
Screenshot: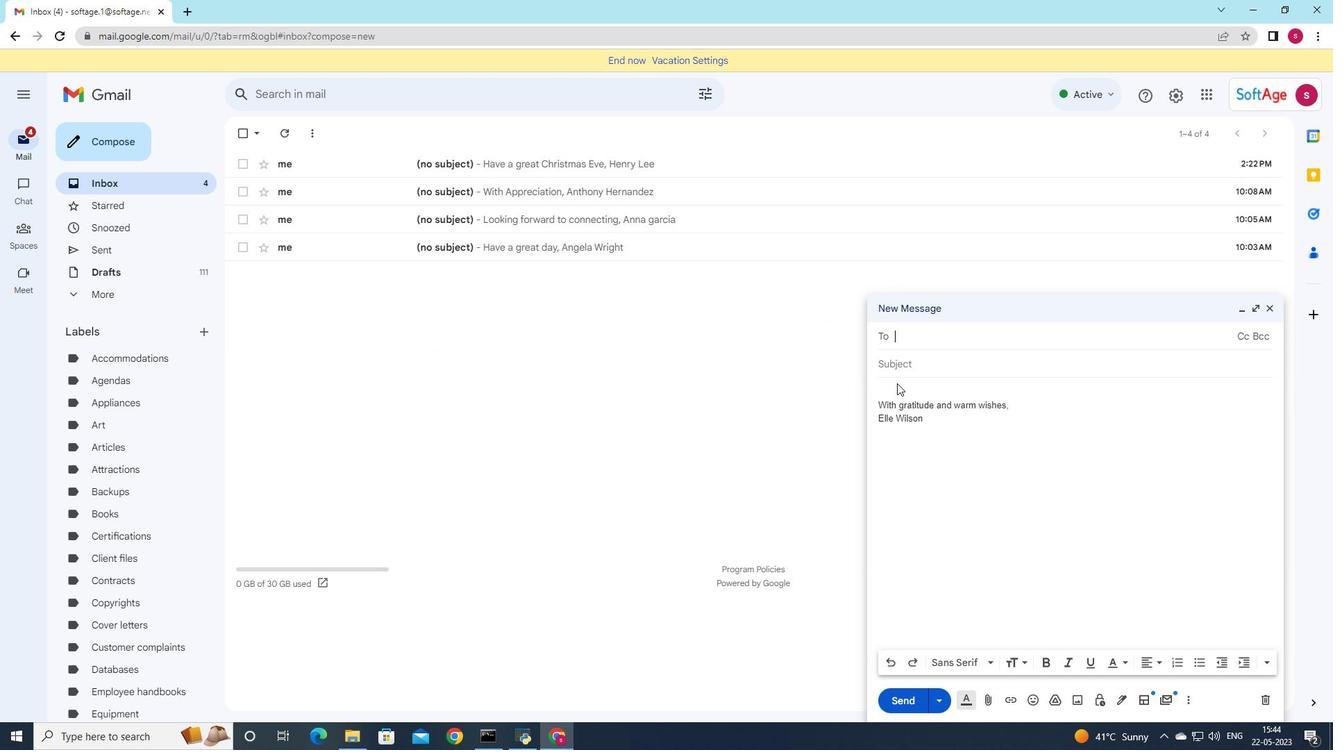 
Action: Key pressed s
Screenshot: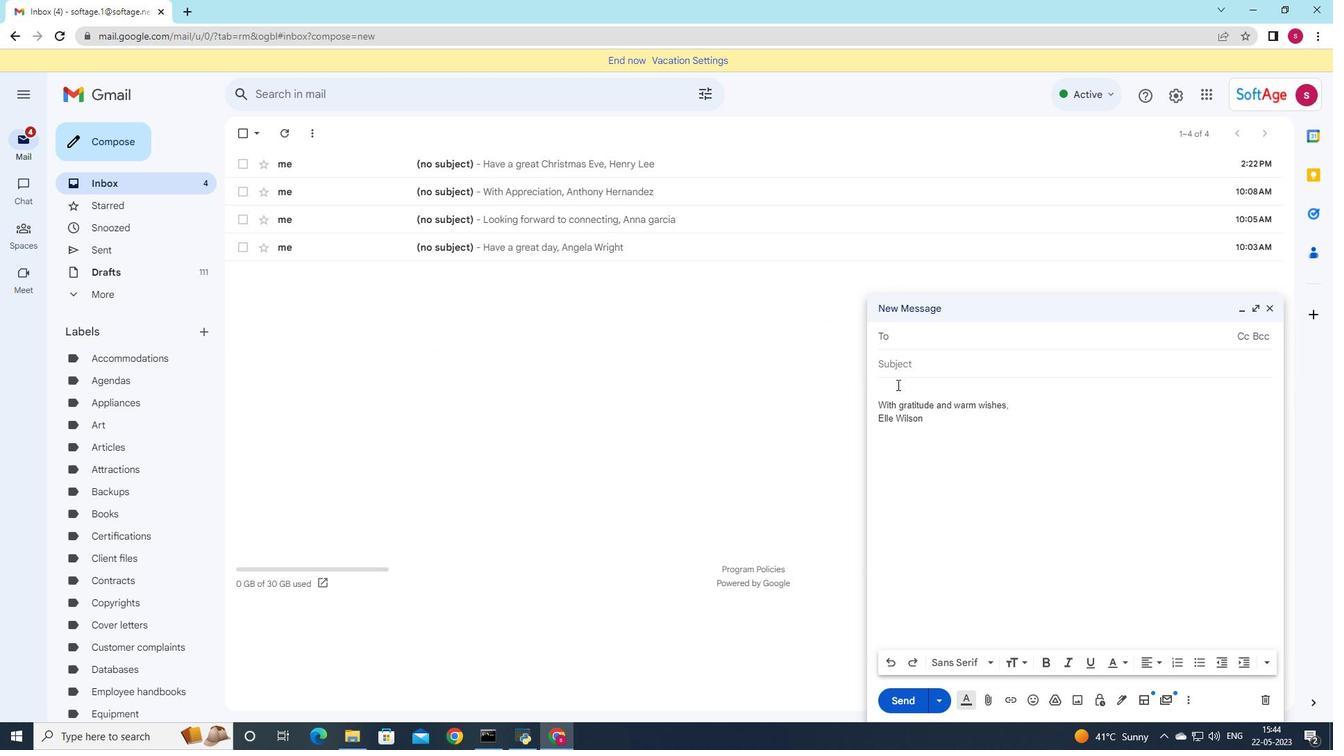 
Action: Mouse moved to (1083, 367)
Screenshot: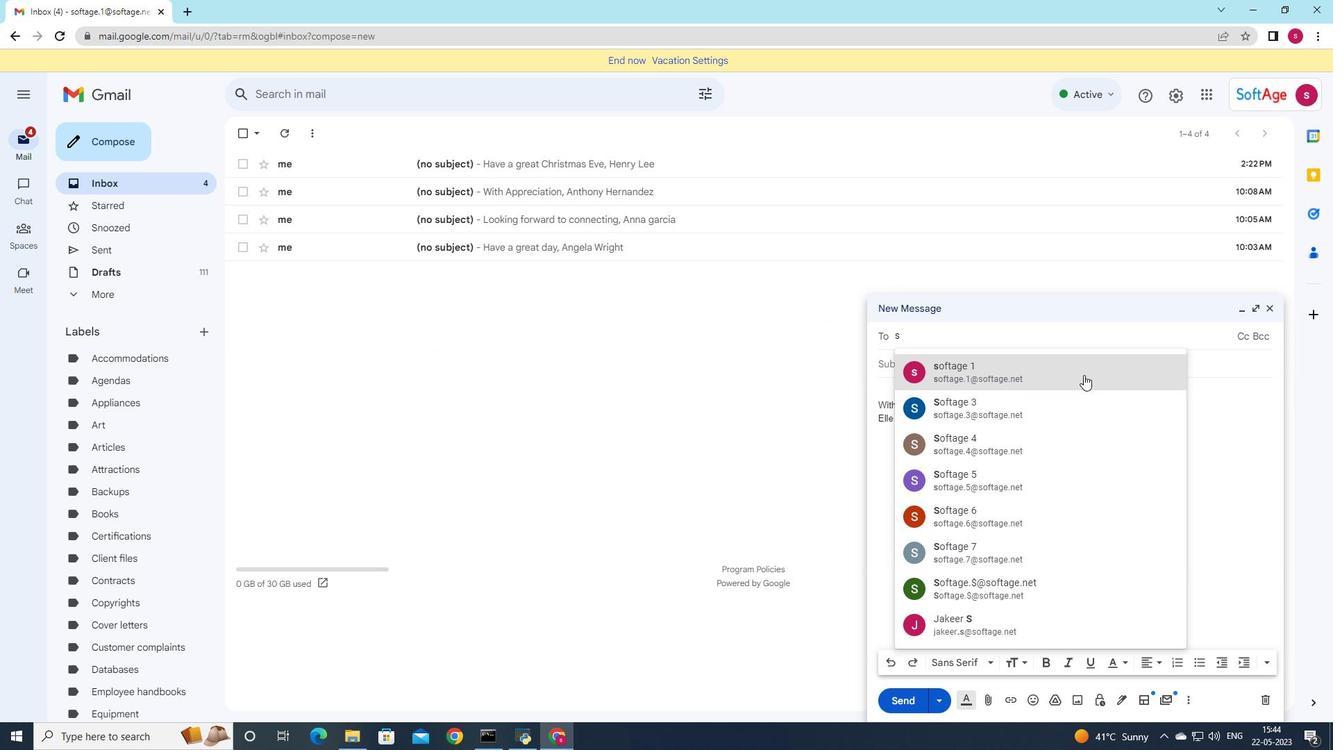 
Action: Mouse pressed left at (1083, 367)
Screenshot: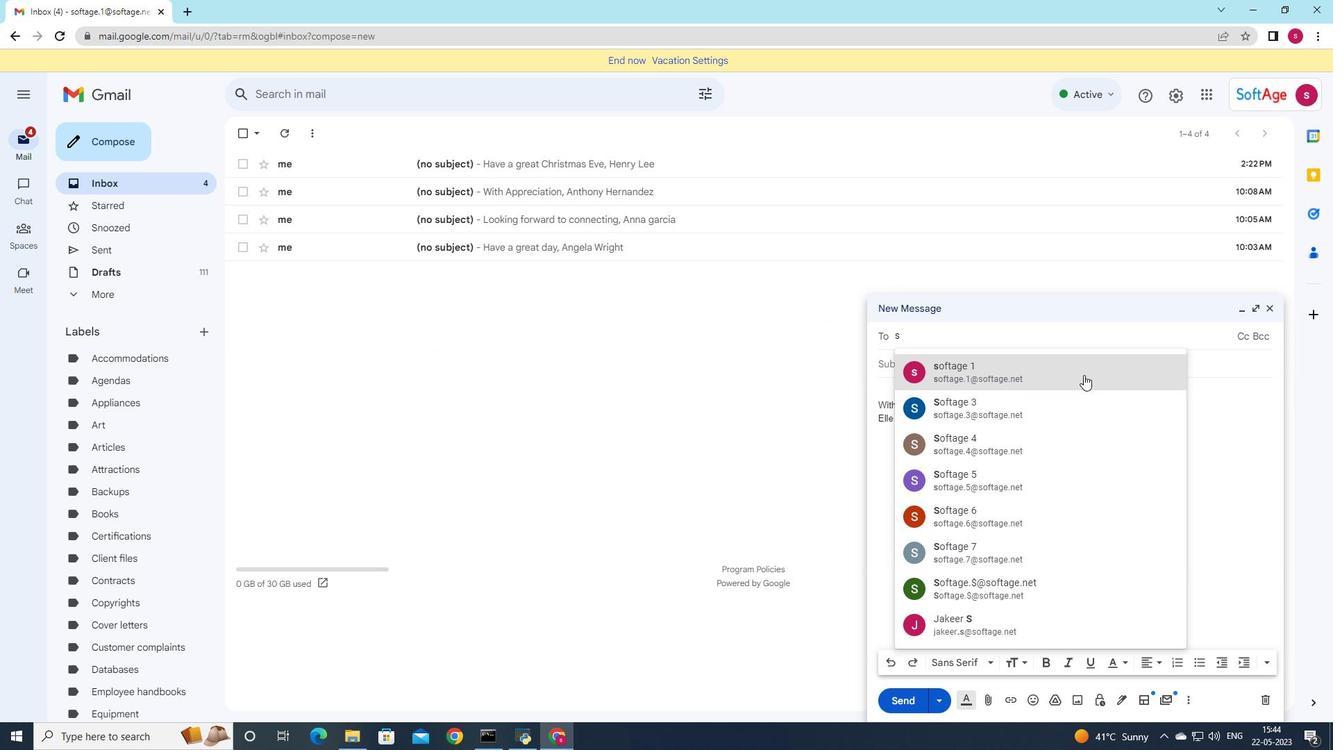 
Action: Mouse moved to (198, 329)
Screenshot: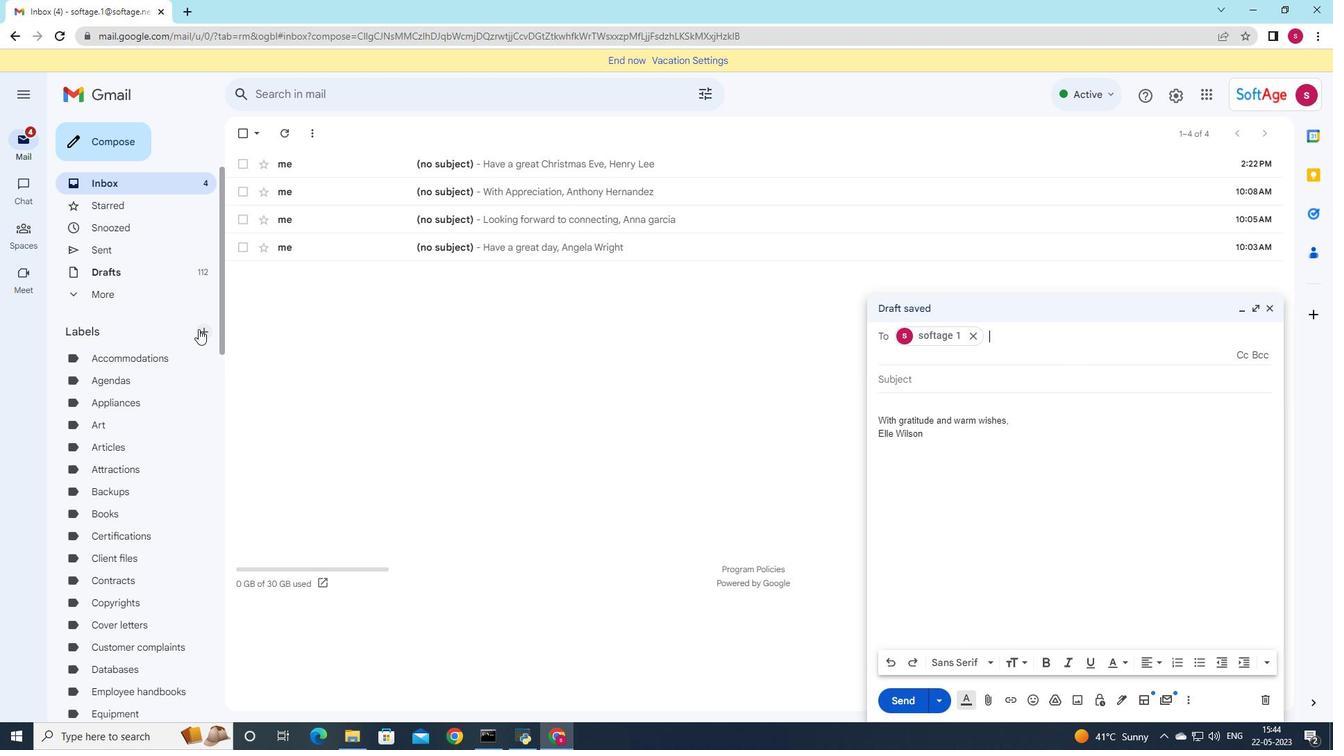 
Action: Mouse pressed left at (198, 329)
Screenshot: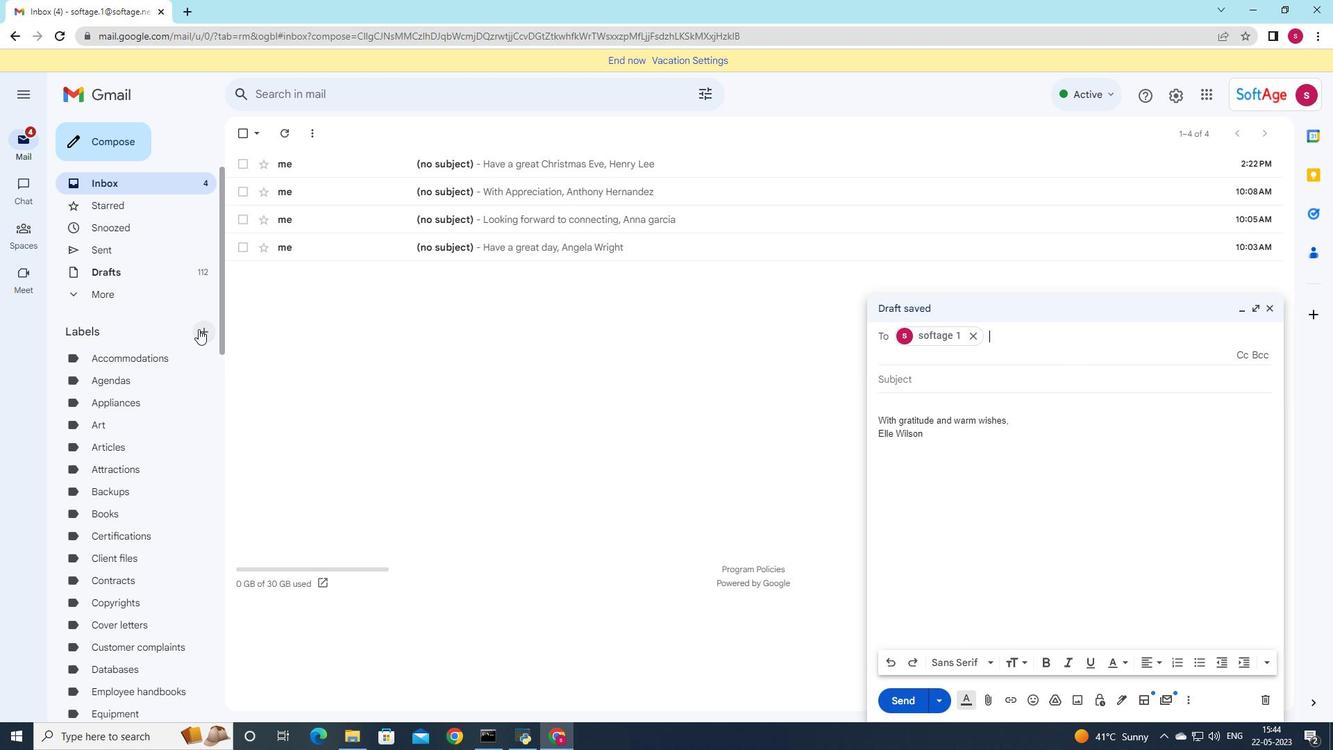 
Action: Mouse moved to (771, 350)
Screenshot: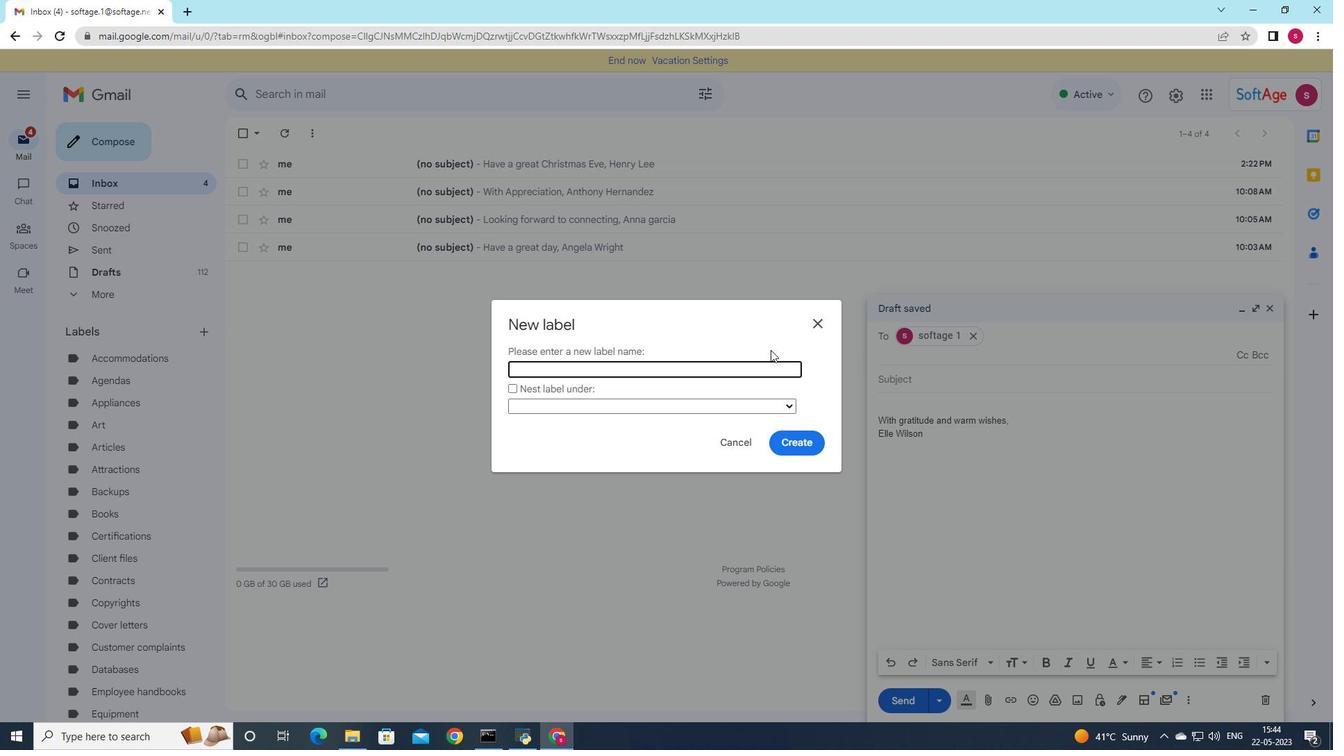 
Action: Key pressed <Key.shift>Schedules
Screenshot: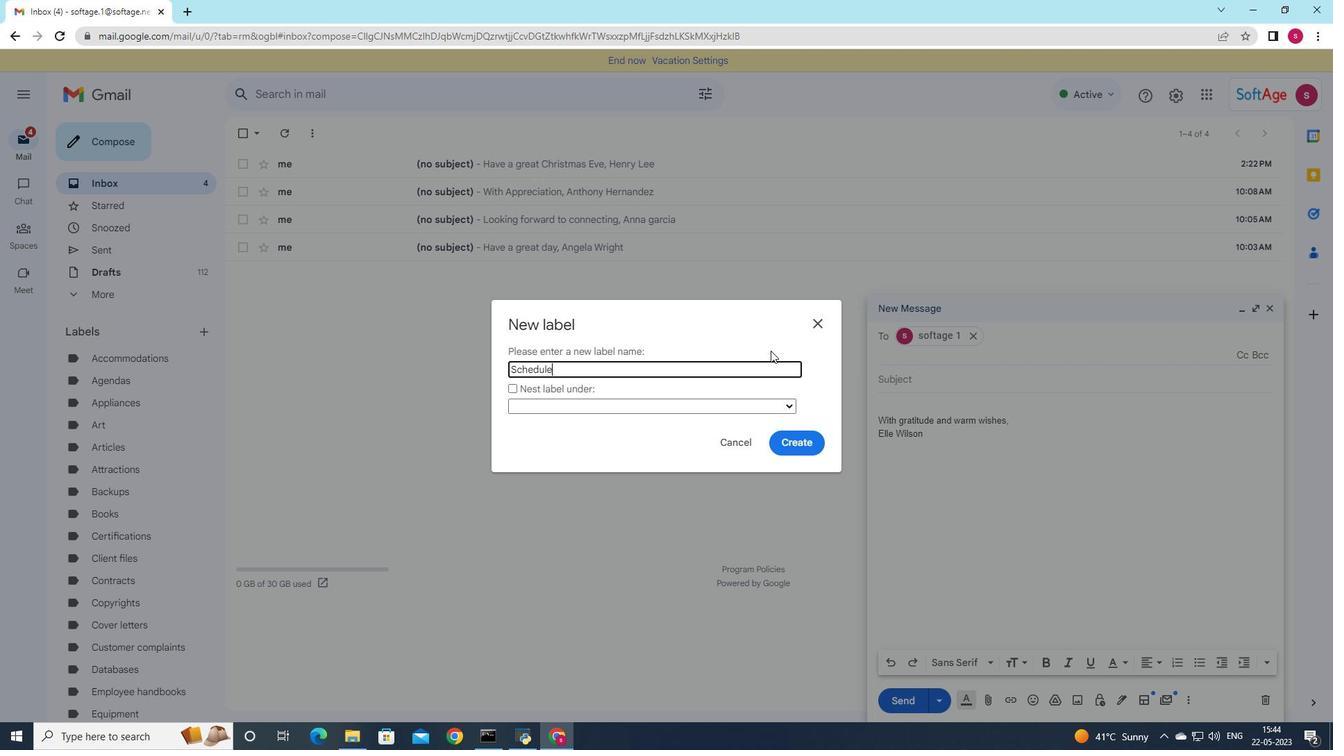 
Action: Mouse moved to (781, 441)
Screenshot: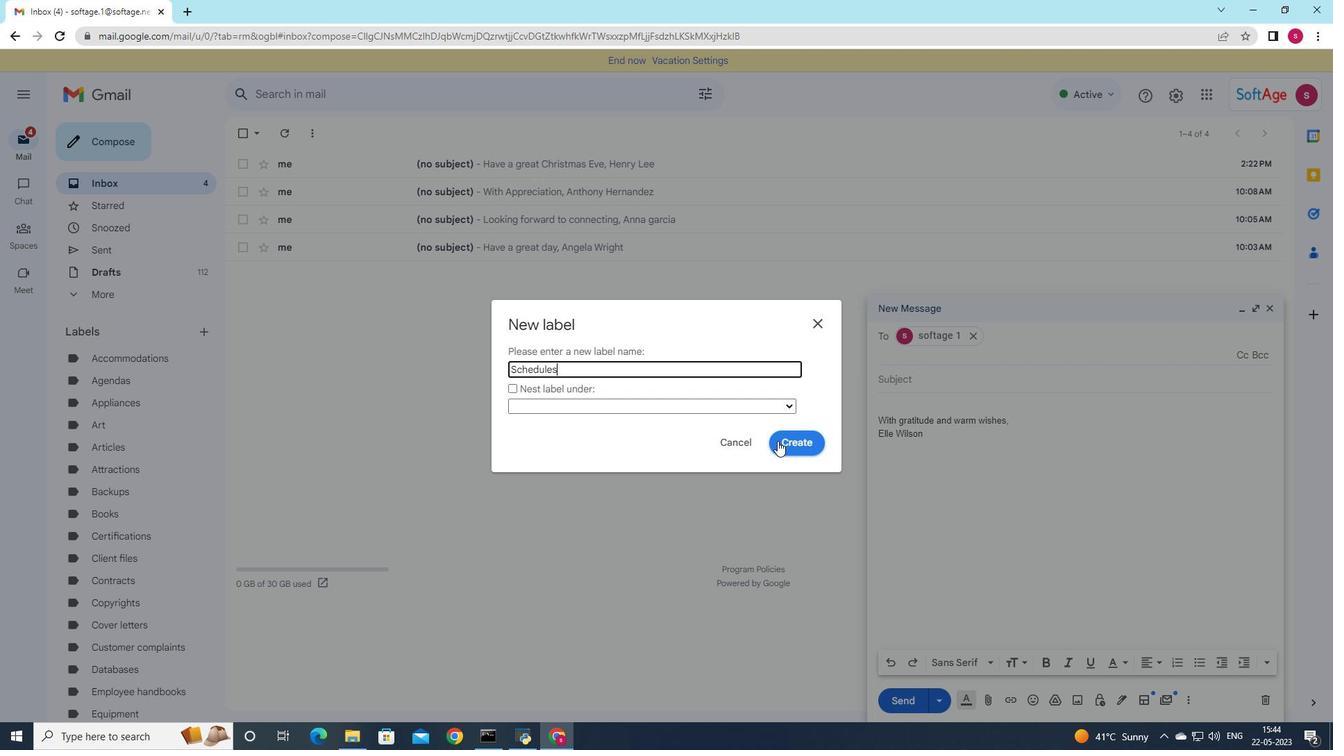 
Action: Mouse pressed left at (781, 441)
Screenshot: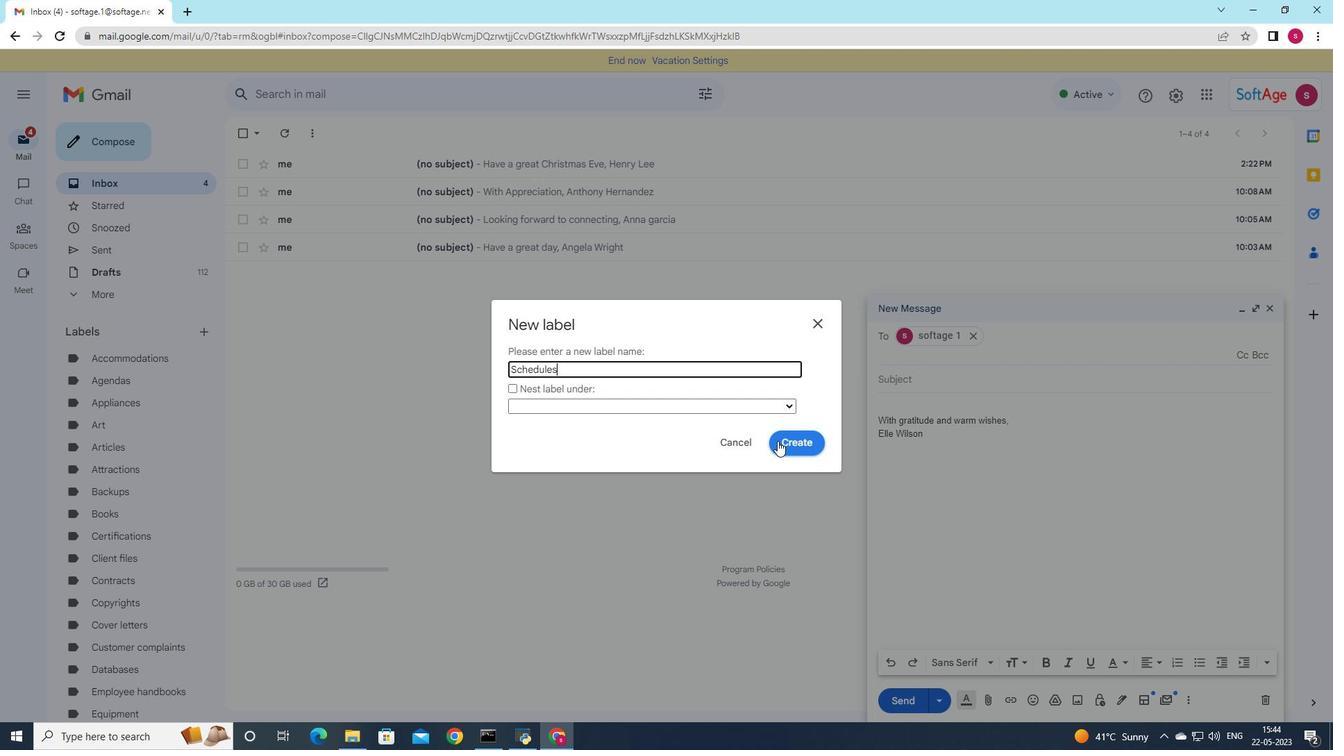
Action: Mouse moved to (885, 556)
Screenshot: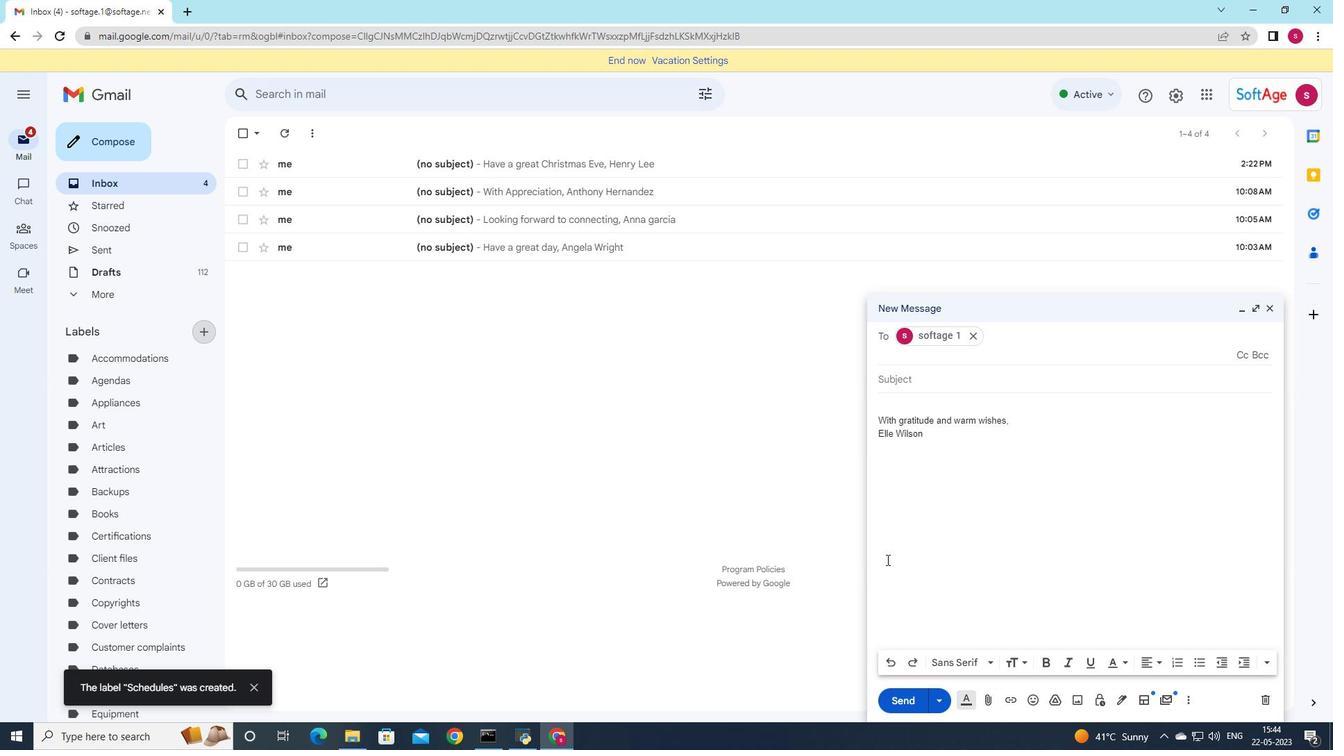
